 Task: Look for space in Och'amch'ire, Georgia from 4th August, 2023 to 8th August, 2023 for 1 adult in price range Rs.10000 to Rs.15000. Place can be private room with 1  bedroom having 1 bed and 1 bathroom. Property type can be flatguest house, hotel. Amenities needed are: wifi. Booking option can be shelf check-in. Required host language is English.
Action: Mouse moved to (540, 73)
Screenshot: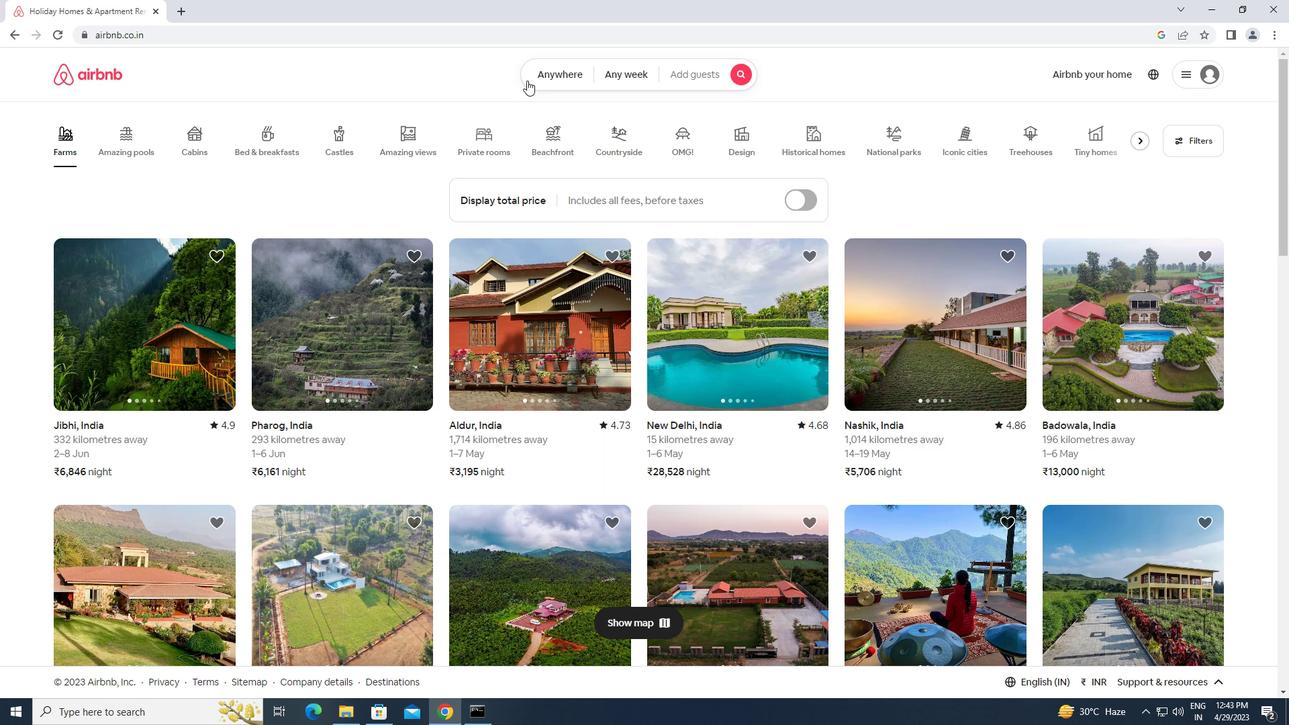 
Action: Mouse pressed left at (540, 73)
Screenshot: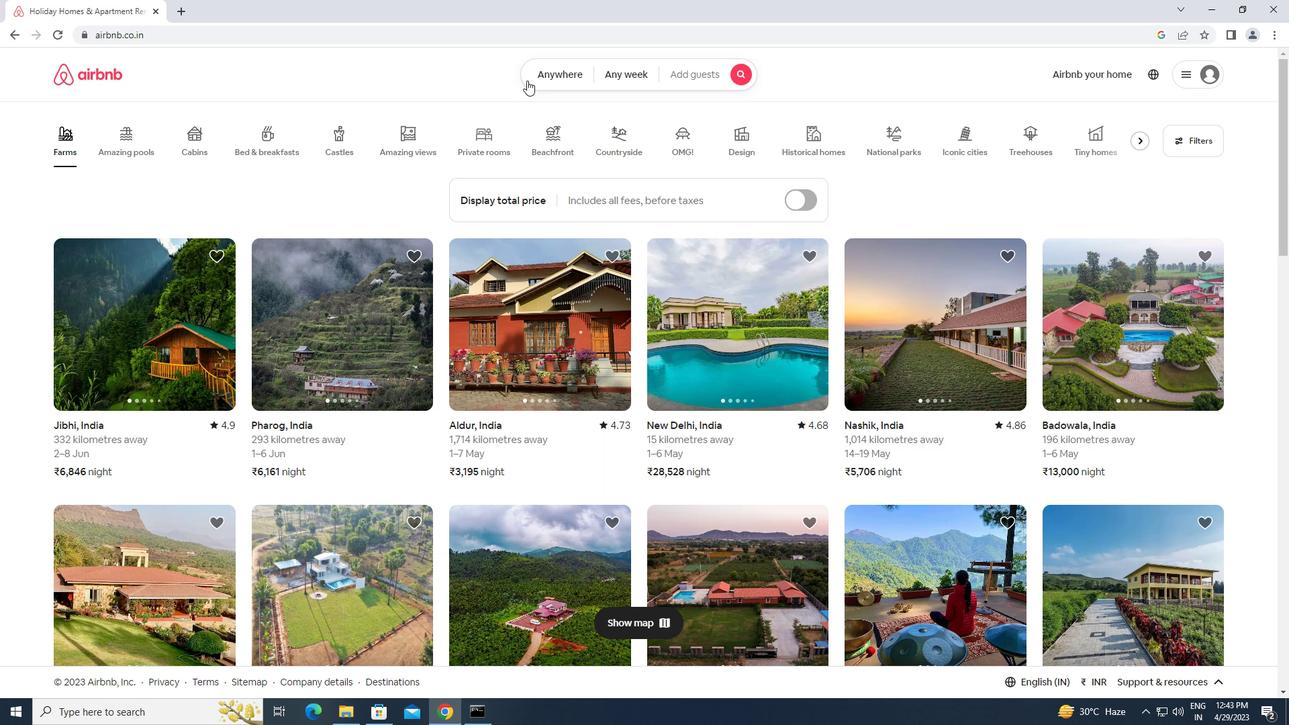 
Action: Mouse moved to (423, 117)
Screenshot: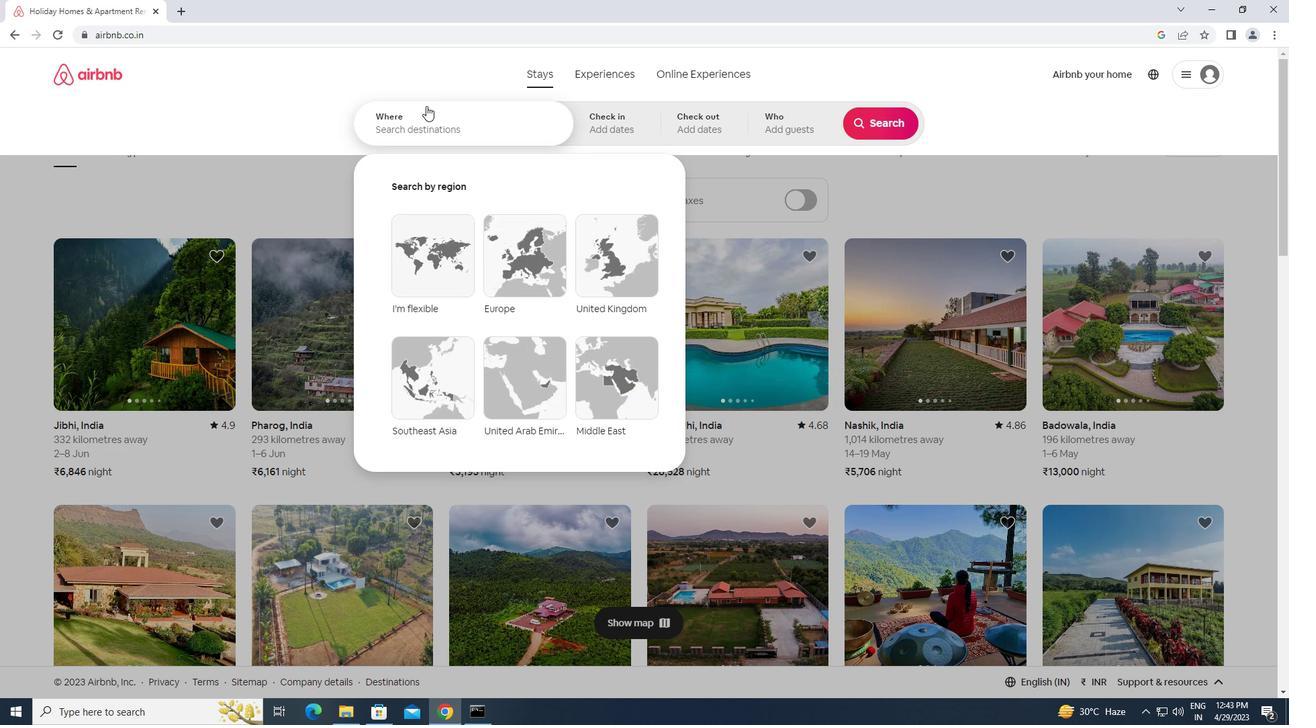 
Action: Mouse pressed left at (423, 117)
Screenshot: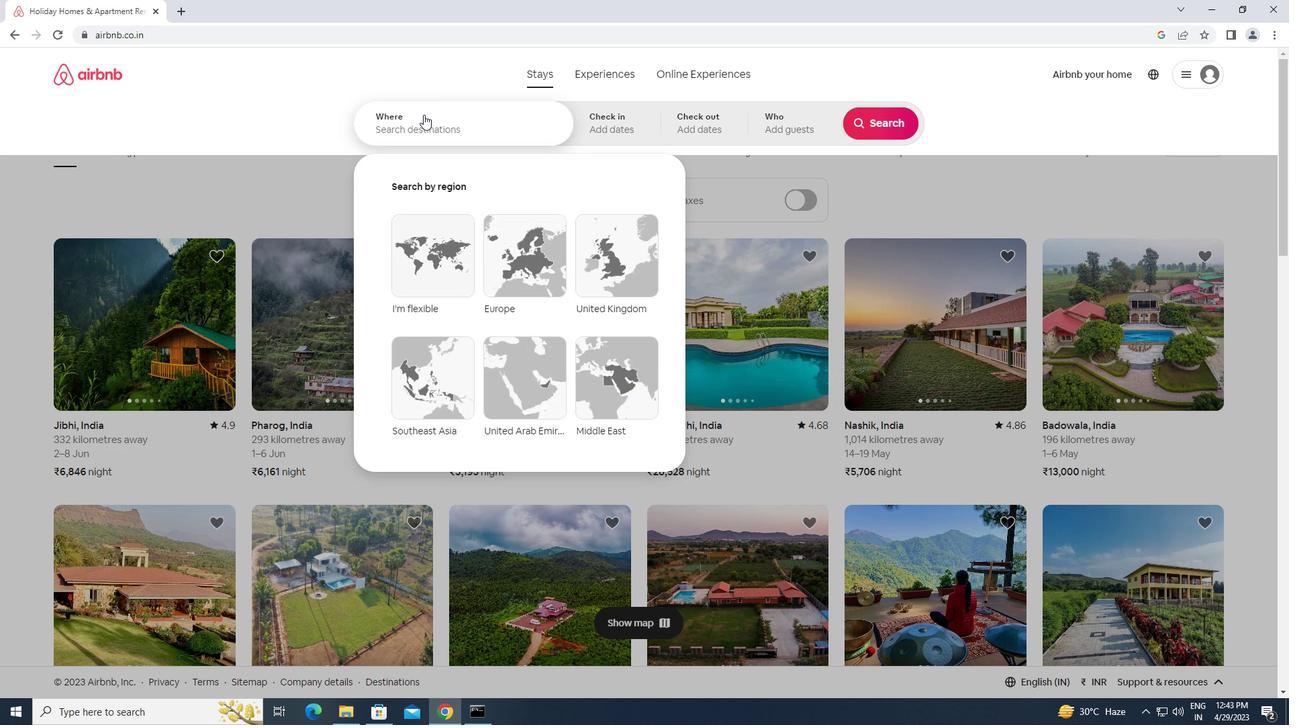 
Action: Key pressed o<Key.caps_lock>ch'<Key.caps_lock><Key.caps_lock>amch'ire,<Key.space><Key.caps_lock>g<Key.caps_lock>eorgia<Key.enter>
Screenshot: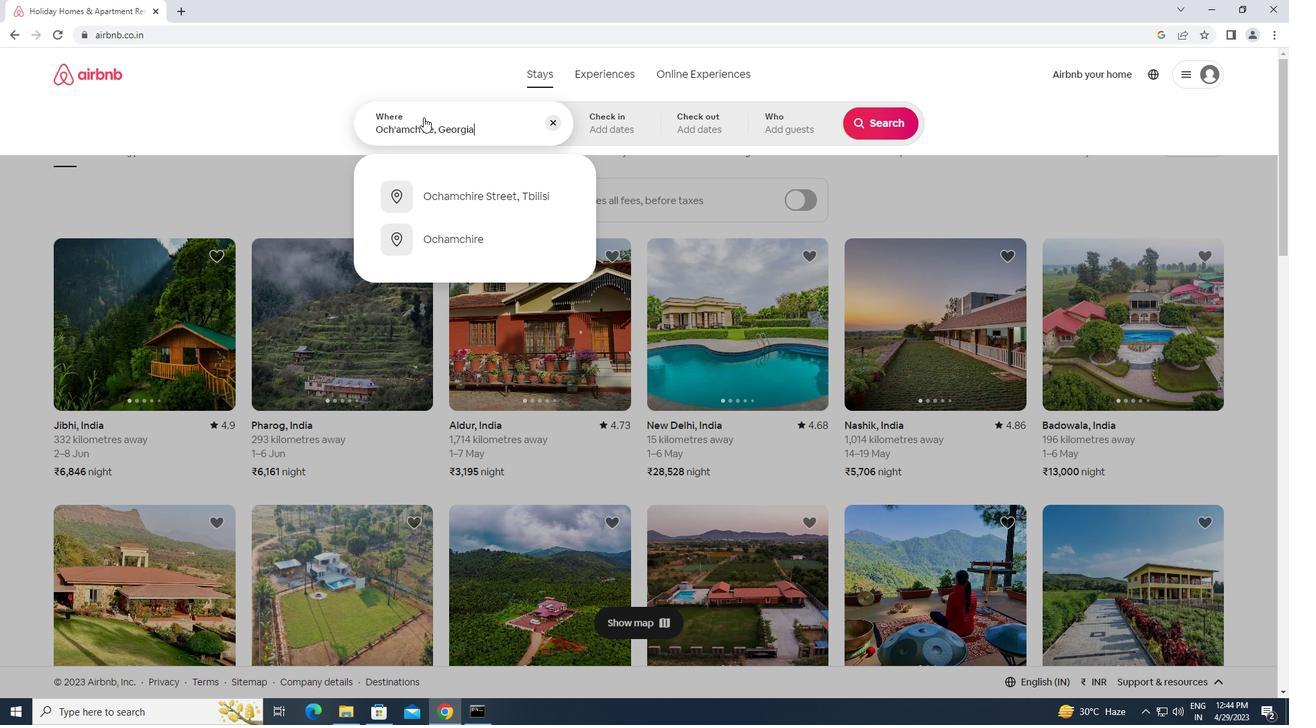 
Action: Mouse moved to (879, 234)
Screenshot: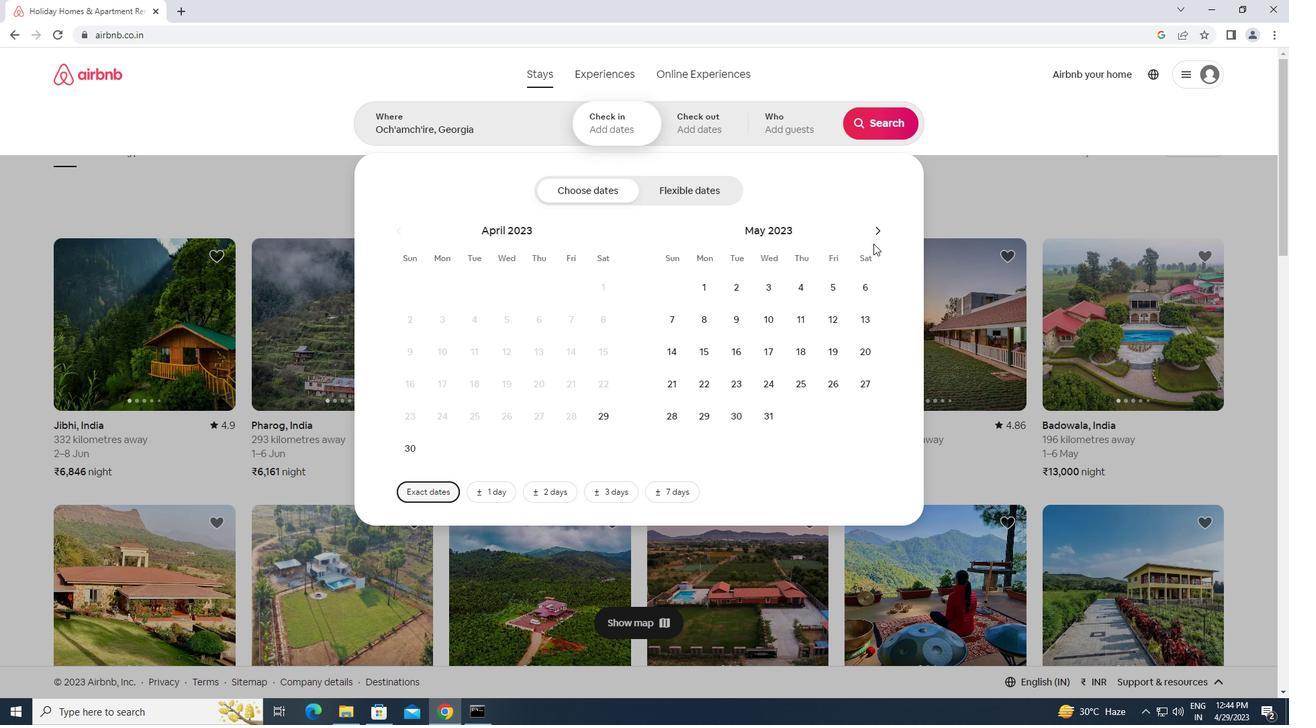 
Action: Mouse pressed left at (879, 234)
Screenshot: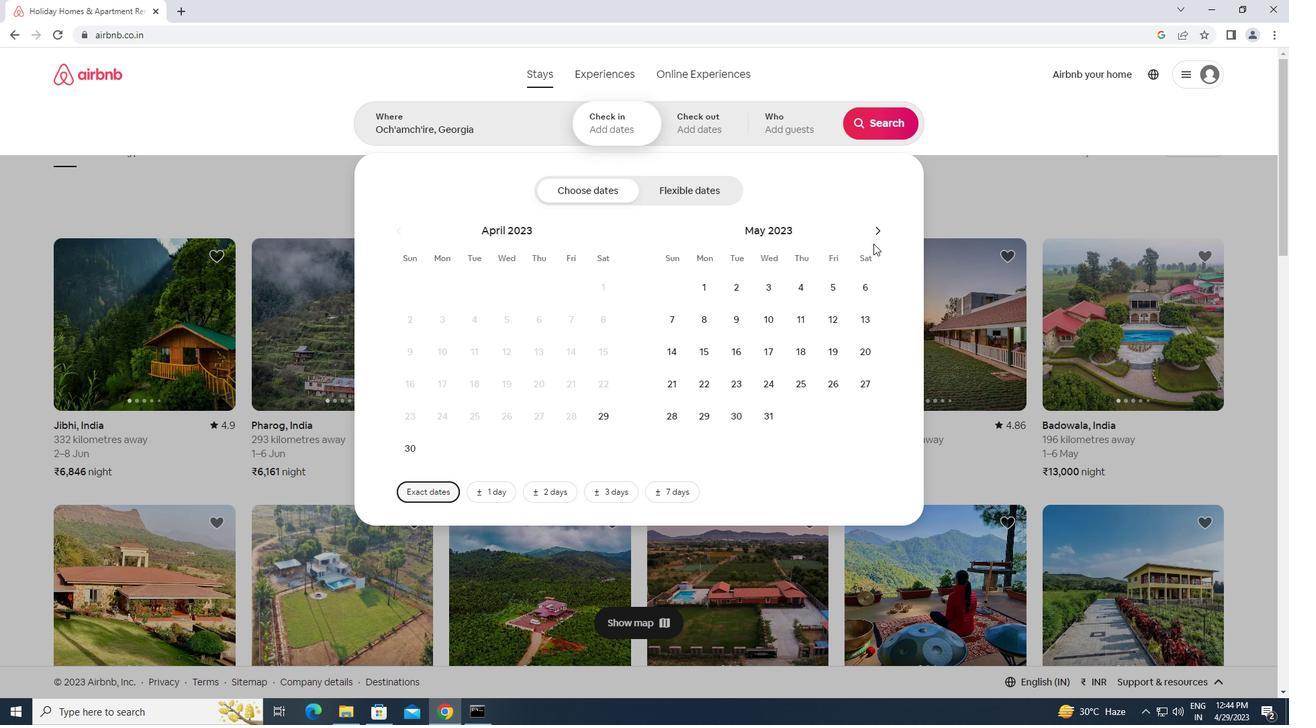 
Action: Mouse pressed left at (879, 234)
Screenshot: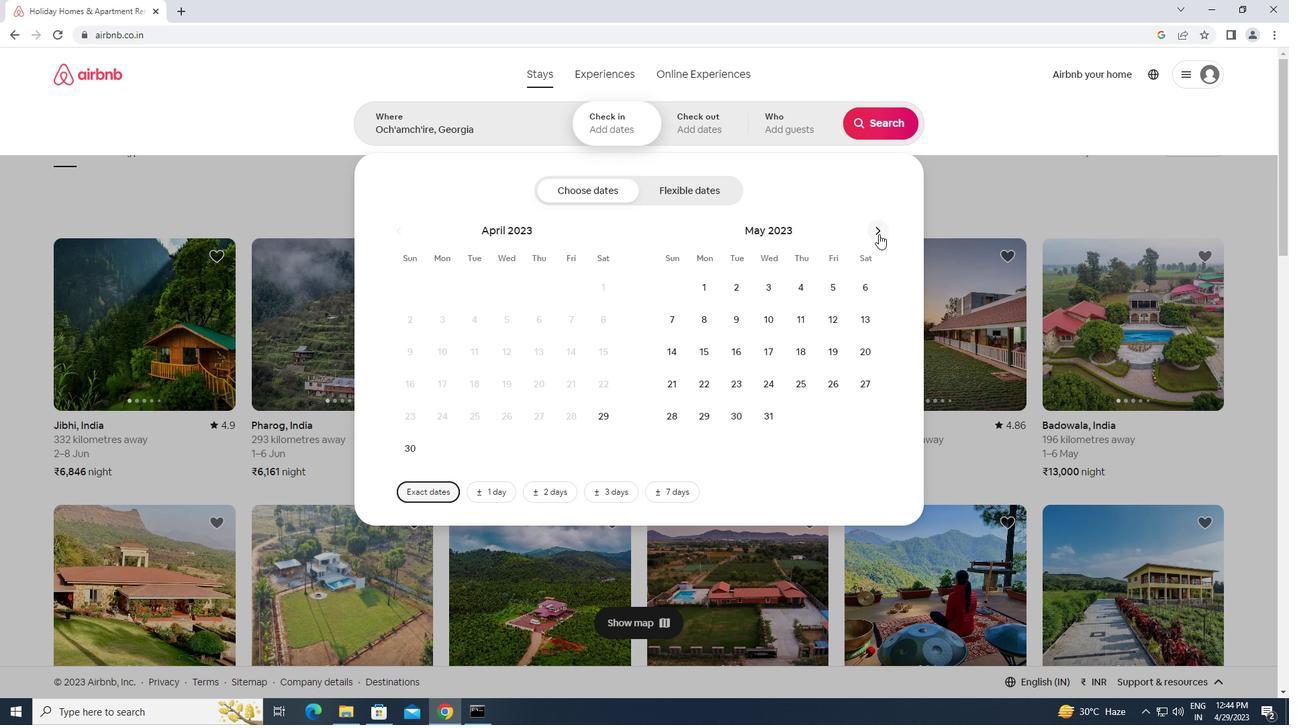 
Action: Mouse pressed left at (879, 234)
Screenshot: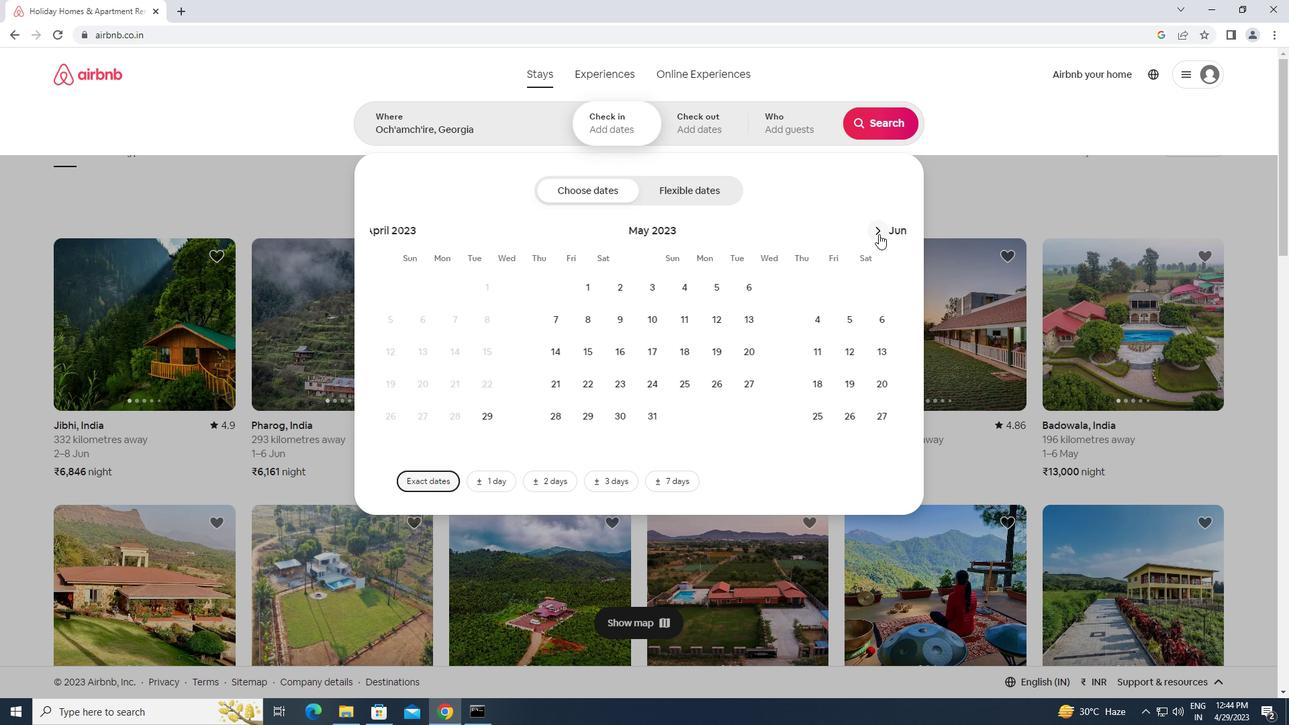 
Action: Mouse pressed left at (879, 234)
Screenshot: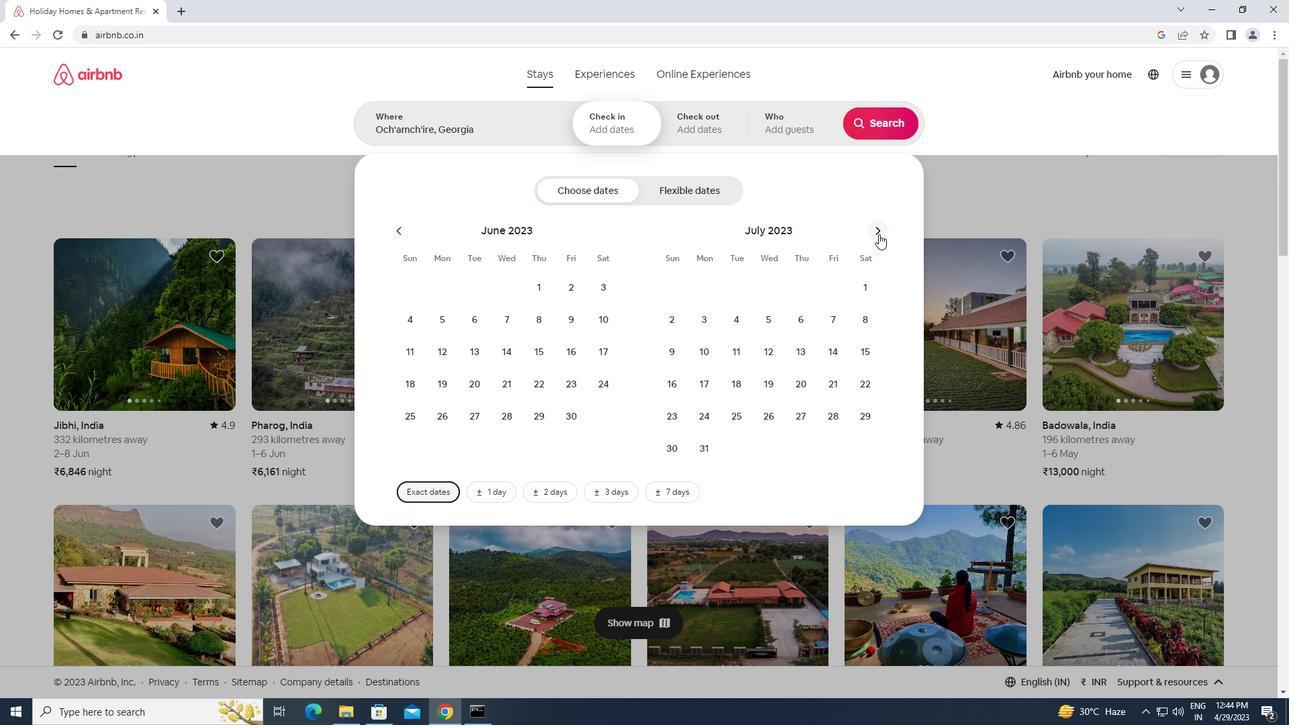 
Action: Mouse moved to (837, 288)
Screenshot: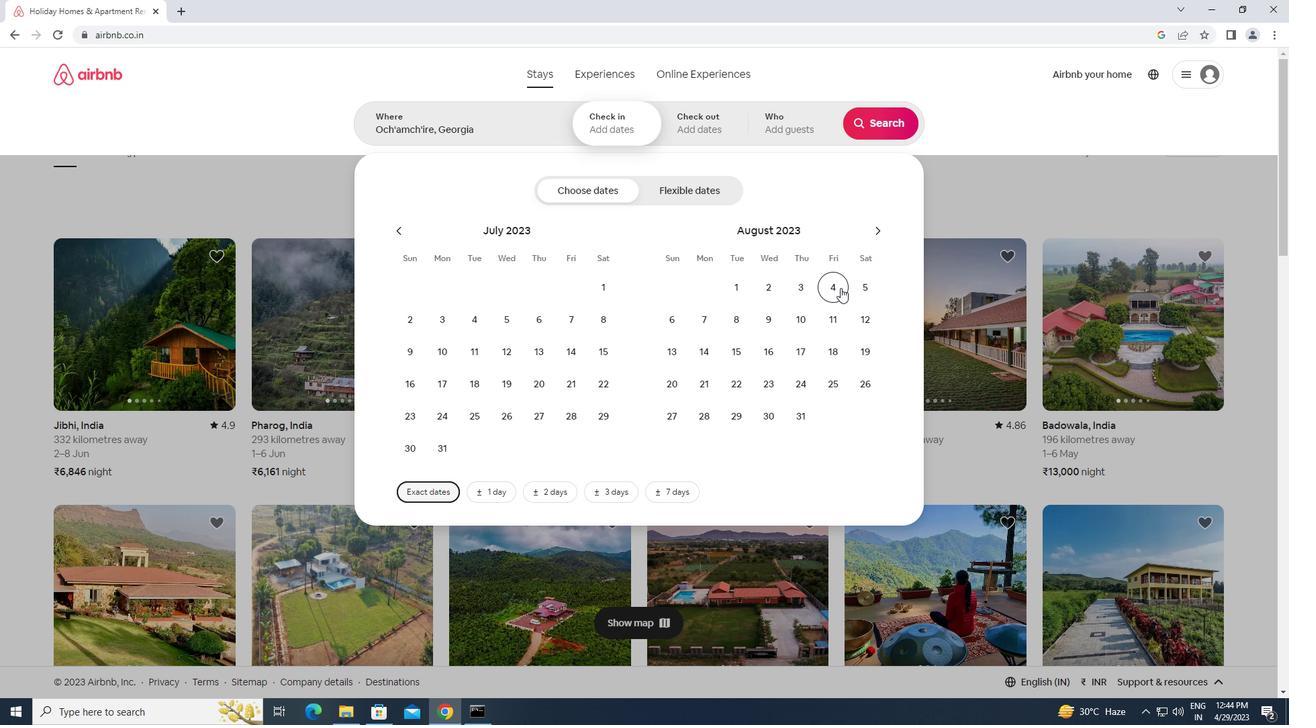 
Action: Mouse pressed left at (837, 288)
Screenshot: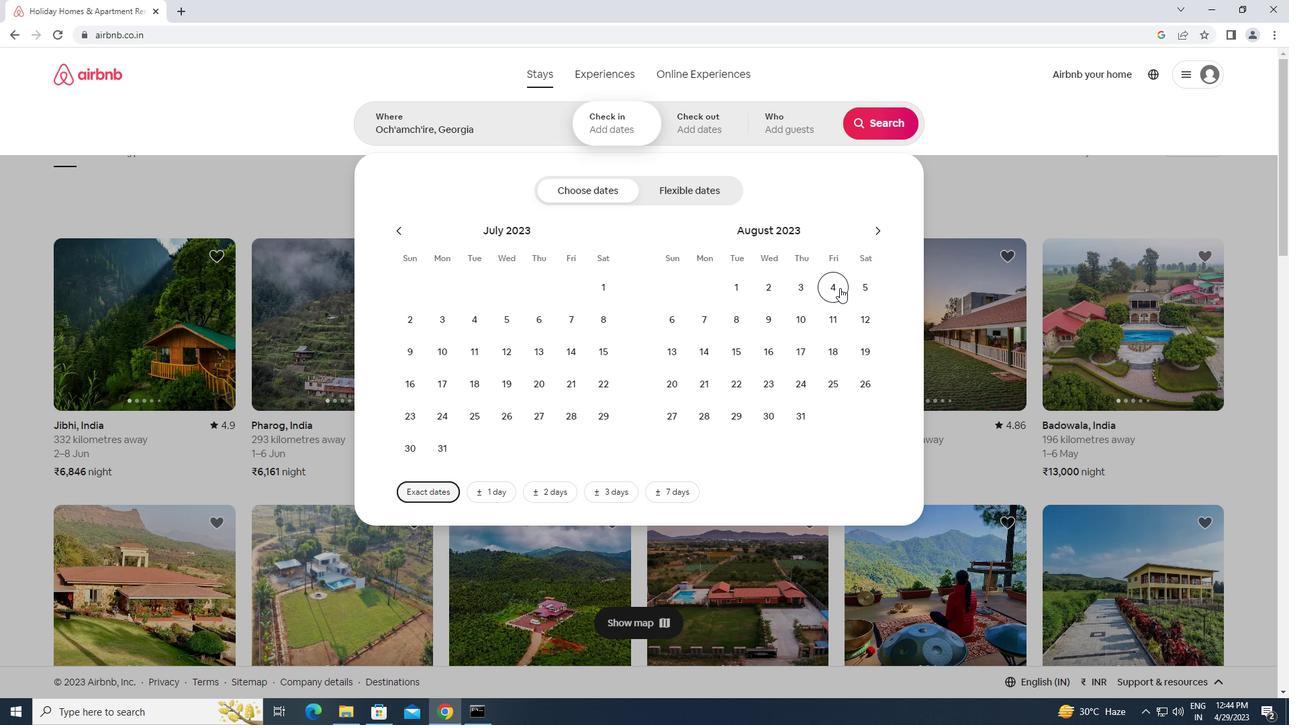
Action: Mouse moved to (728, 322)
Screenshot: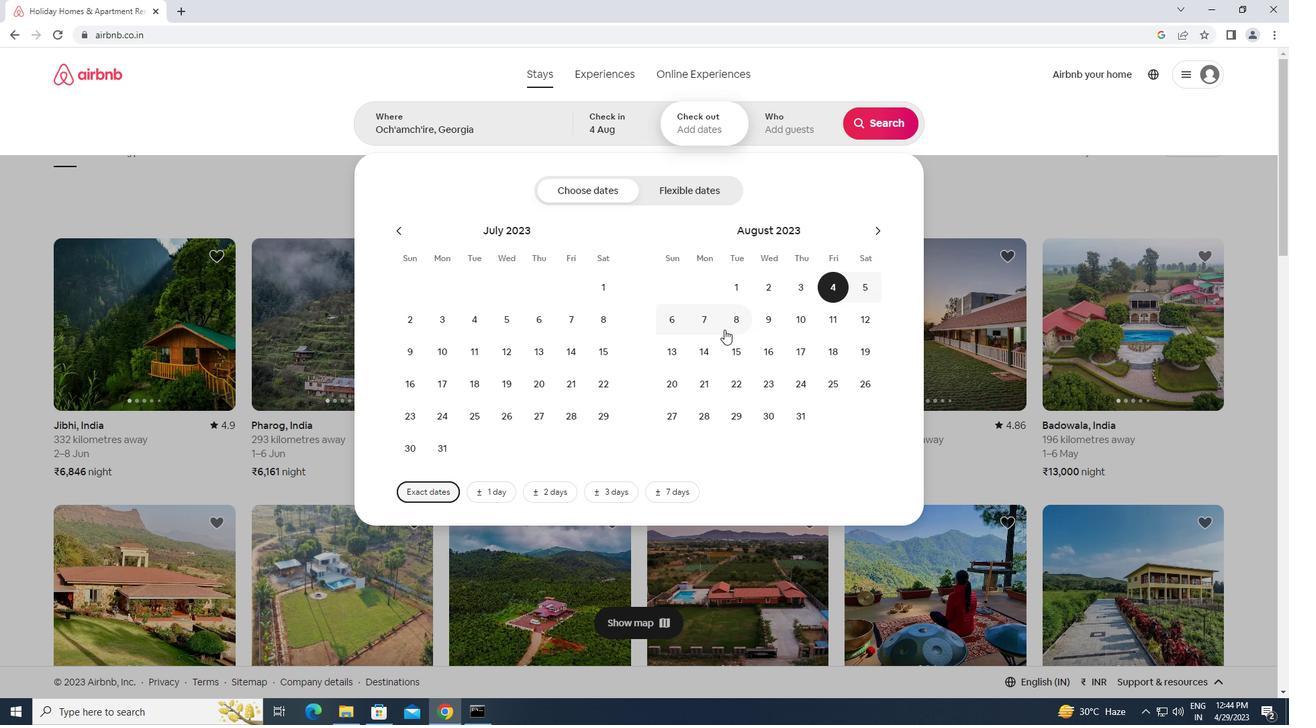 
Action: Mouse pressed left at (728, 322)
Screenshot: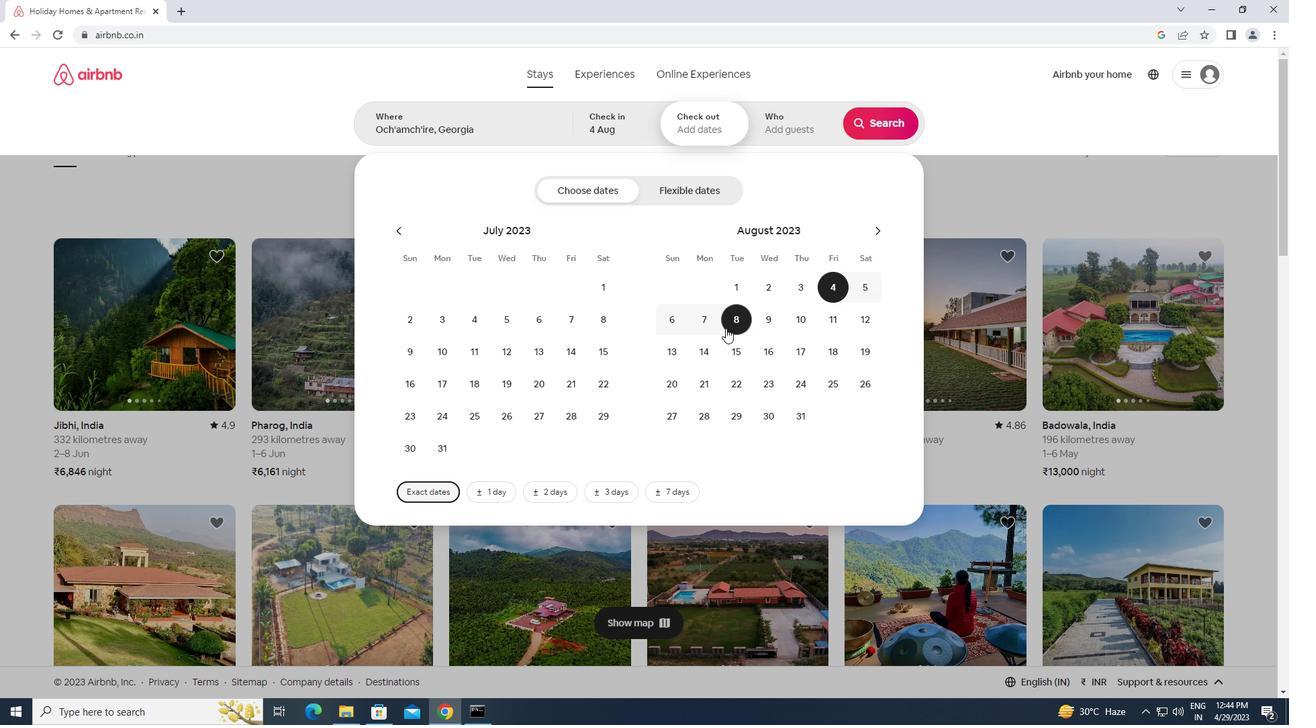 
Action: Mouse moved to (784, 126)
Screenshot: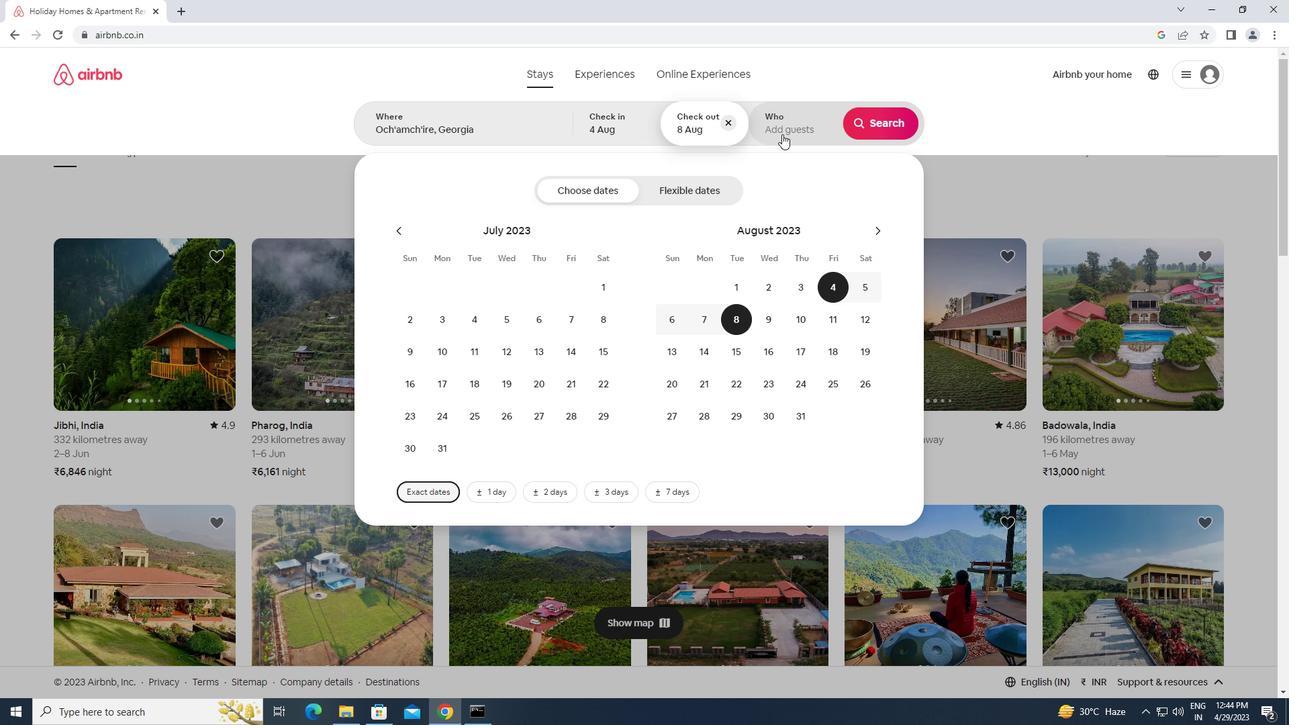 
Action: Mouse pressed left at (784, 126)
Screenshot: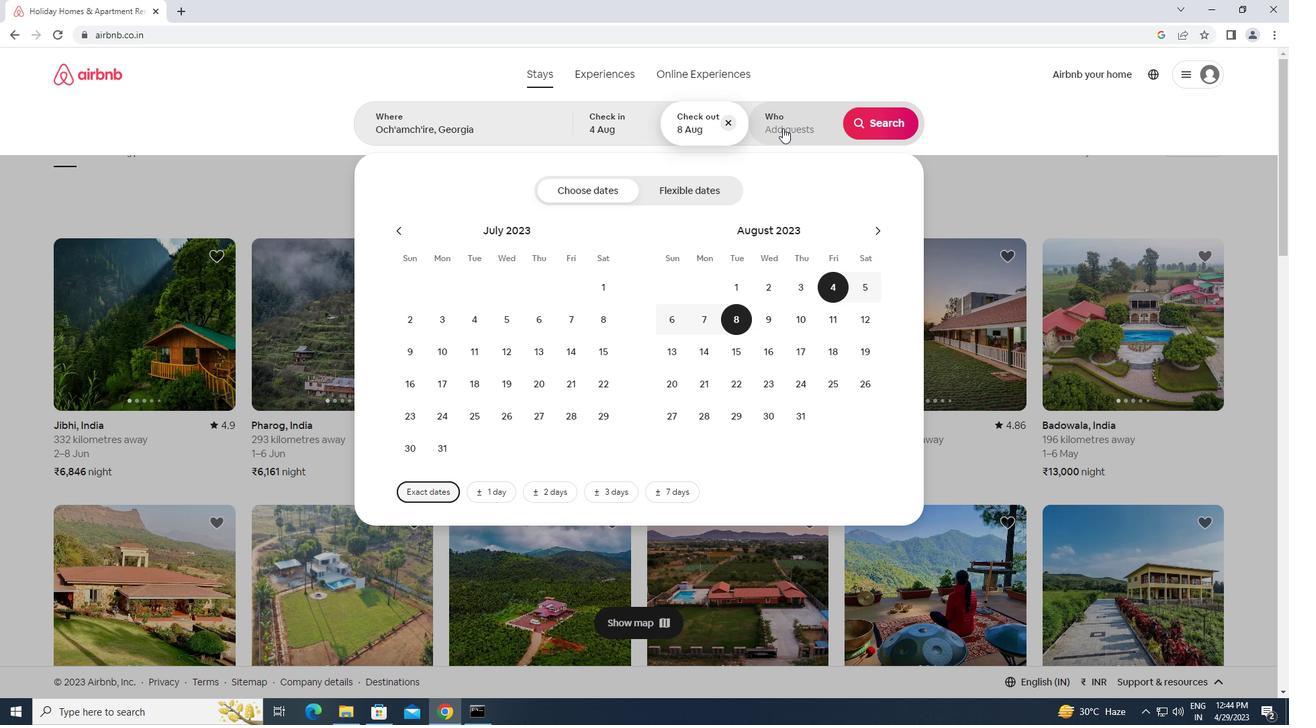 
Action: Mouse moved to (880, 191)
Screenshot: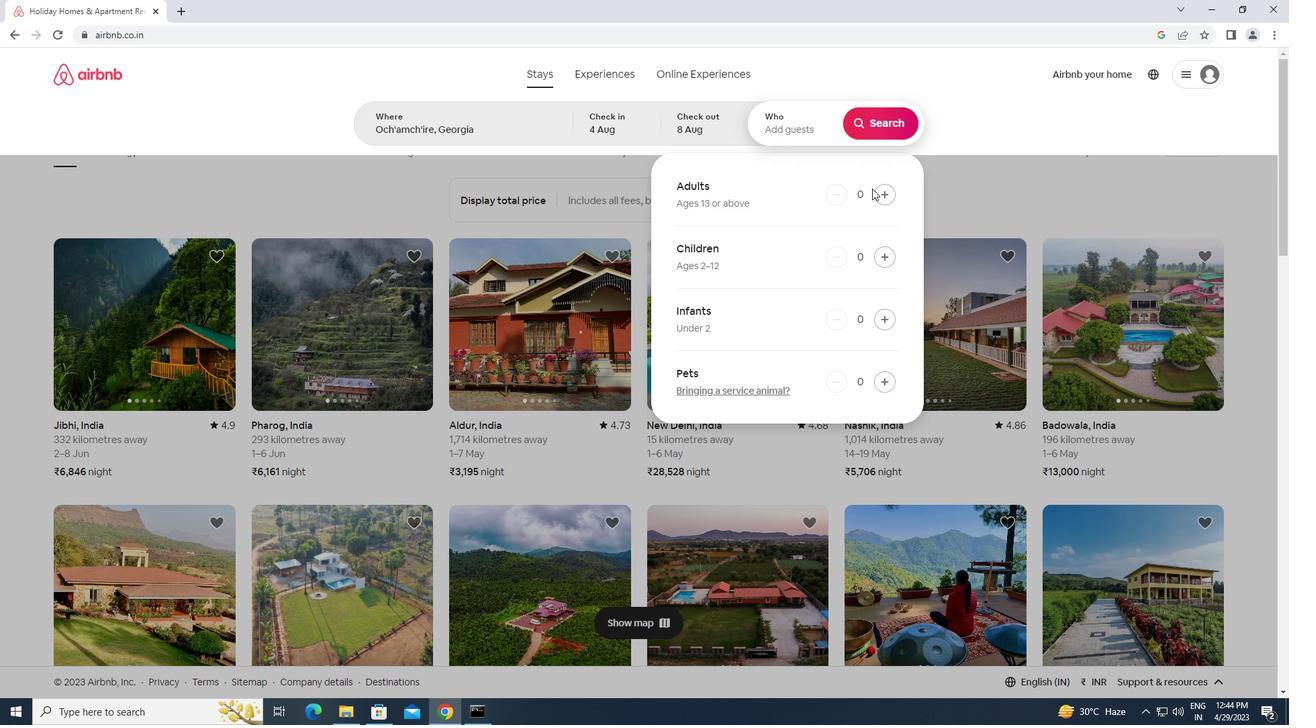 
Action: Mouse pressed left at (880, 191)
Screenshot: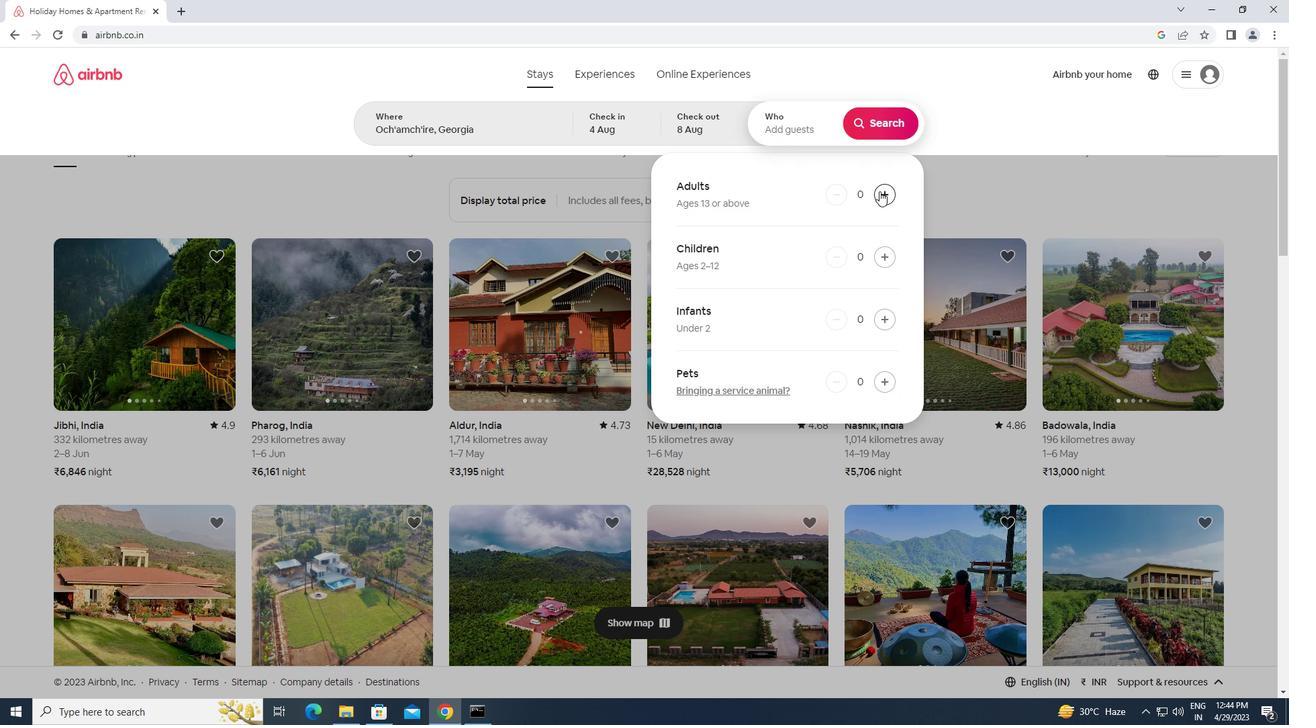 
Action: Mouse moved to (878, 128)
Screenshot: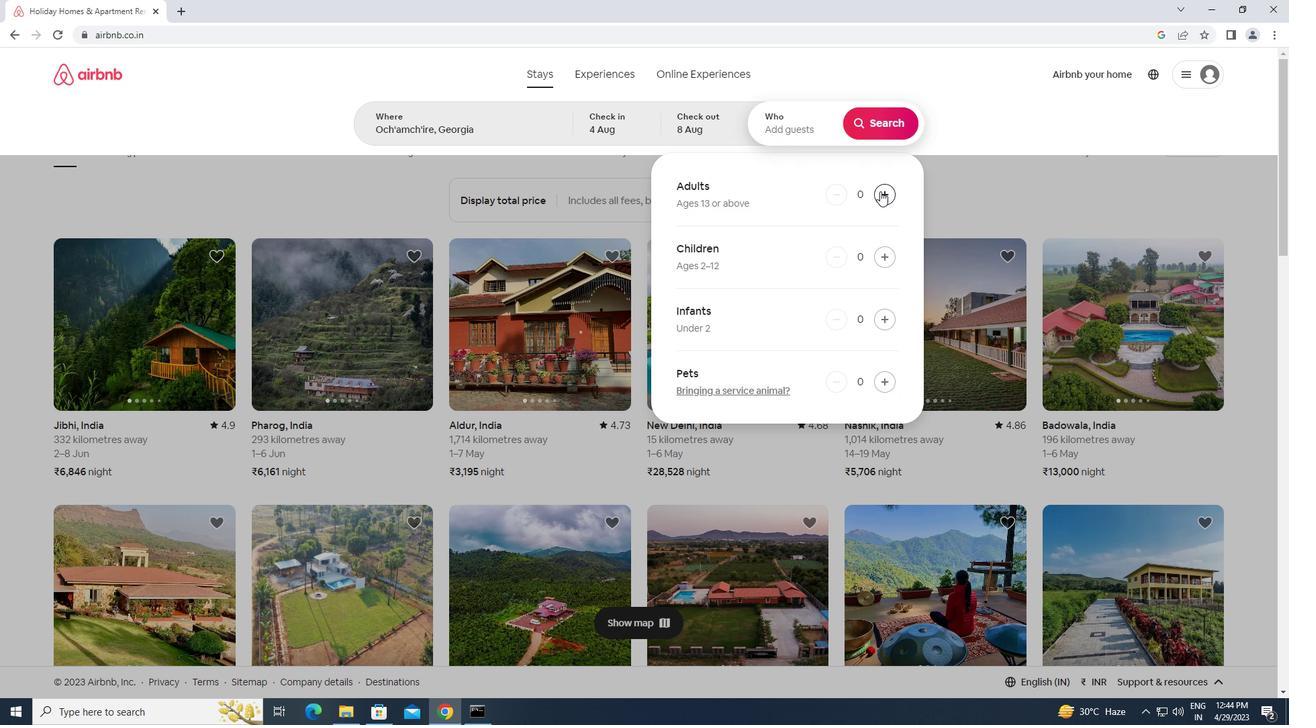 
Action: Mouse pressed left at (878, 128)
Screenshot: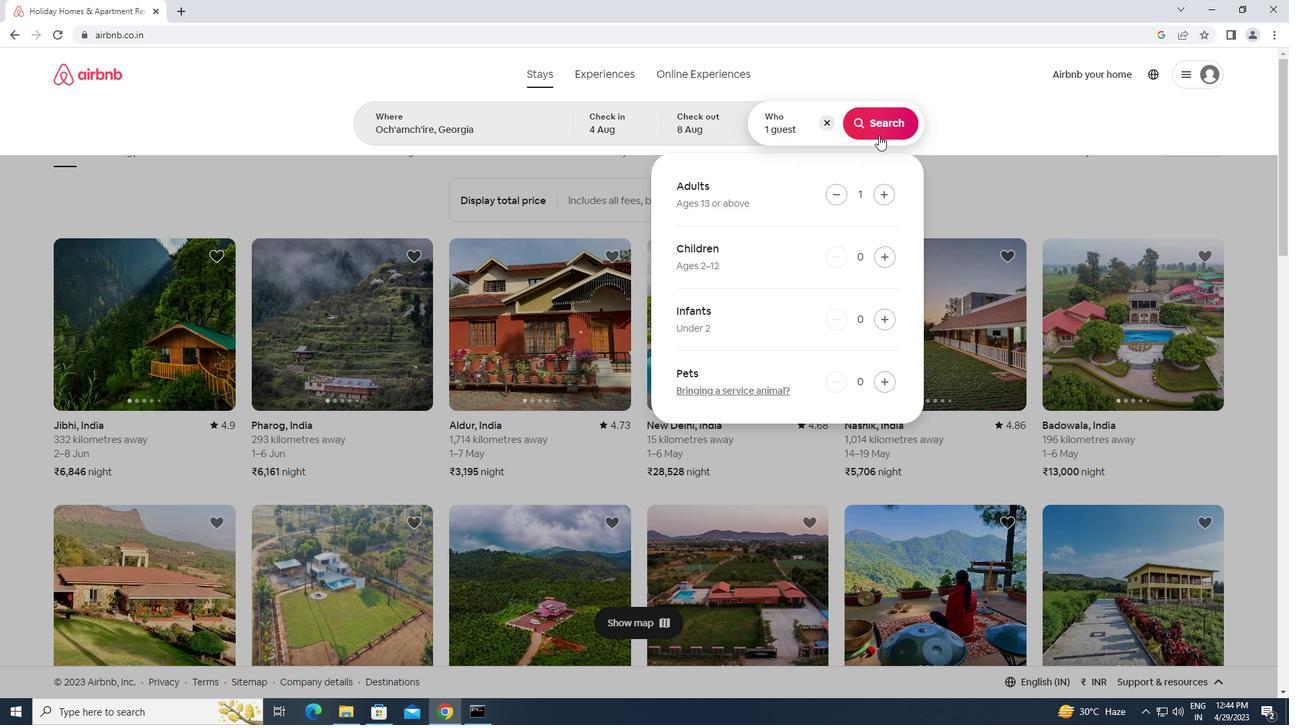 
Action: Mouse moved to (1217, 130)
Screenshot: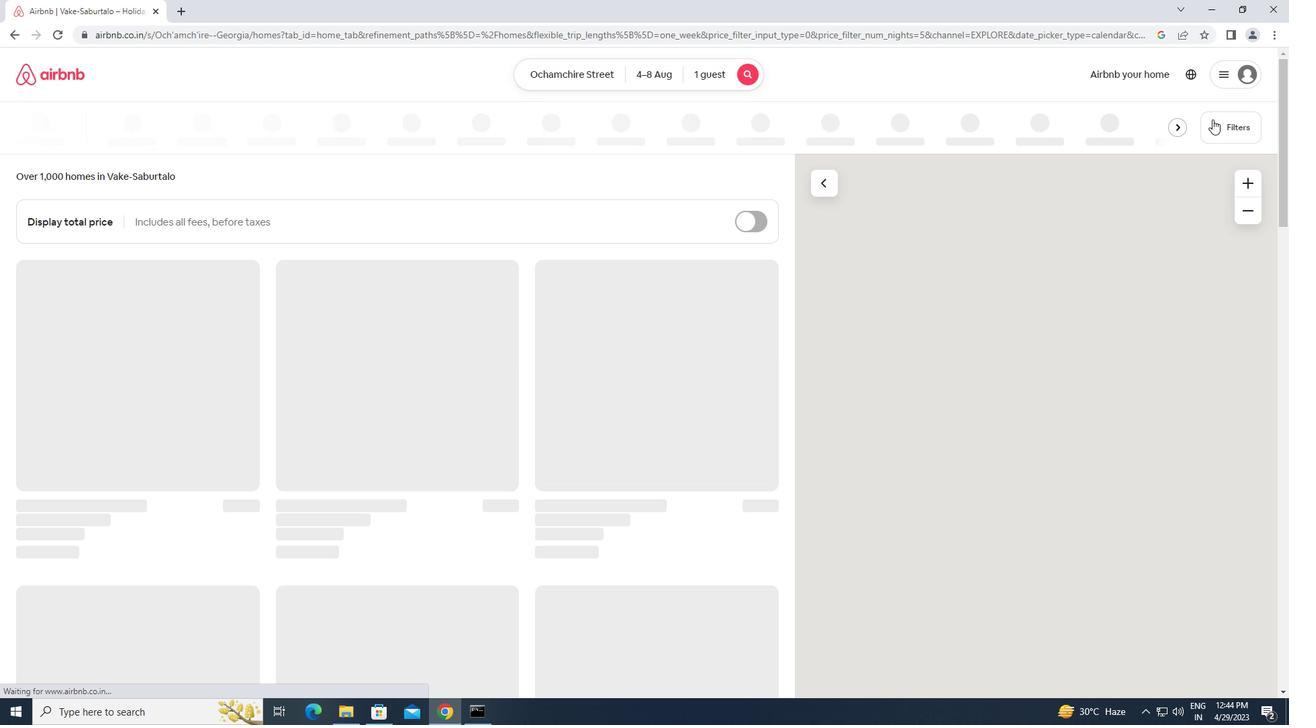 
Action: Mouse pressed left at (1217, 130)
Screenshot: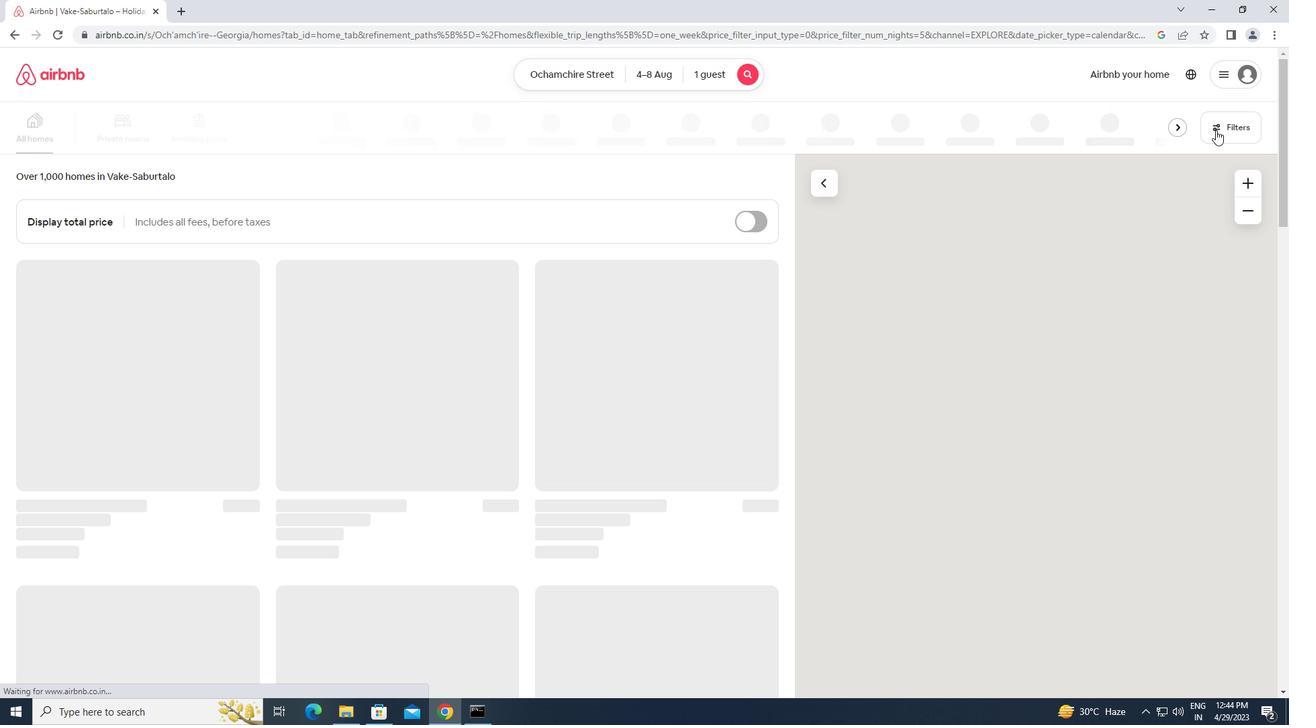 
Action: Mouse moved to (473, 296)
Screenshot: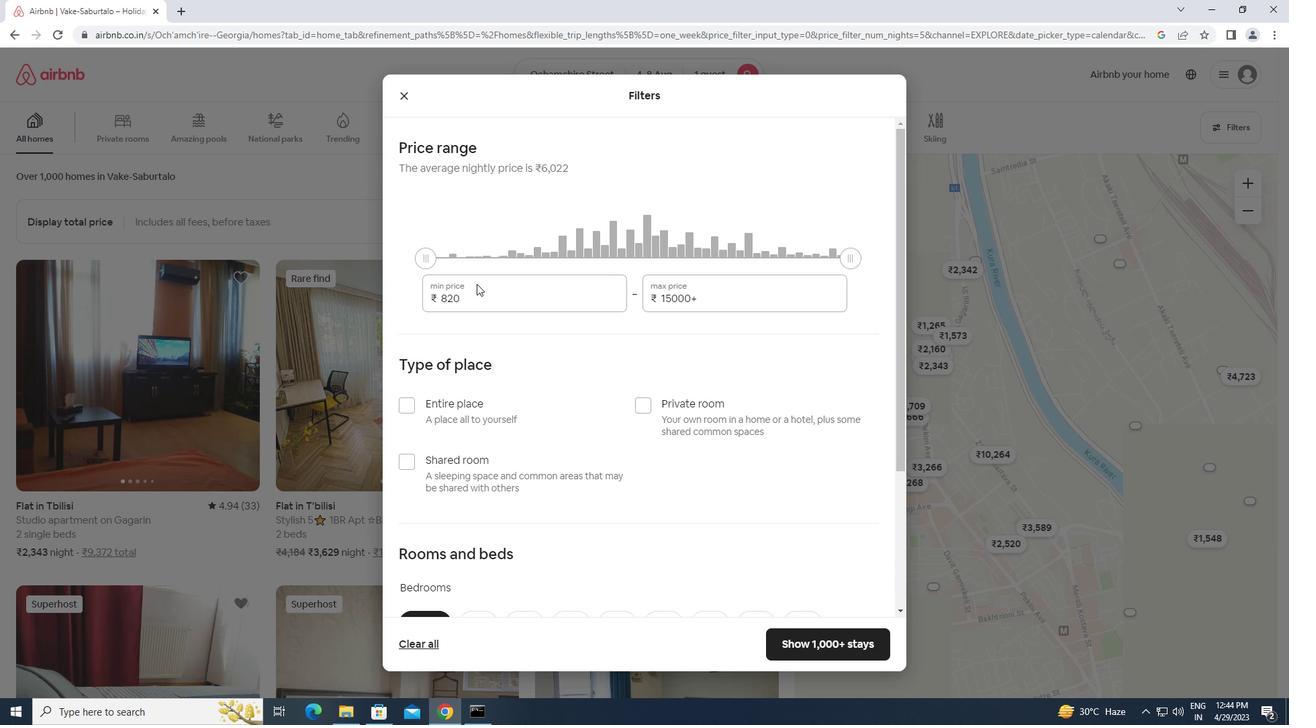 
Action: Mouse pressed left at (473, 296)
Screenshot: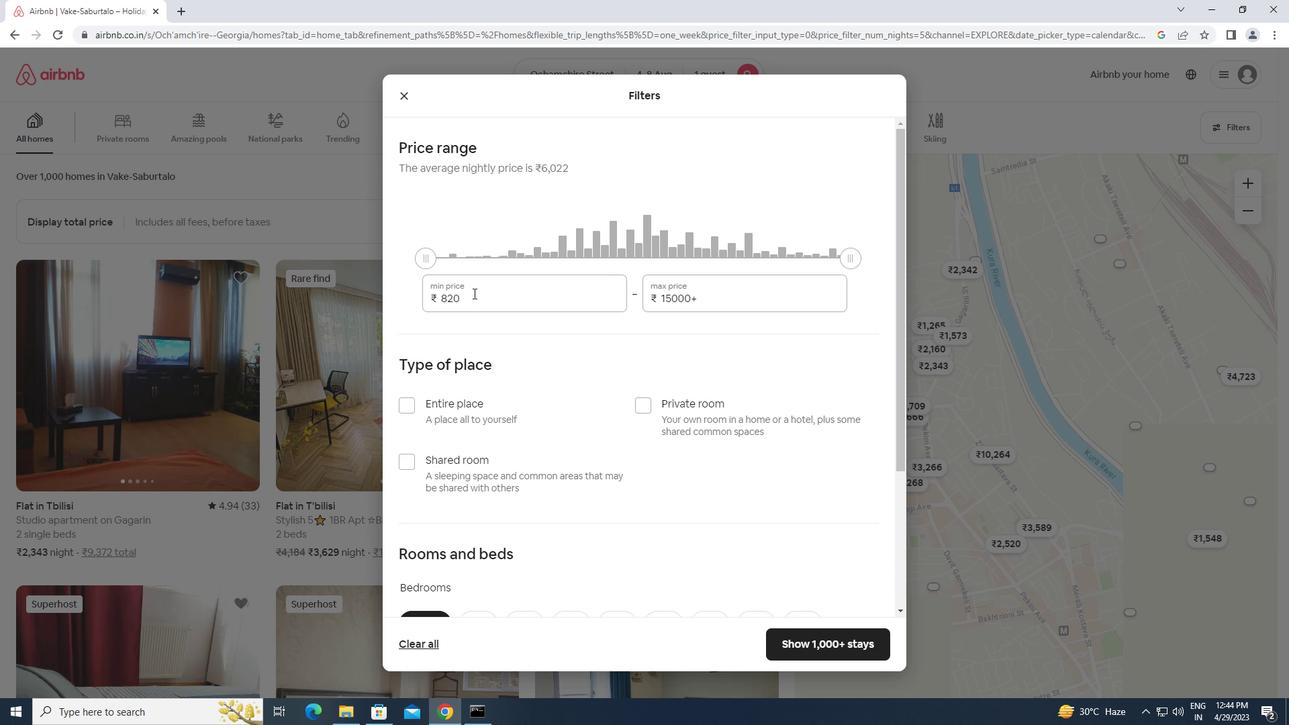 
Action: Mouse moved to (422, 296)
Screenshot: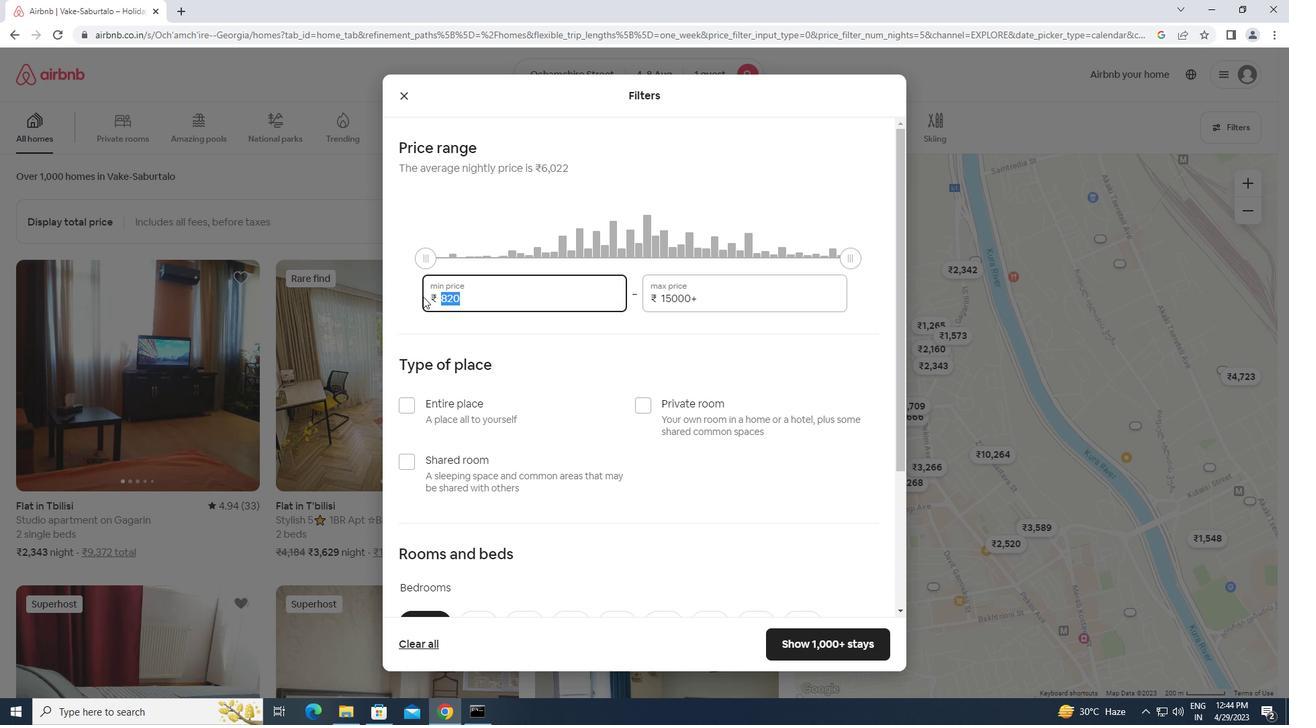 
Action: Key pressed 10000<Key.tab><Key.backspace>15000
Screenshot: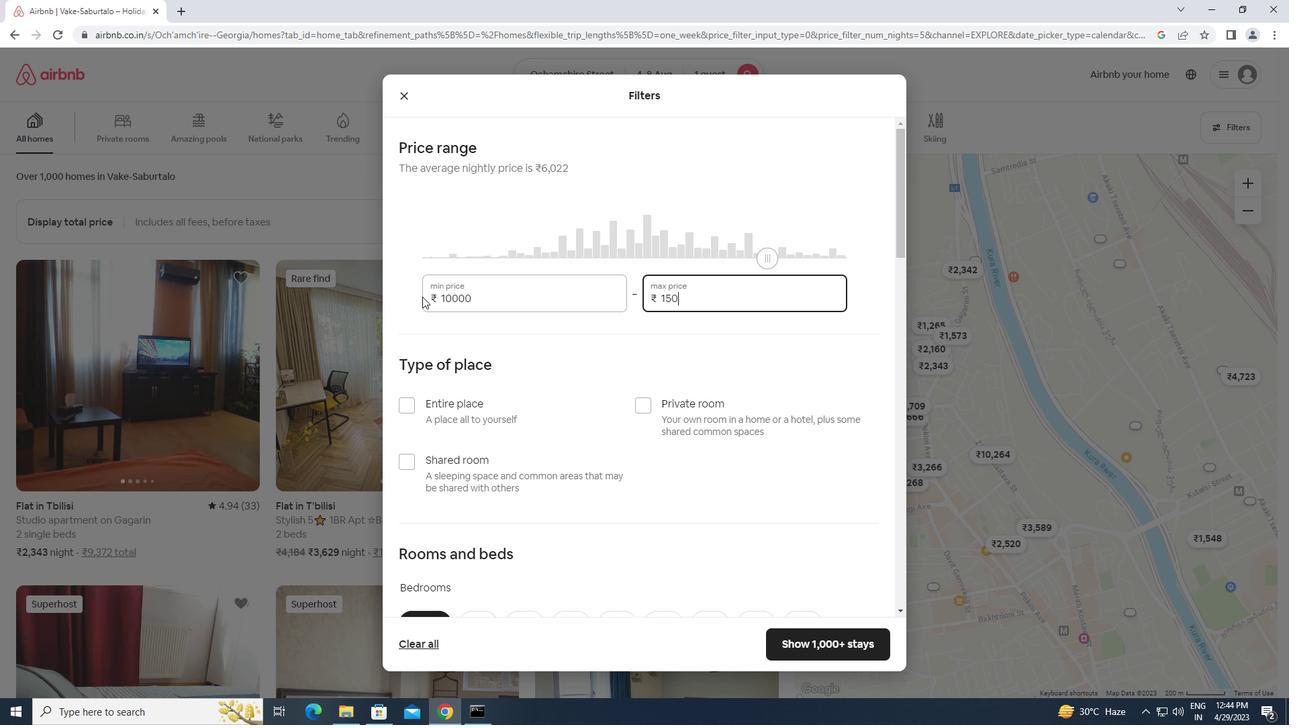 
Action: Mouse moved to (572, 356)
Screenshot: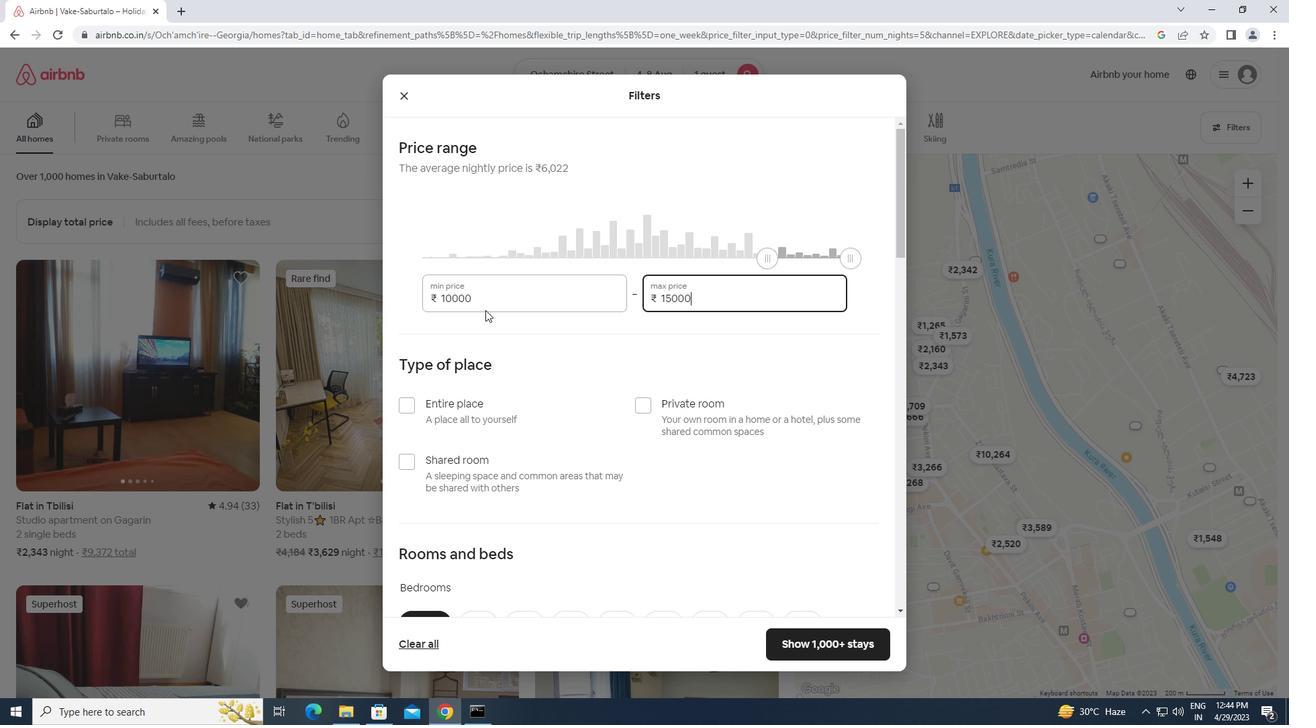 
Action: Mouse pressed left at (572, 356)
Screenshot: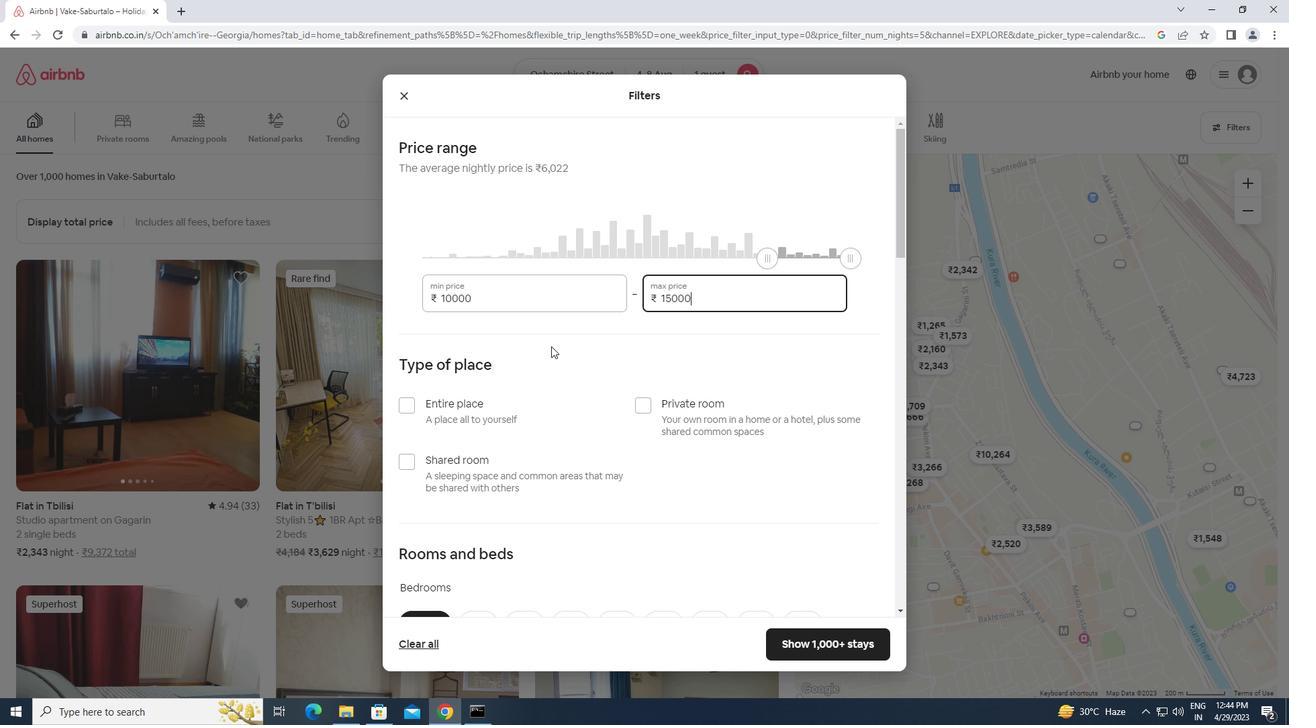
Action: Mouse moved to (642, 401)
Screenshot: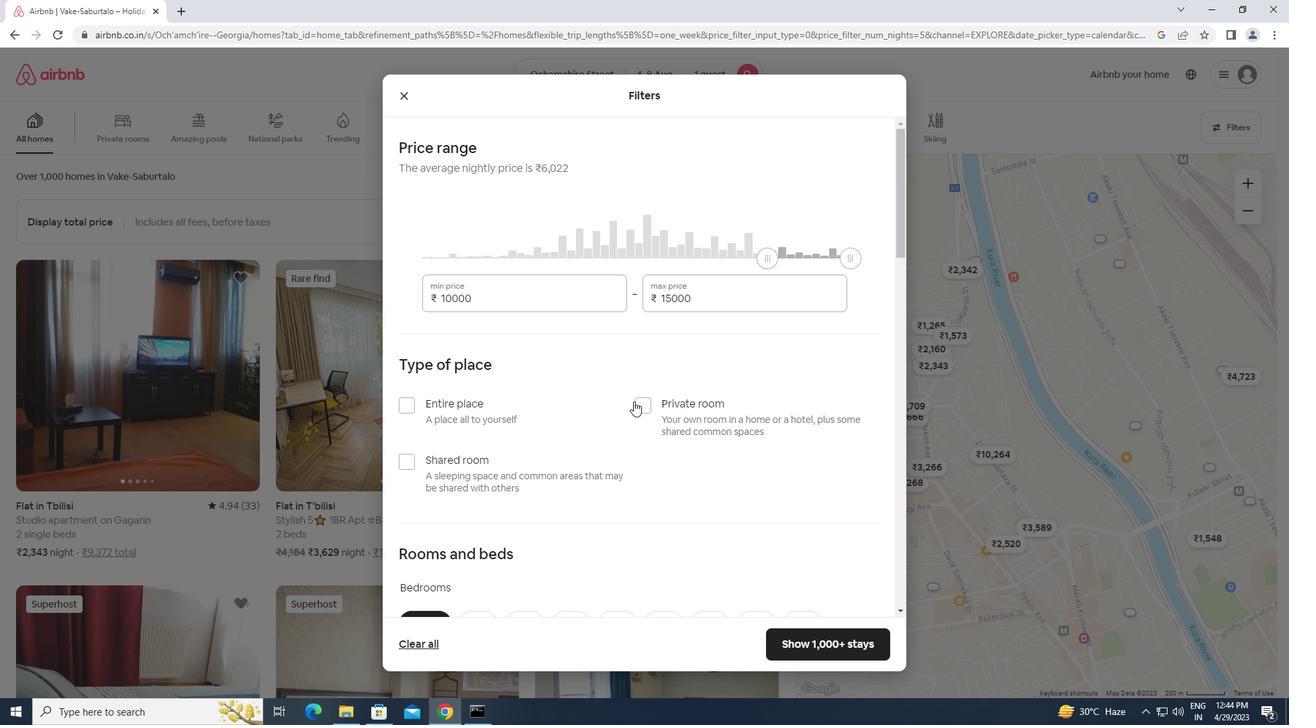 
Action: Mouse pressed left at (642, 401)
Screenshot: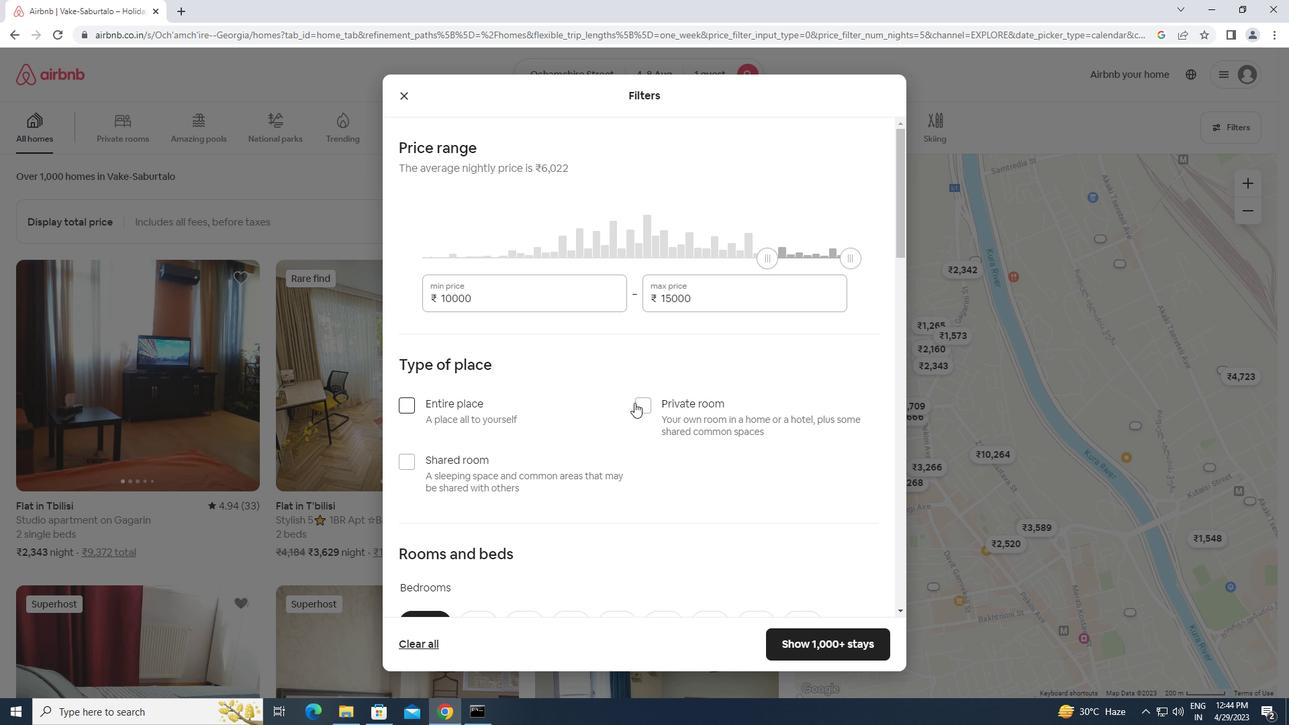 
Action: Mouse moved to (641, 402)
Screenshot: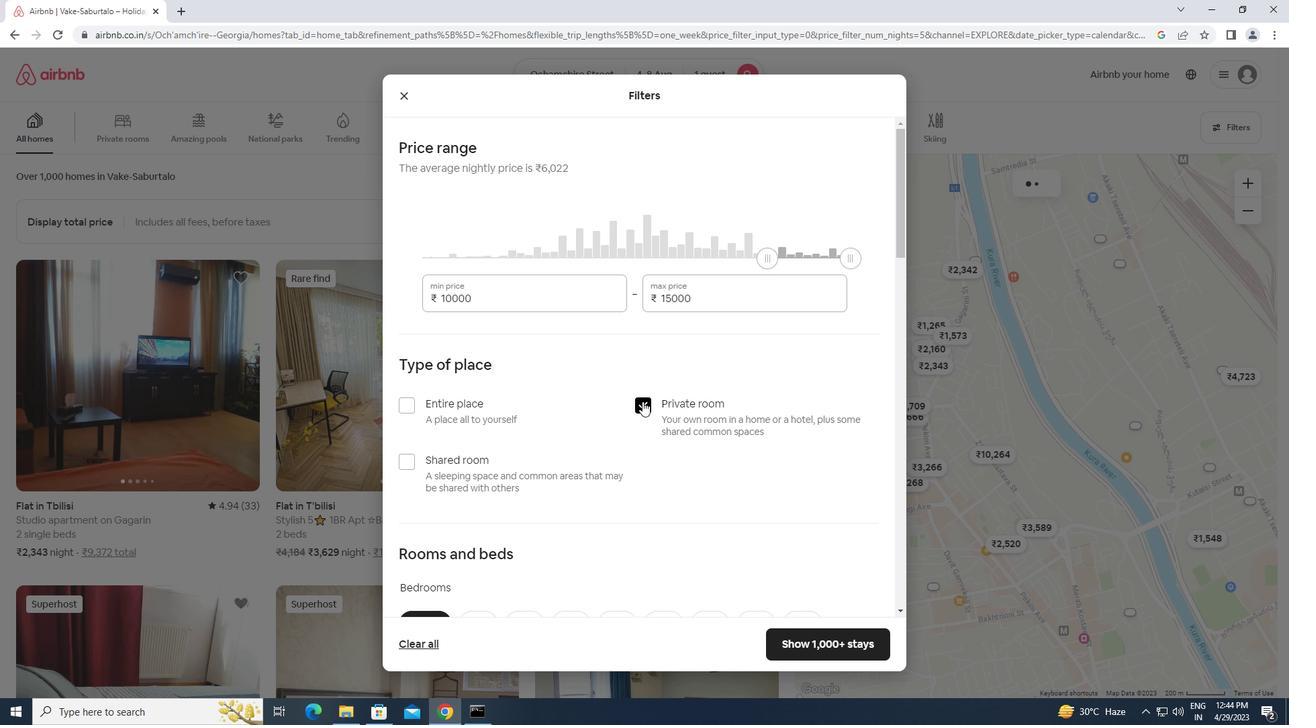 
Action: Mouse scrolled (641, 401) with delta (0, 0)
Screenshot: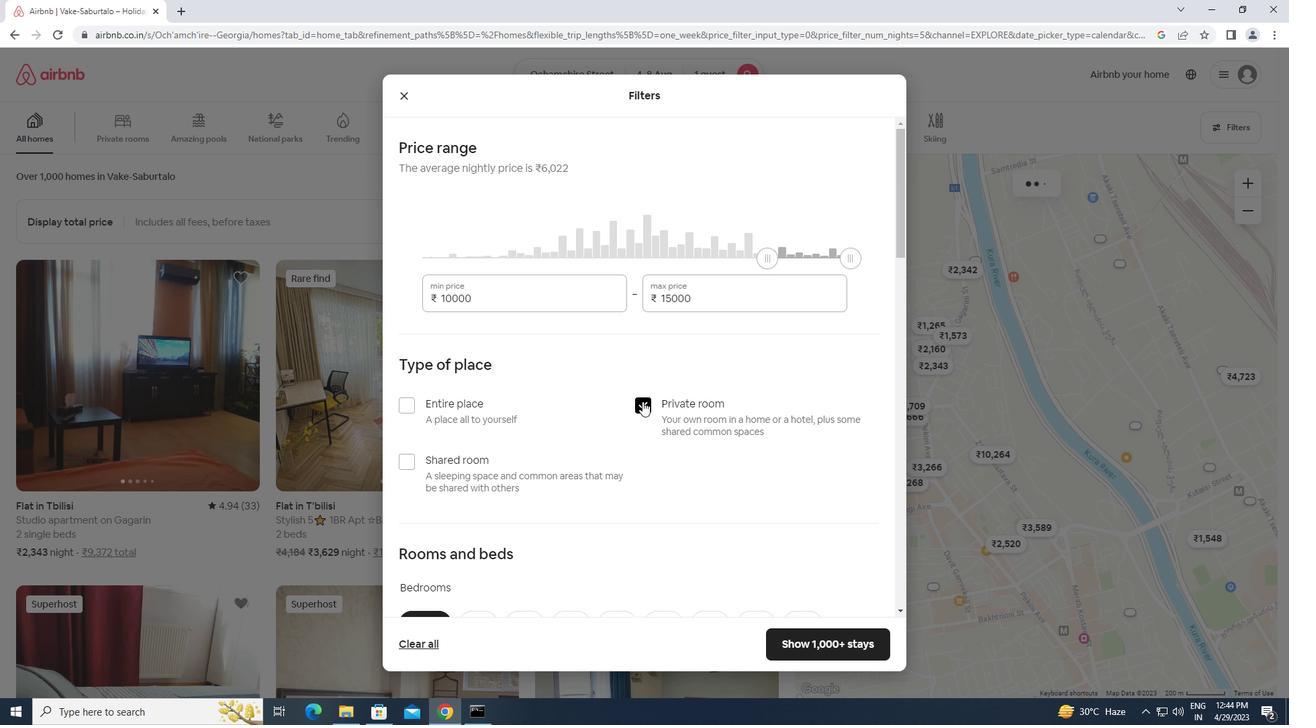 
Action: Mouse moved to (640, 402)
Screenshot: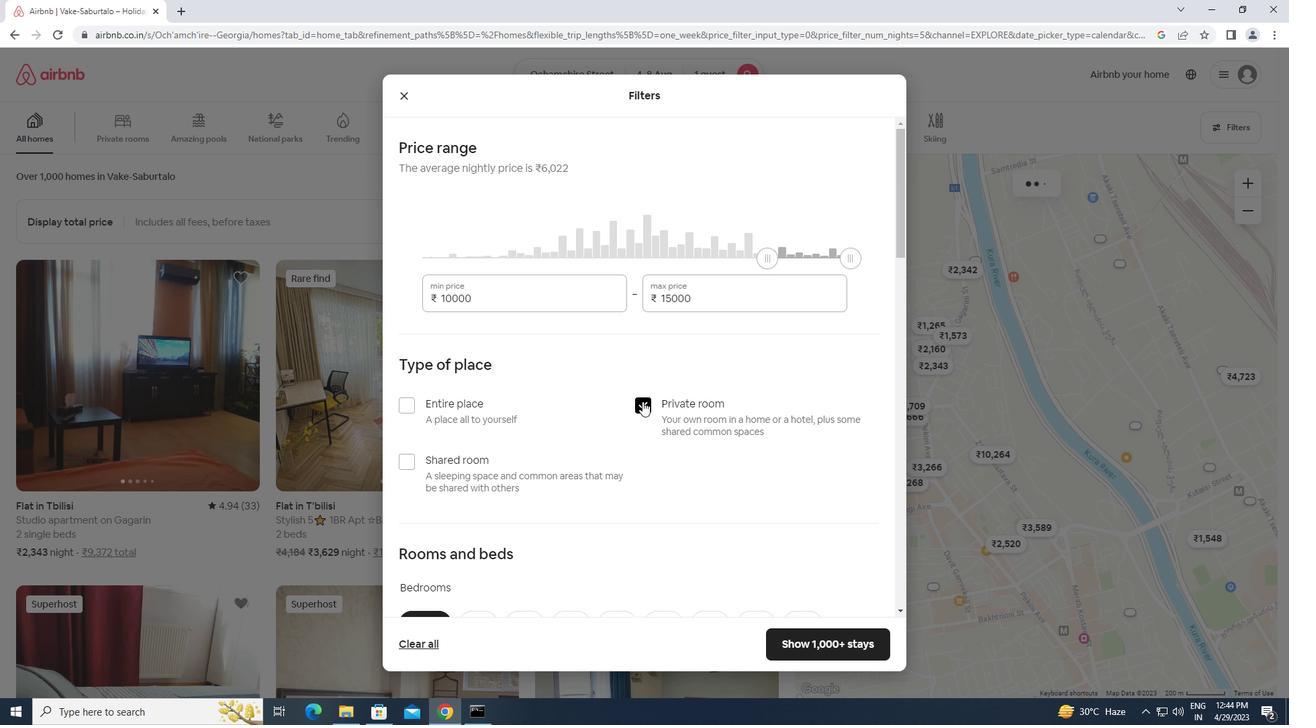 
Action: Mouse scrolled (640, 402) with delta (0, 0)
Screenshot: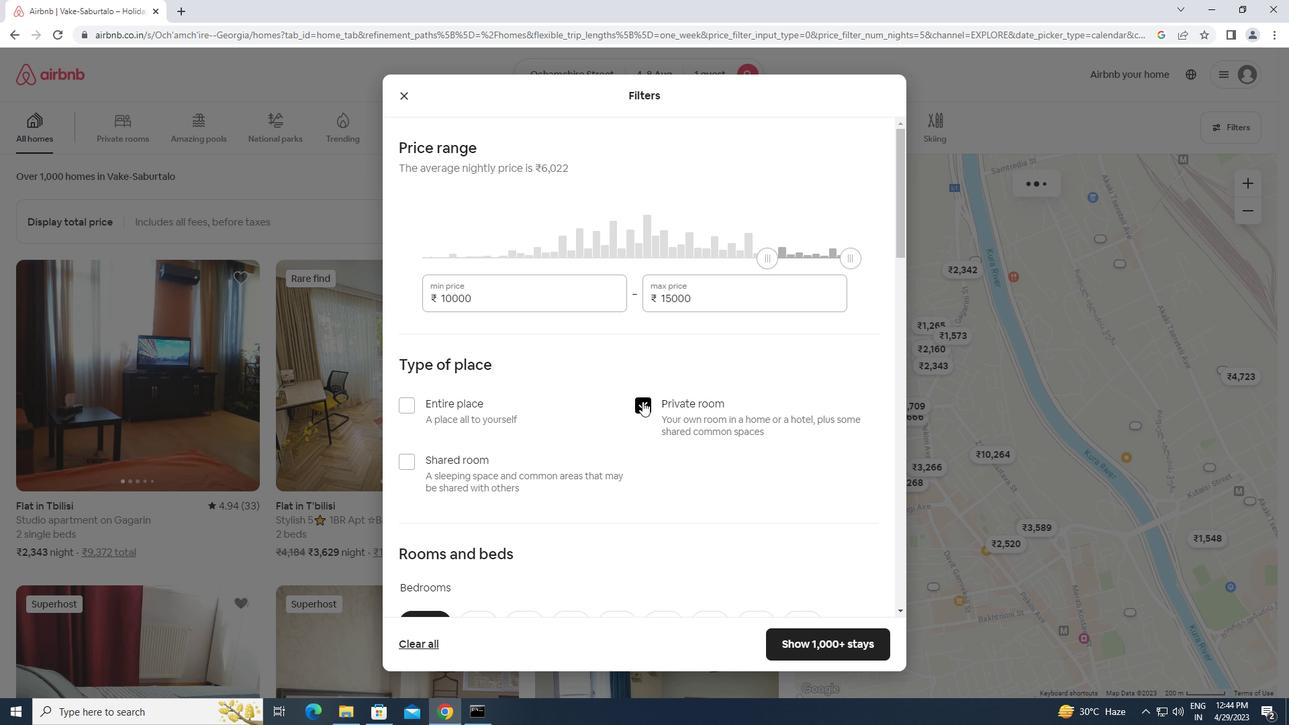 
Action: Mouse moved to (640, 402)
Screenshot: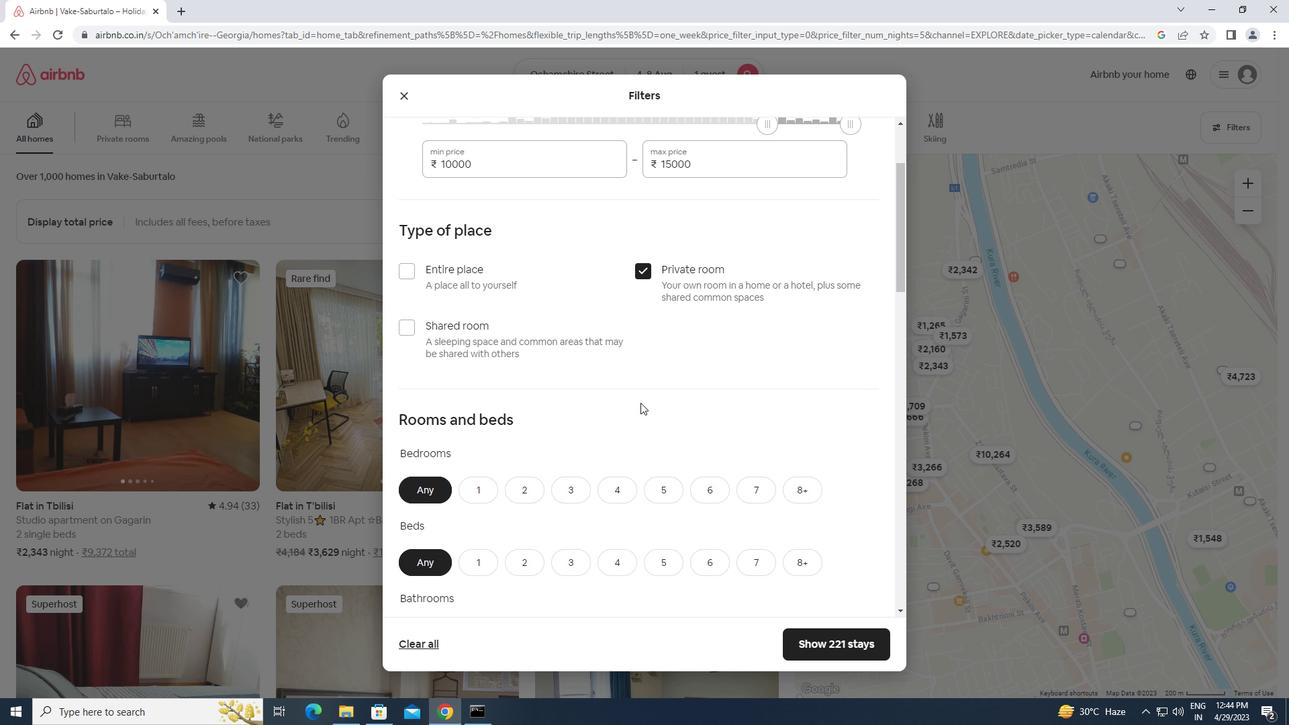 
Action: Mouse scrolled (640, 402) with delta (0, 0)
Screenshot: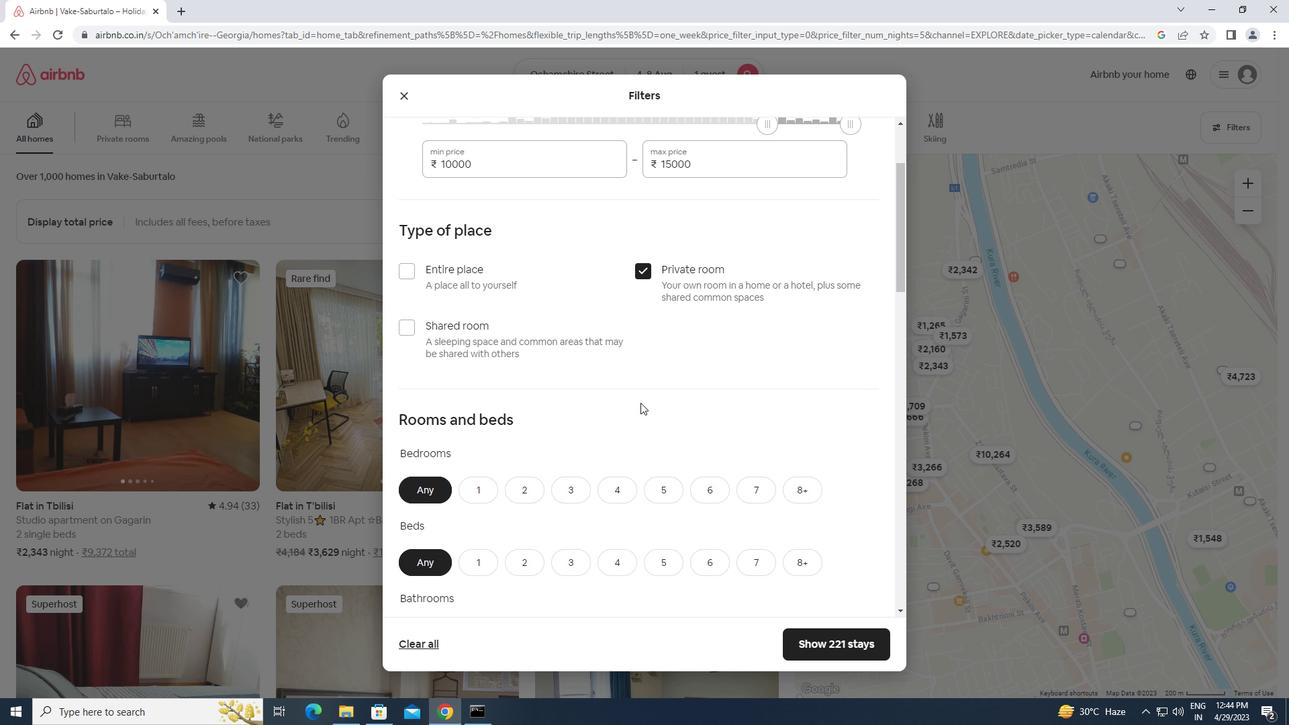 
Action: Mouse scrolled (640, 402) with delta (0, 0)
Screenshot: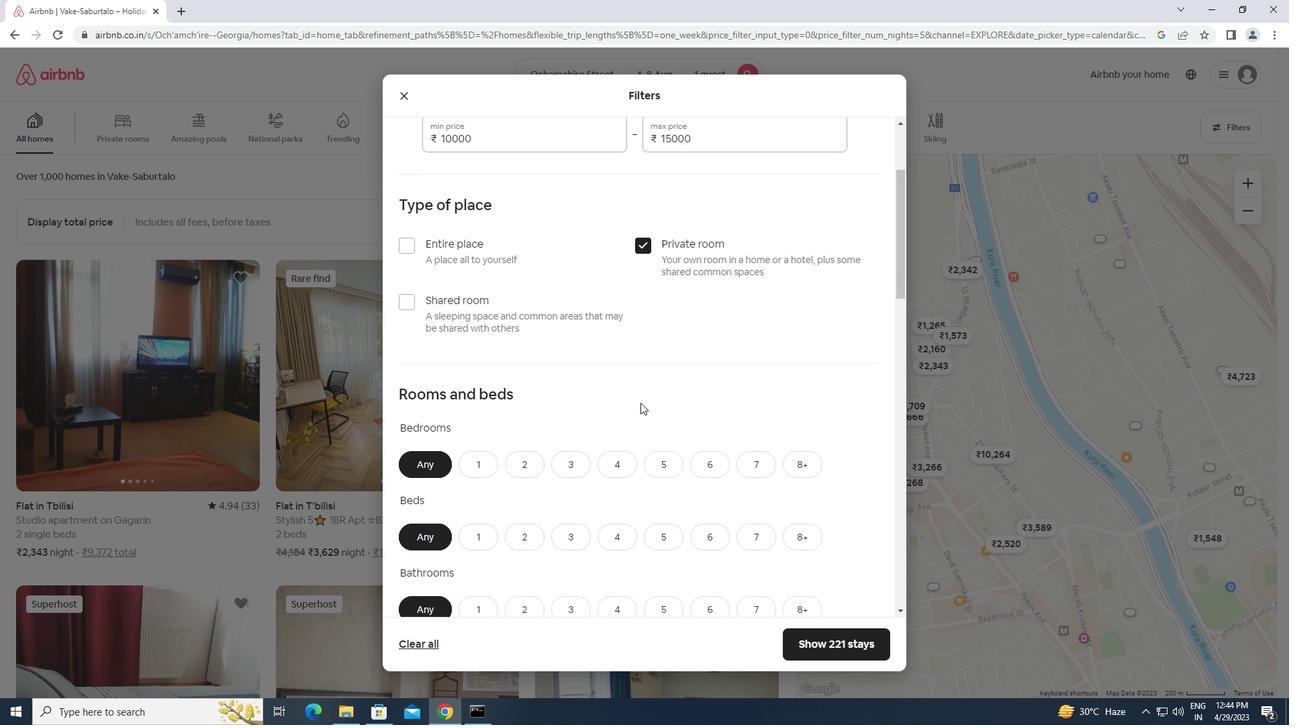 
Action: Mouse moved to (475, 359)
Screenshot: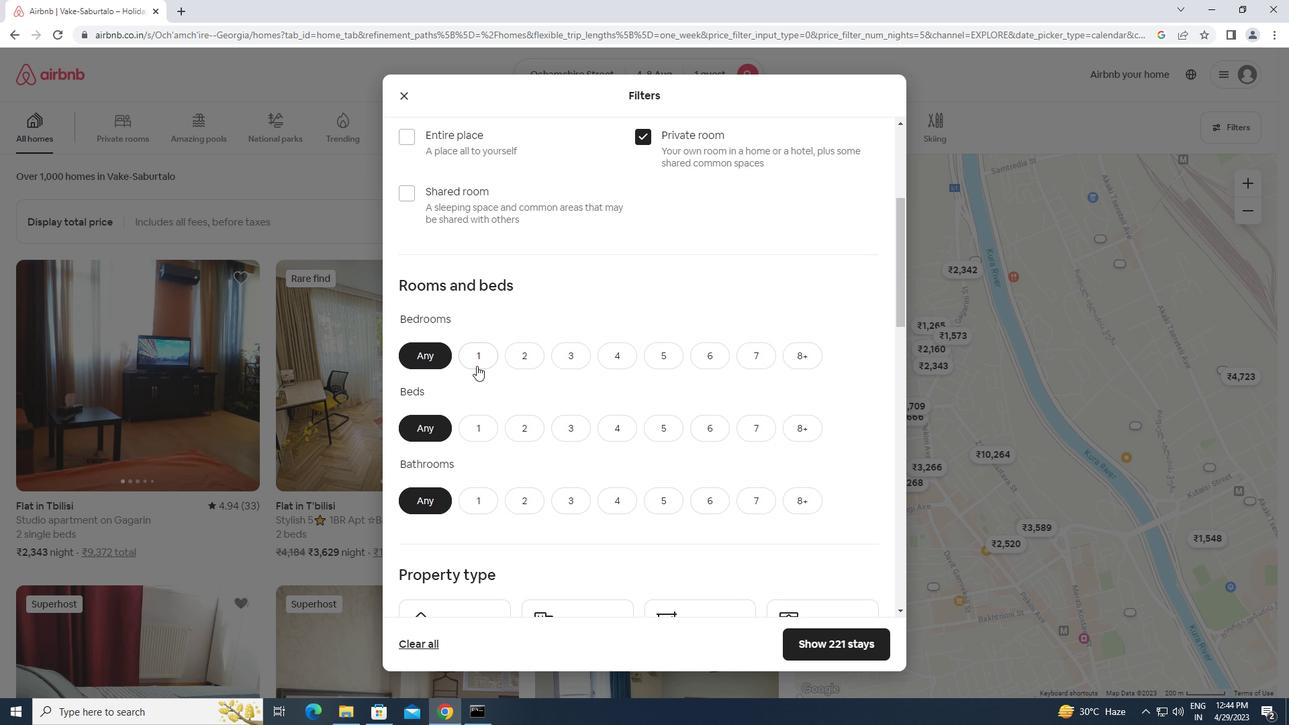 
Action: Mouse pressed left at (475, 359)
Screenshot: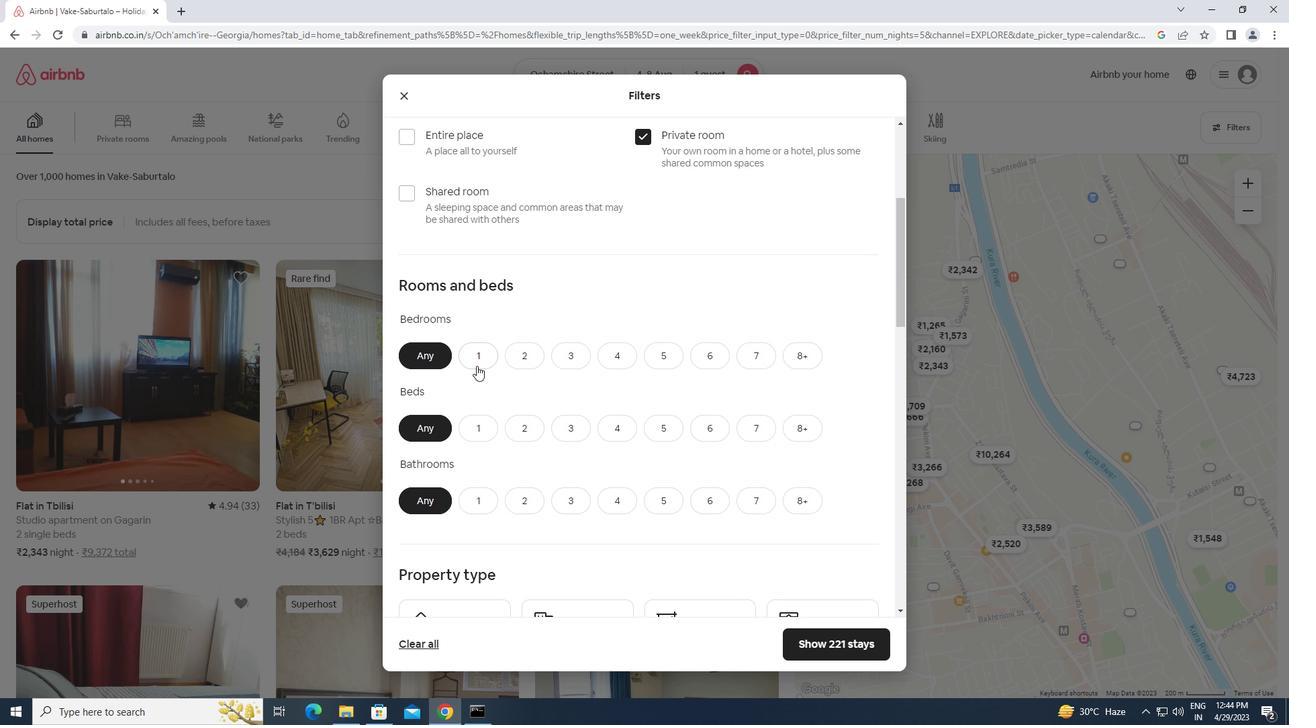
Action: Mouse moved to (480, 421)
Screenshot: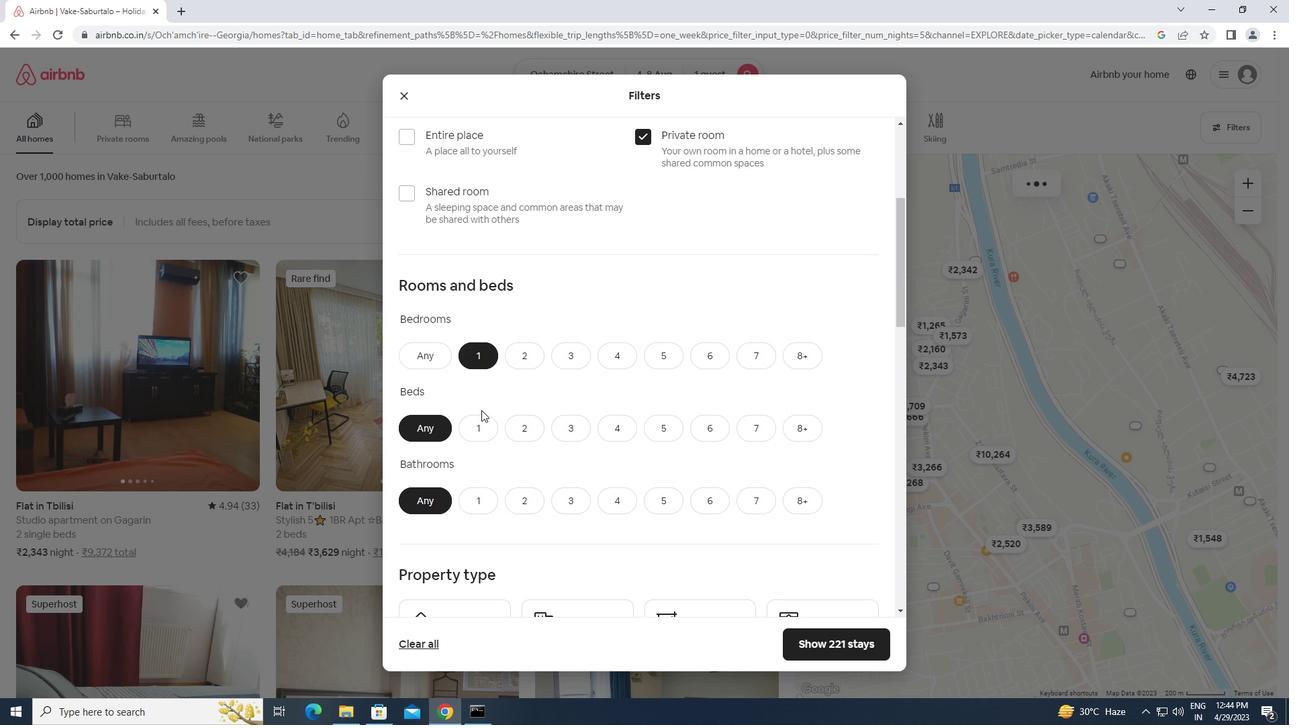 
Action: Mouse pressed left at (480, 421)
Screenshot: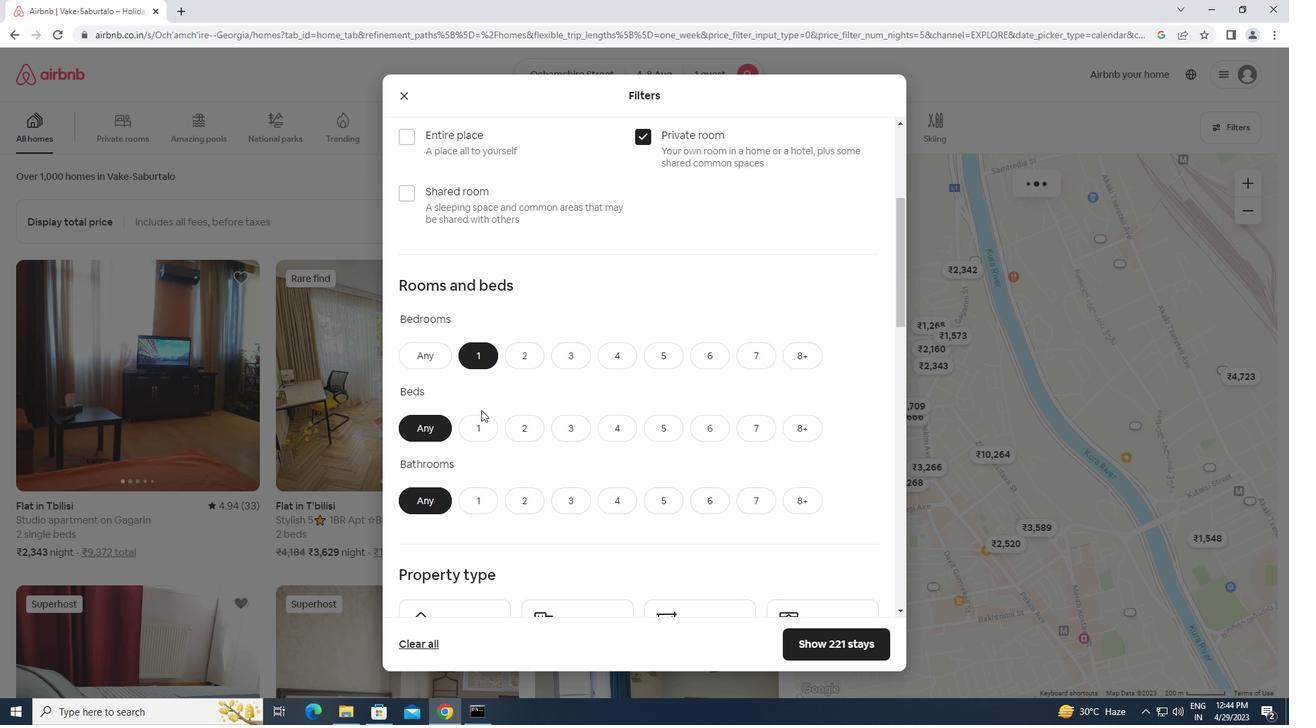 
Action: Mouse moved to (483, 486)
Screenshot: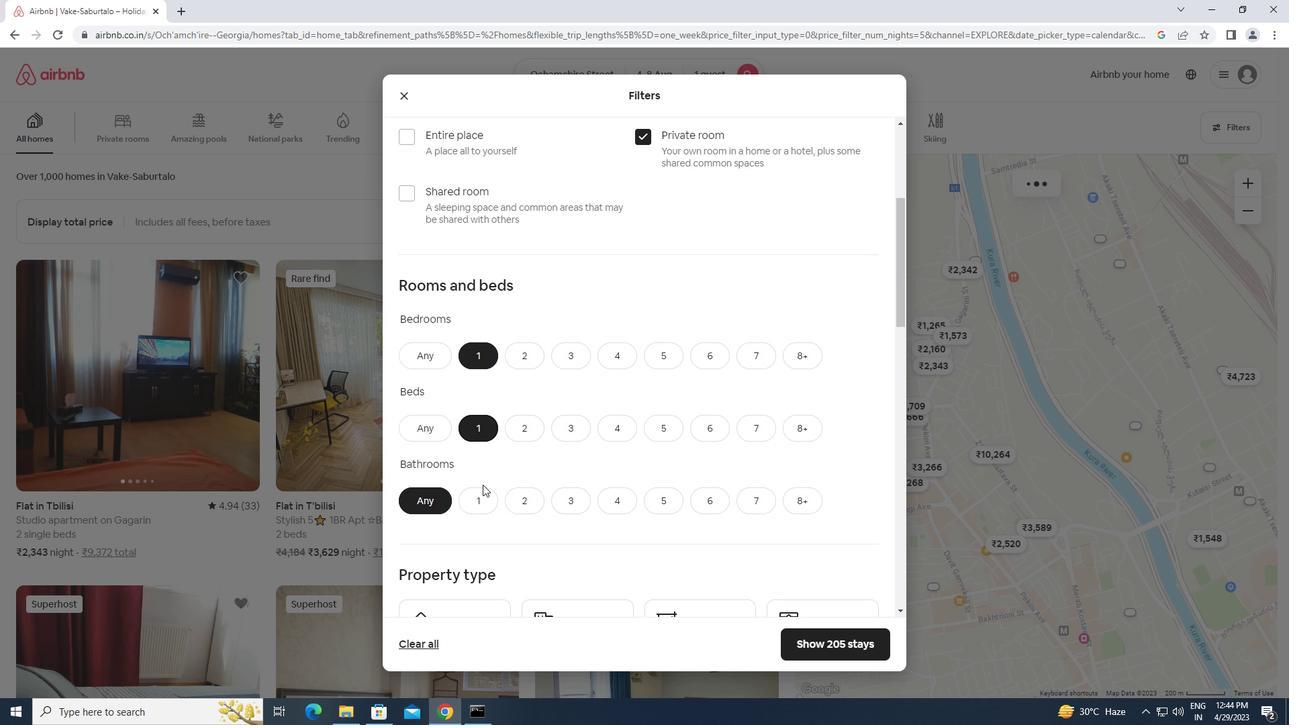 
Action: Mouse pressed left at (483, 486)
Screenshot: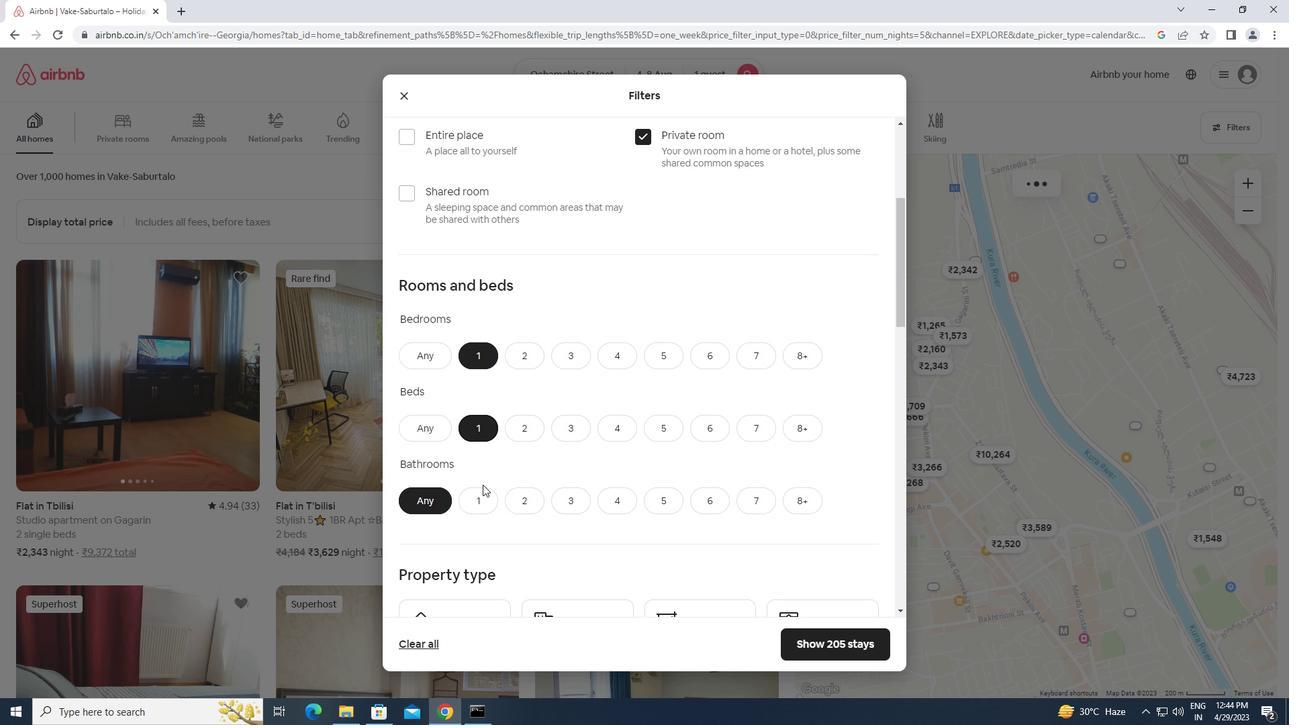 
Action: Mouse moved to (570, 517)
Screenshot: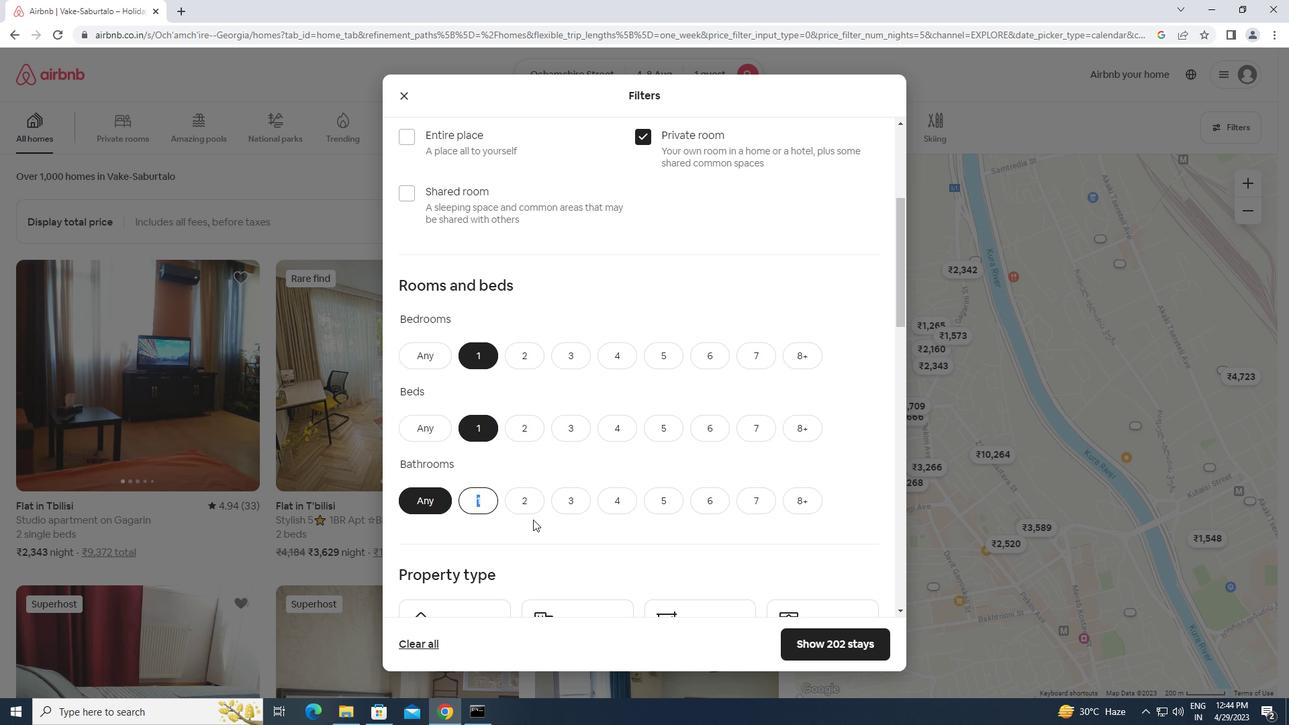 
Action: Mouse scrolled (570, 516) with delta (0, 0)
Screenshot: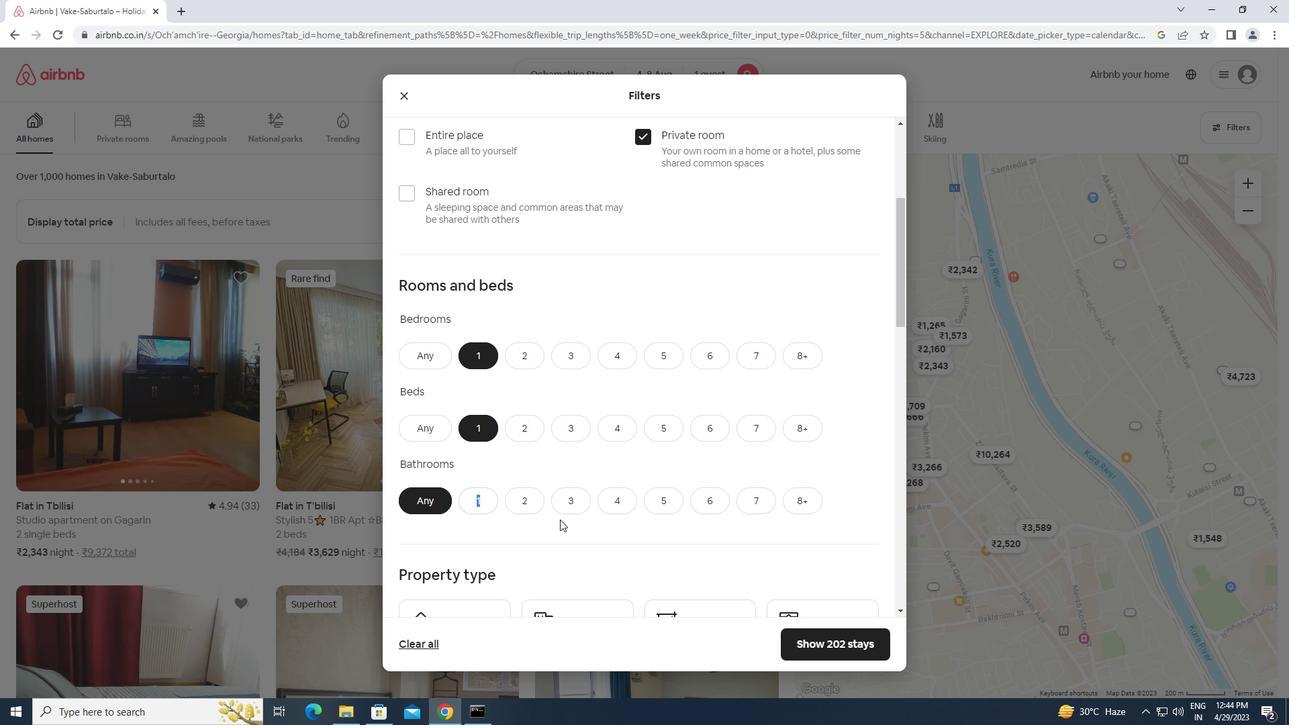 
Action: Mouse scrolled (570, 516) with delta (0, 0)
Screenshot: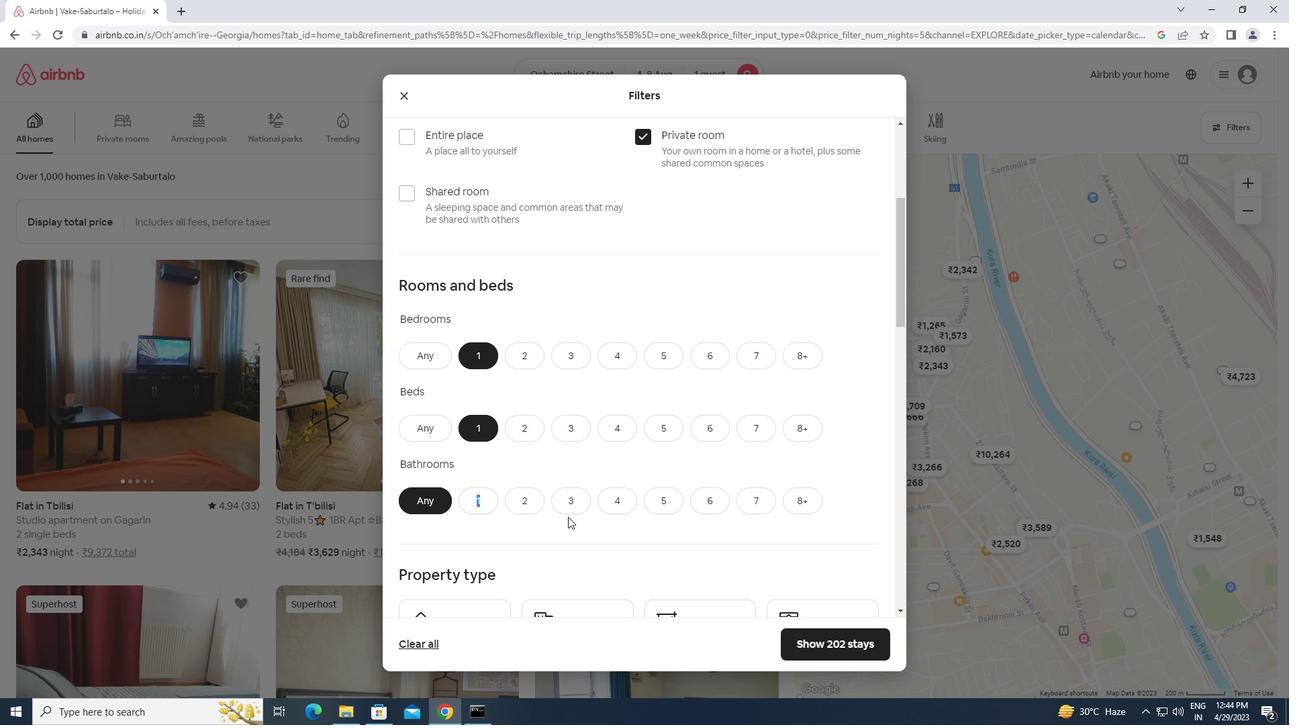
Action: Mouse moved to (476, 359)
Screenshot: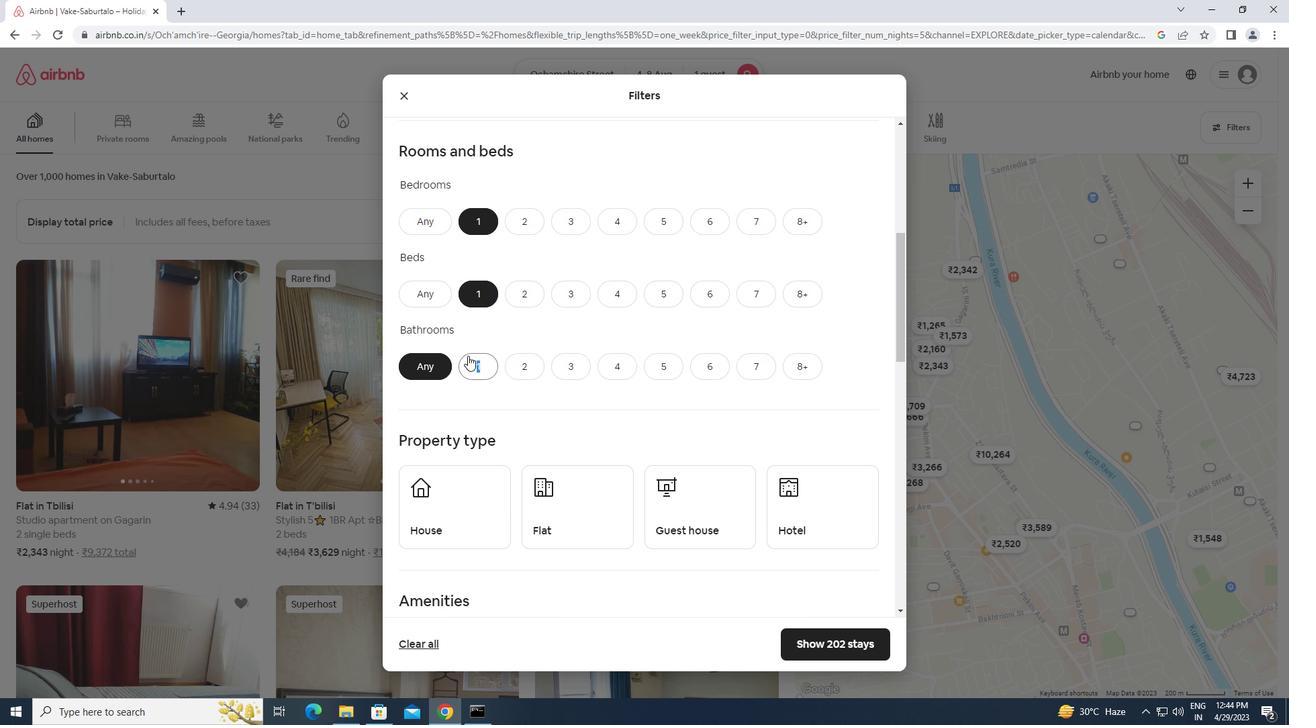 
Action: Mouse pressed left at (476, 359)
Screenshot: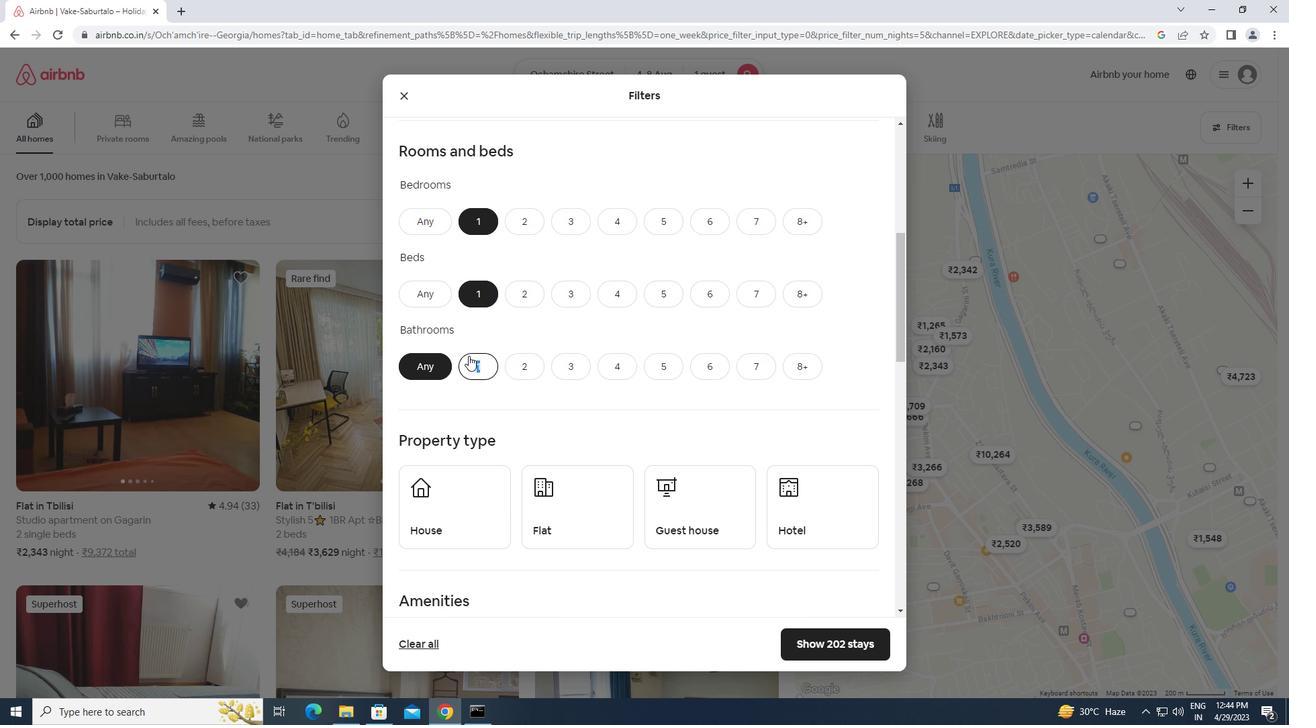 
Action: Mouse moved to (524, 433)
Screenshot: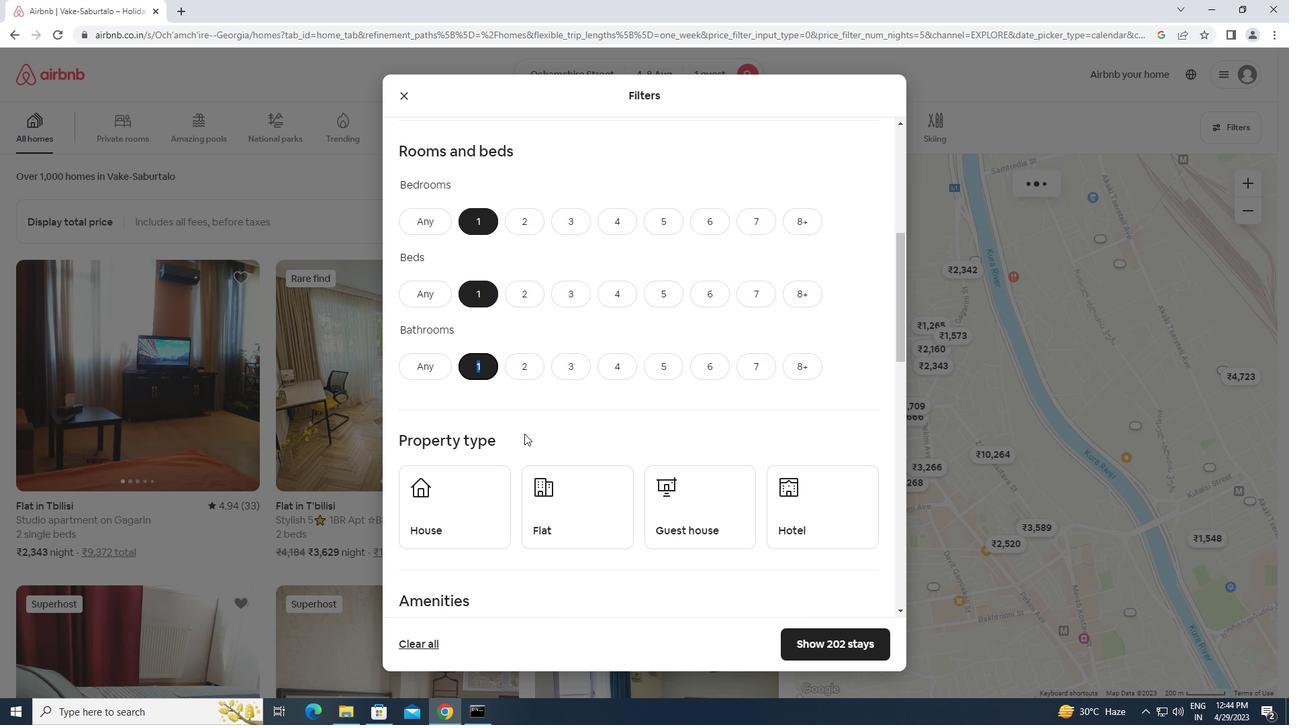 
Action: Mouse scrolled (524, 433) with delta (0, 0)
Screenshot: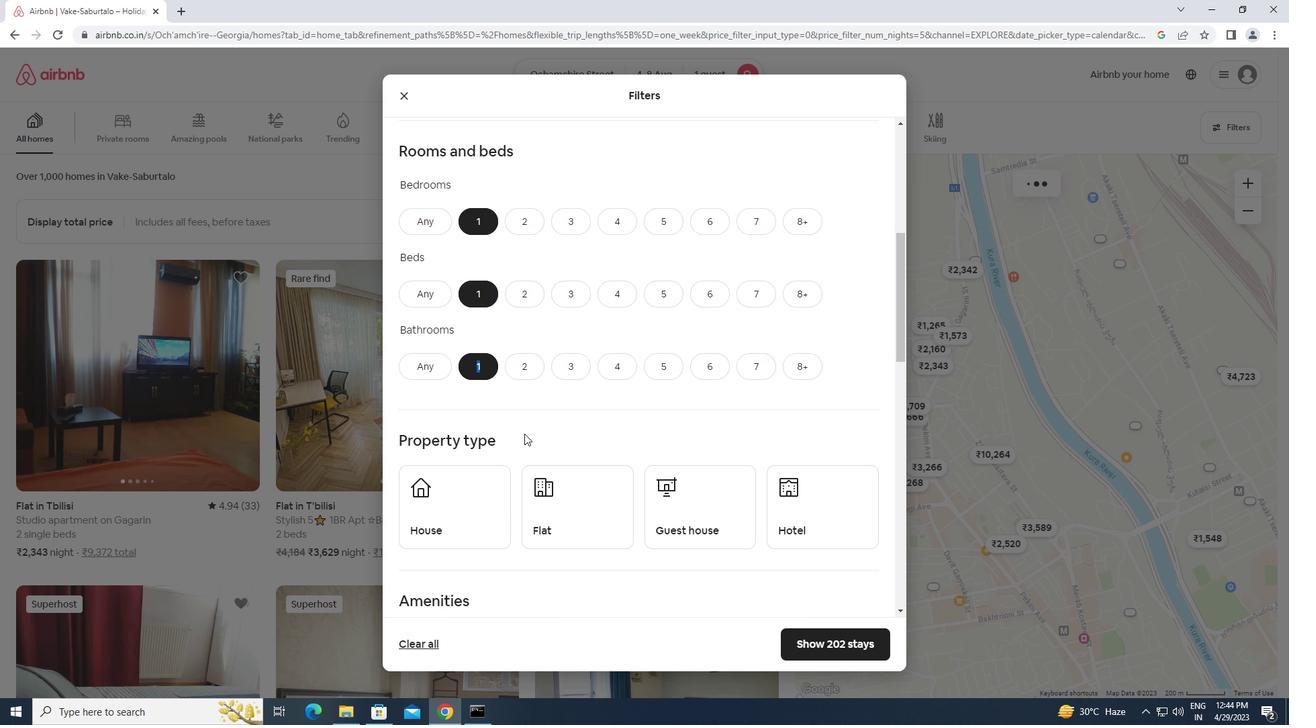 
Action: Mouse scrolled (524, 433) with delta (0, 0)
Screenshot: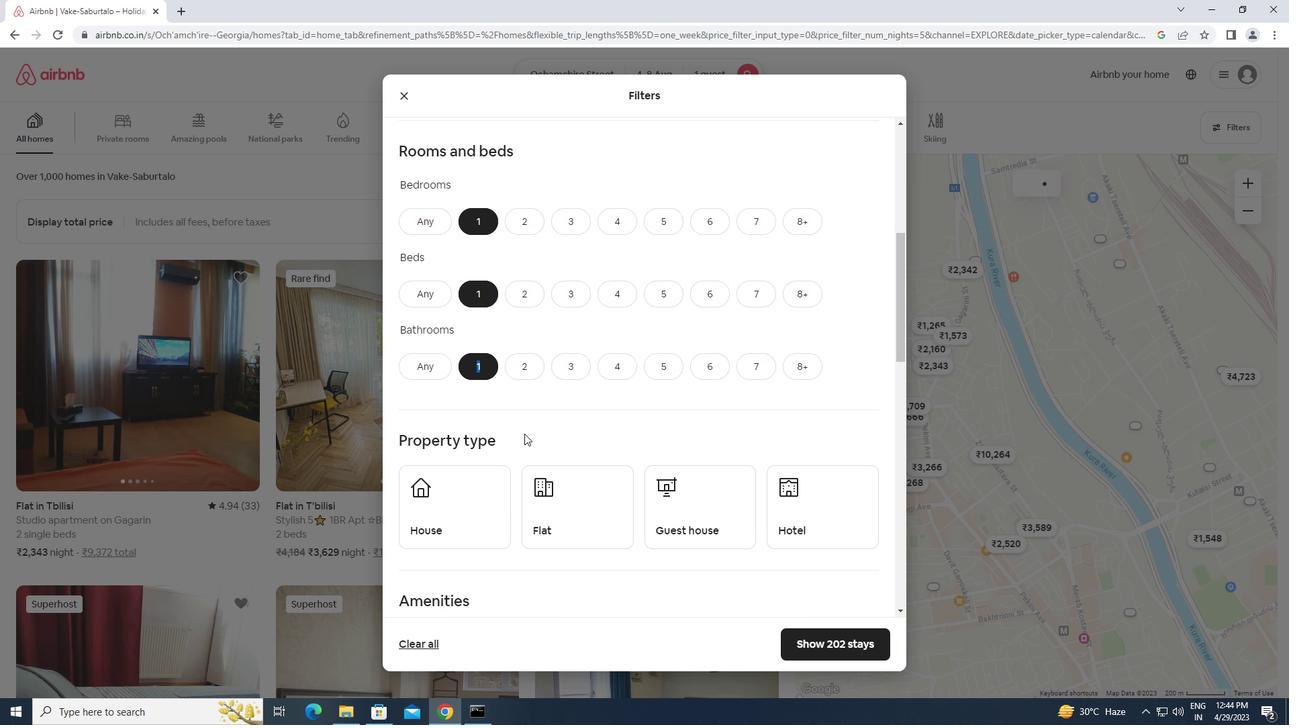 
Action: Mouse moved to (568, 397)
Screenshot: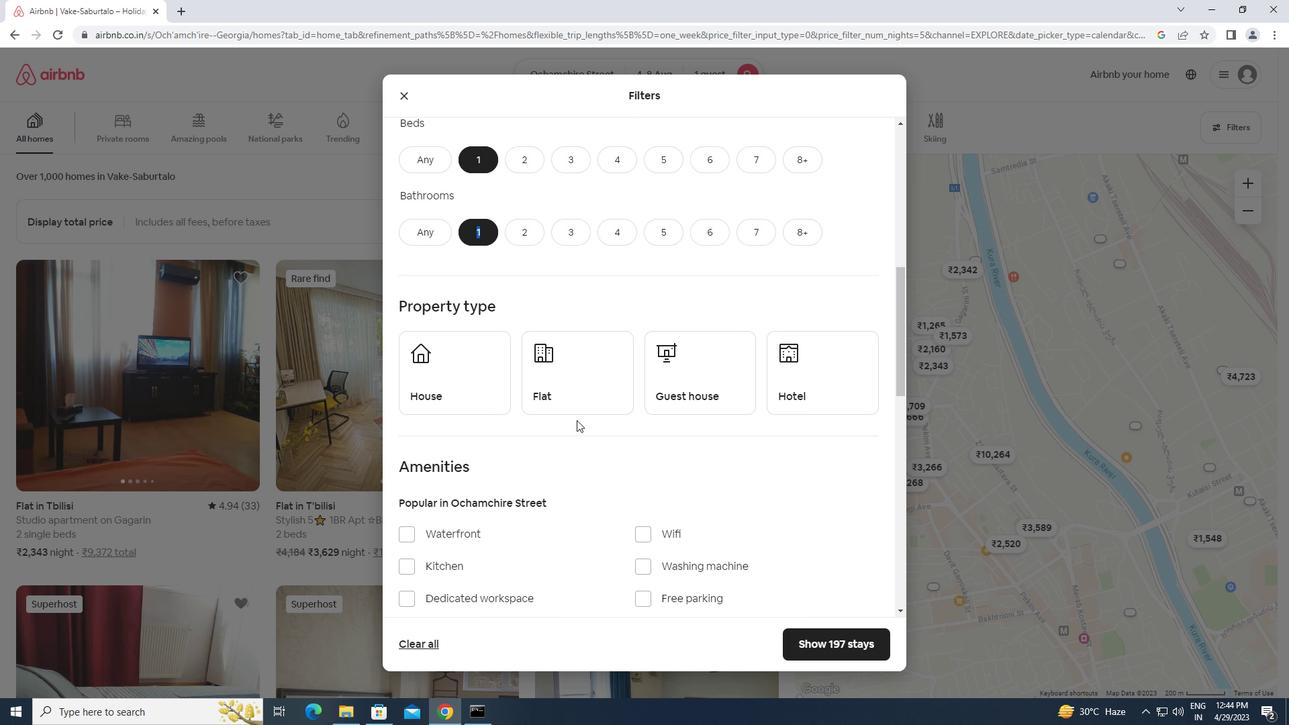 
Action: Mouse pressed left at (568, 397)
Screenshot: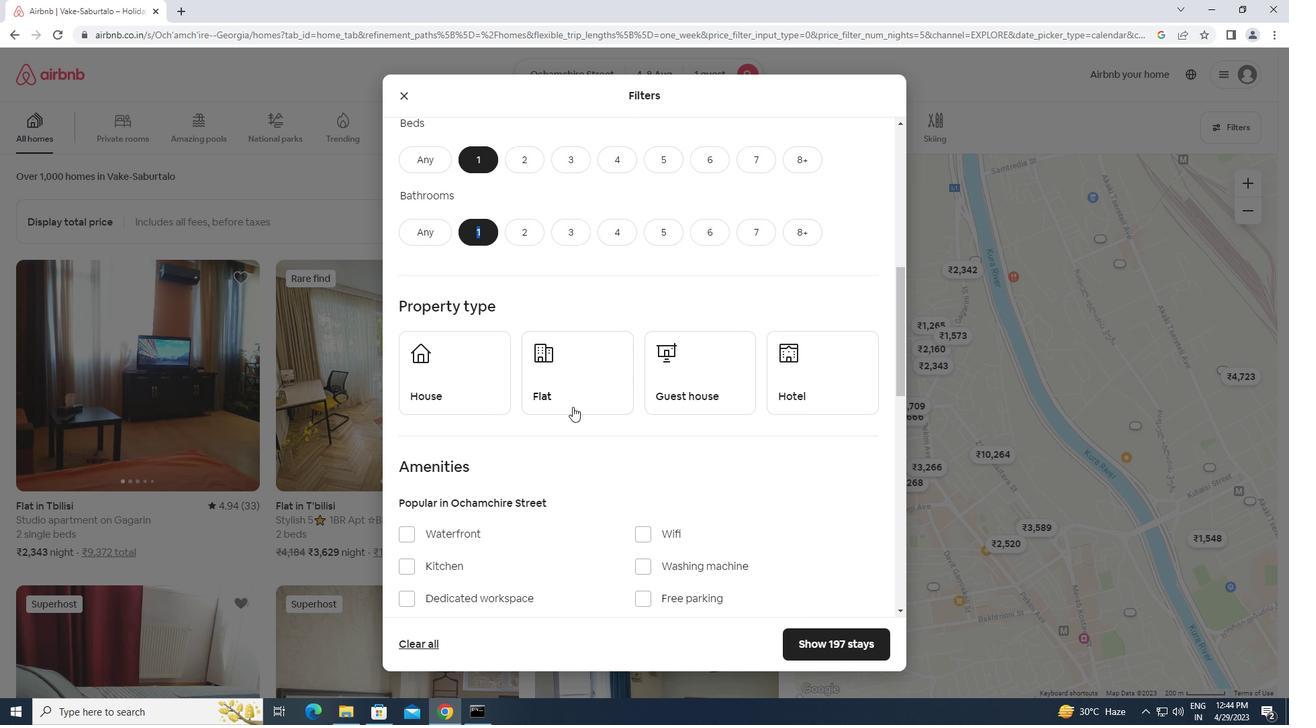 
Action: Mouse moved to (693, 391)
Screenshot: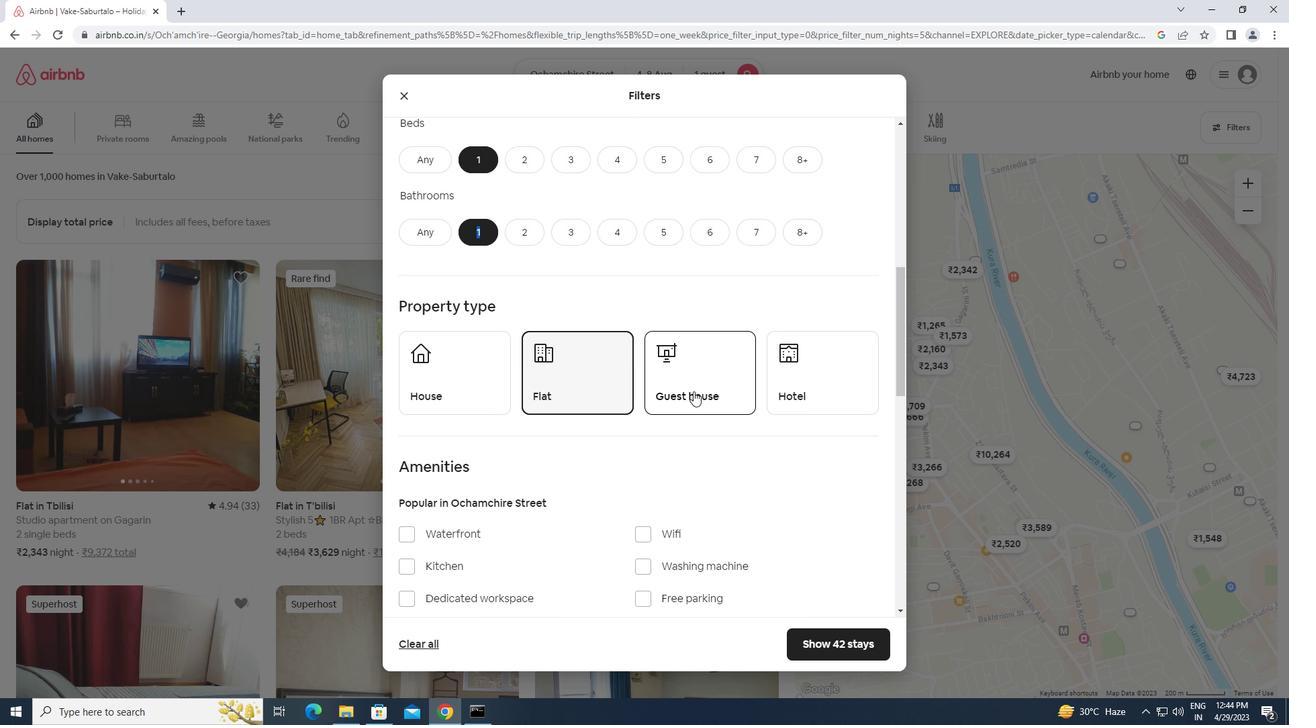 
Action: Mouse pressed left at (693, 391)
Screenshot: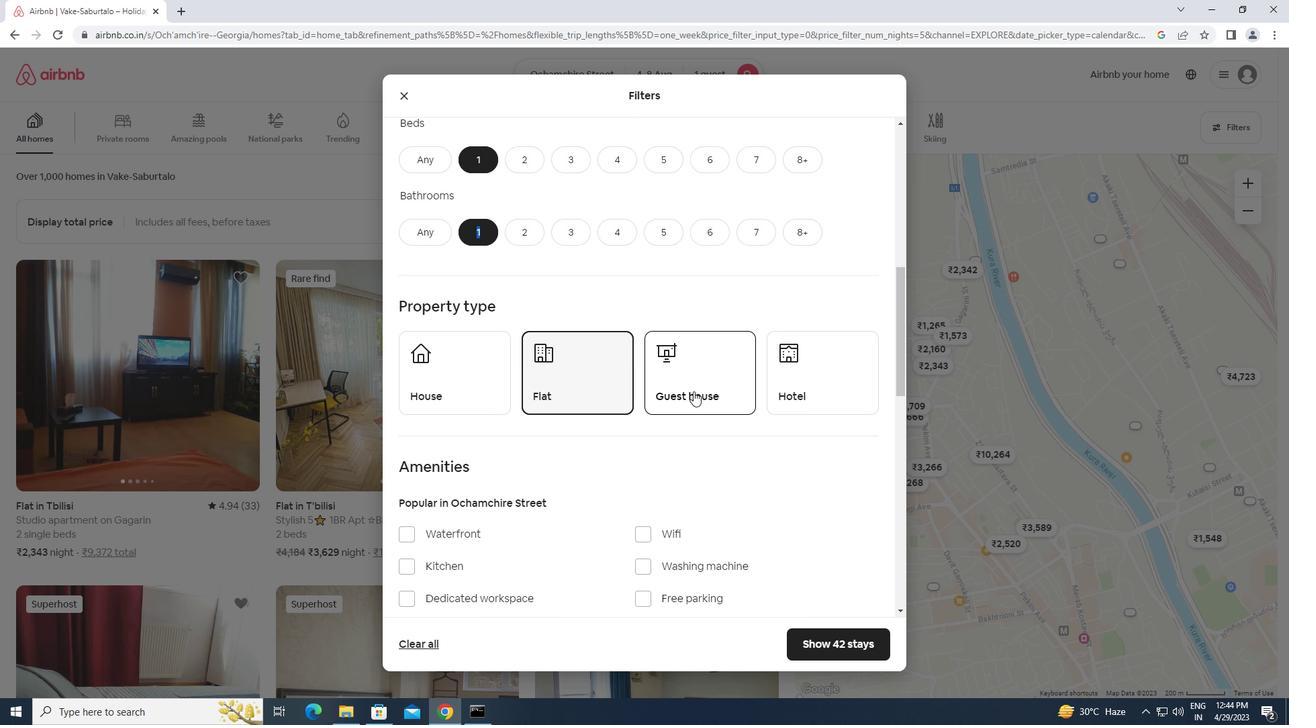 
Action: Mouse moved to (799, 386)
Screenshot: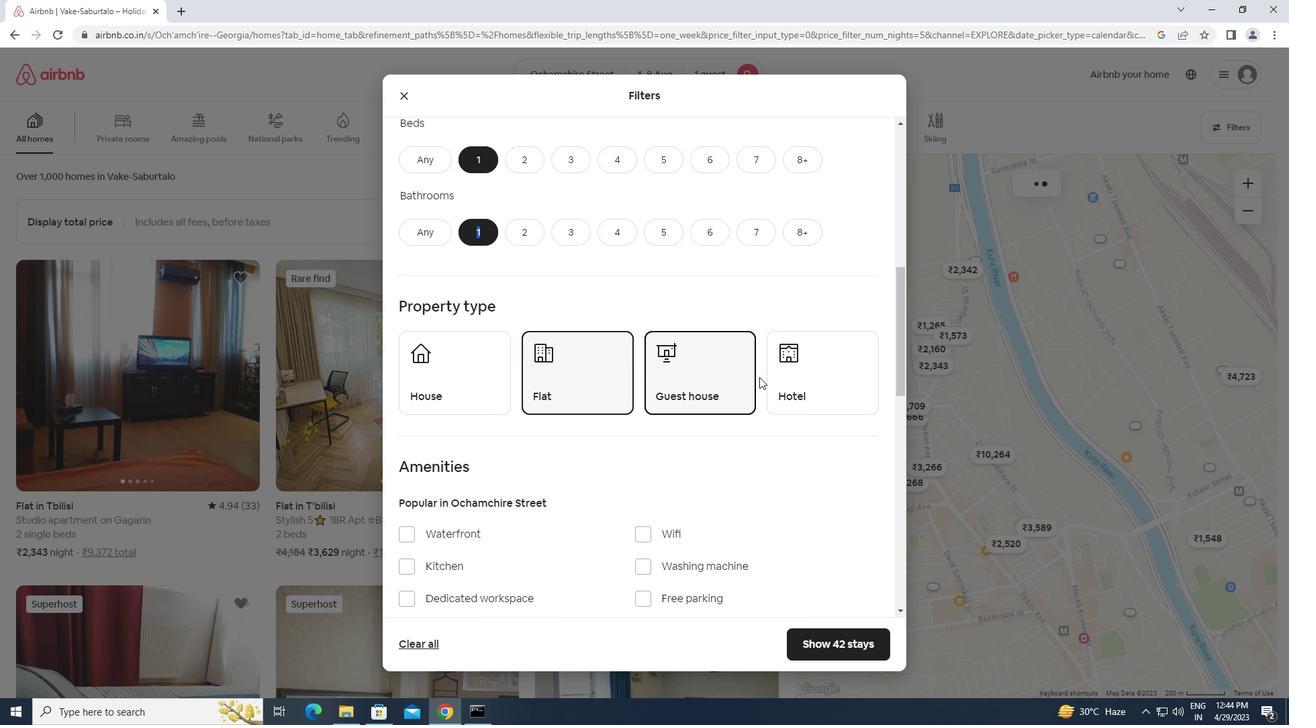 
Action: Mouse pressed left at (799, 386)
Screenshot: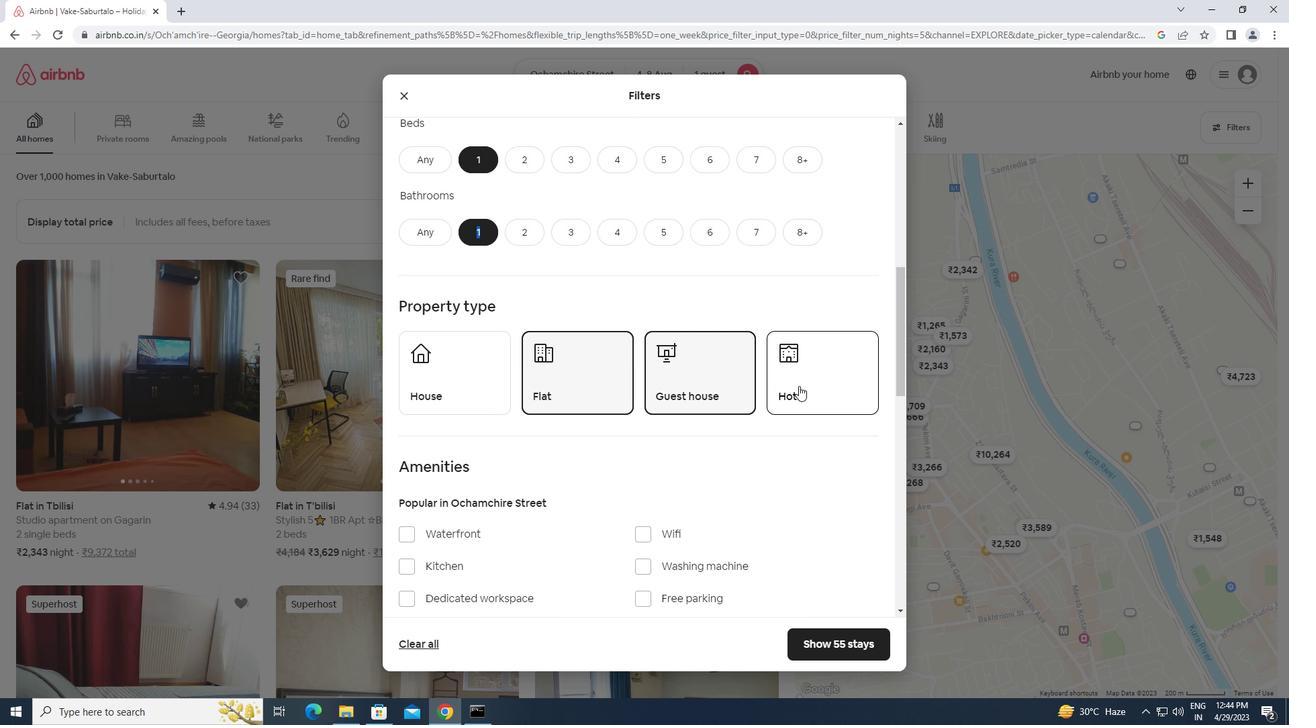 
Action: Mouse moved to (678, 424)
Screenshot: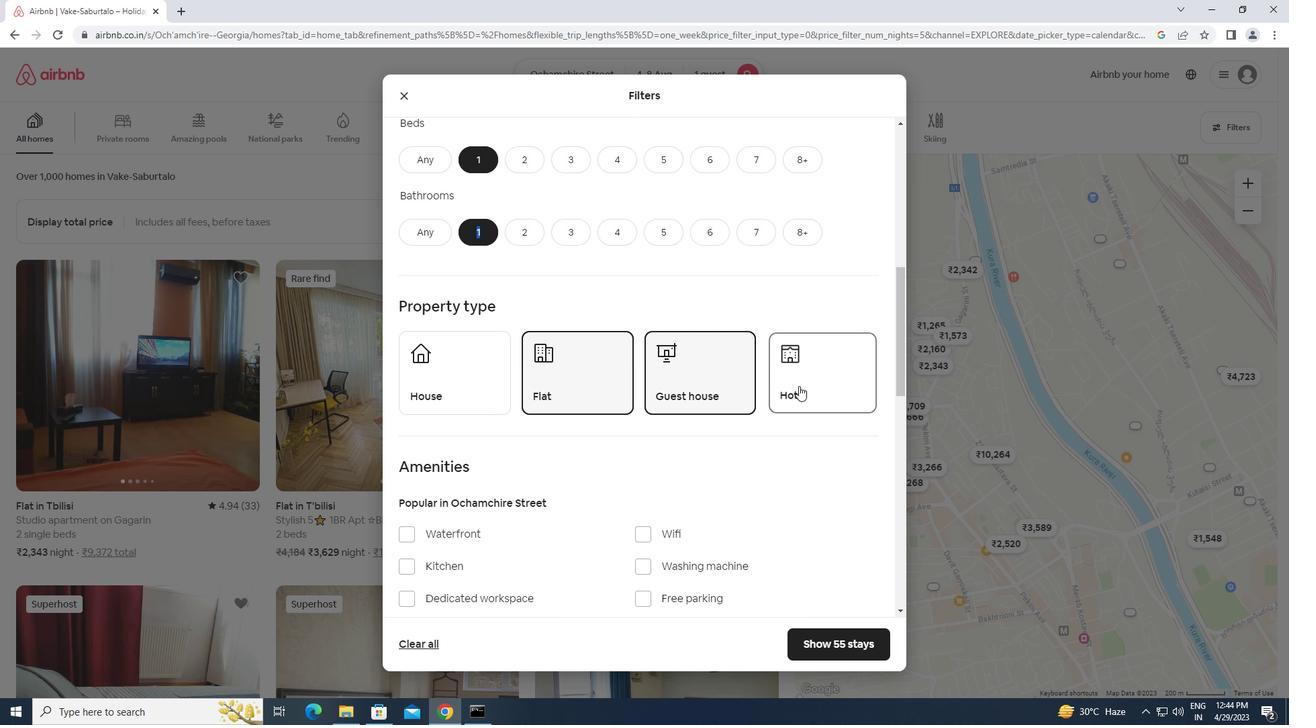 
Action: Mouse scrolled (678, 423) with delta (0, 0)
Screenshot: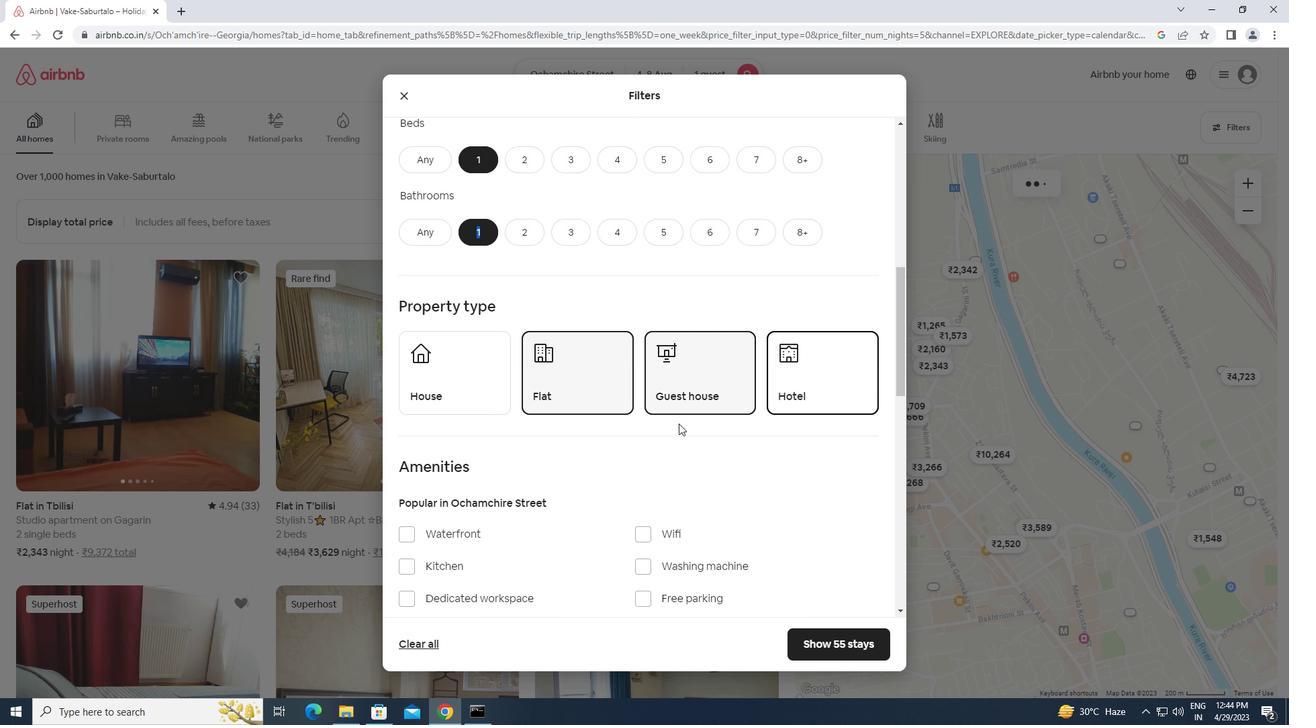 
Action: Mouse scrolled (678, 423) with delta (0, 0)
Screenshot: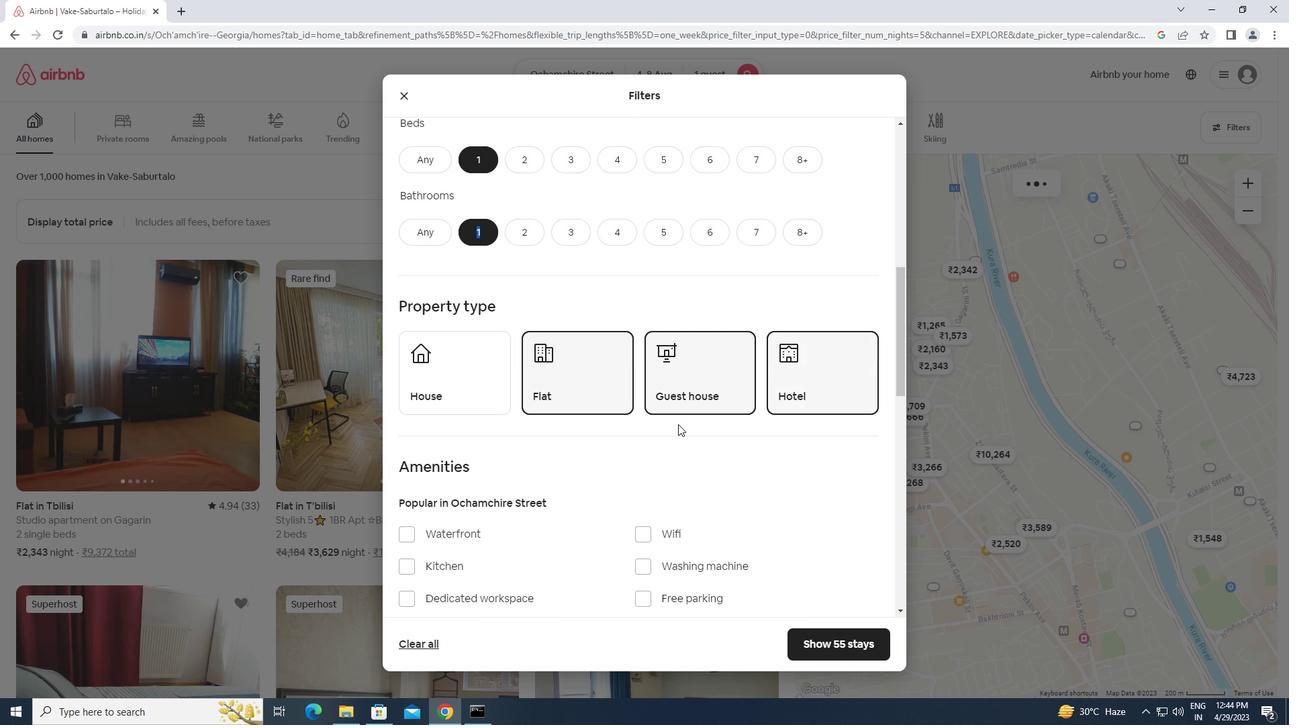 
Action: Mouse scrolled (678, 423) with delta (0, 0)
Screenshot: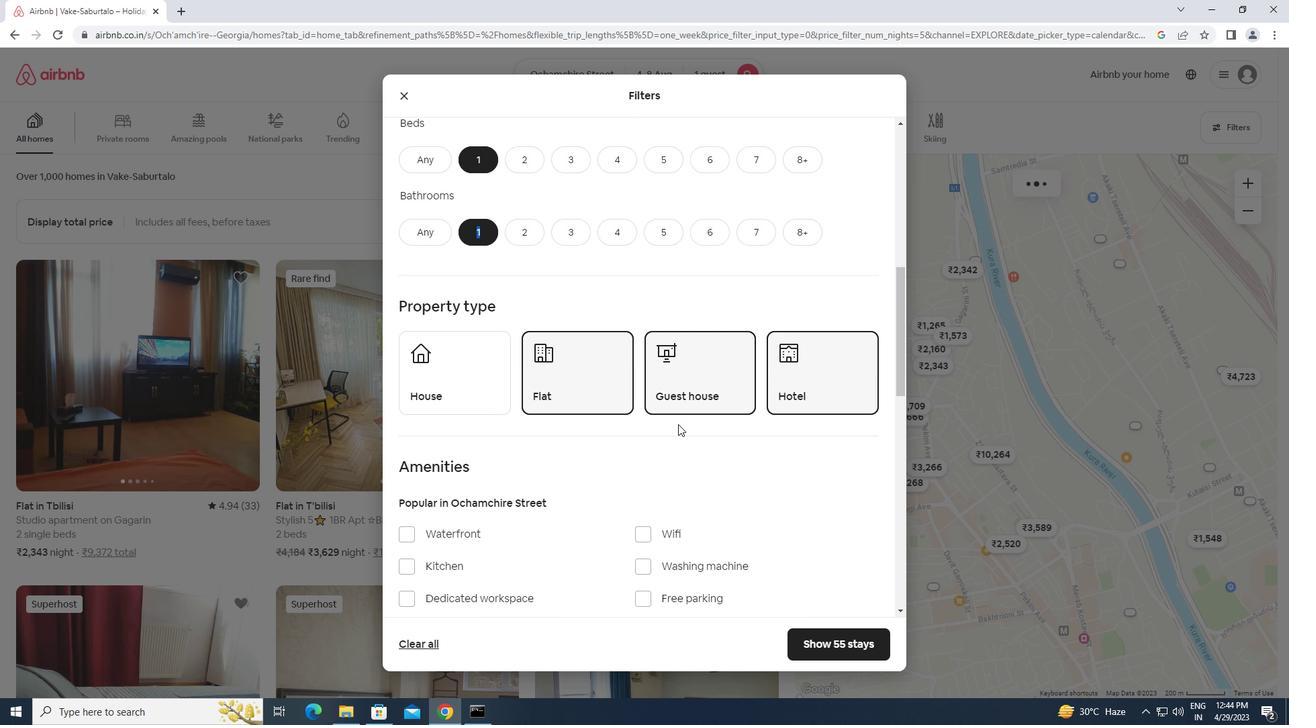 
Action: Mouse moved to (636, 331)
Screenshot: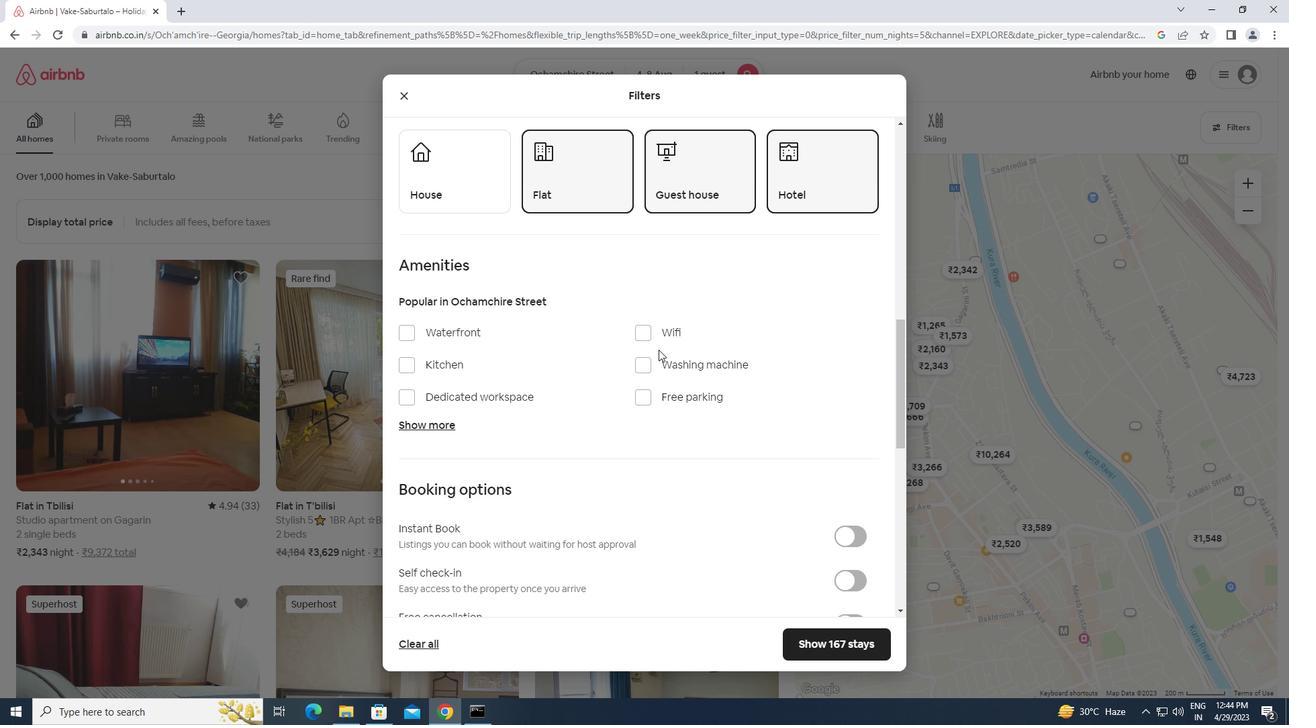 
Action: Mouse pressed left at (636, 331)
Screenshot: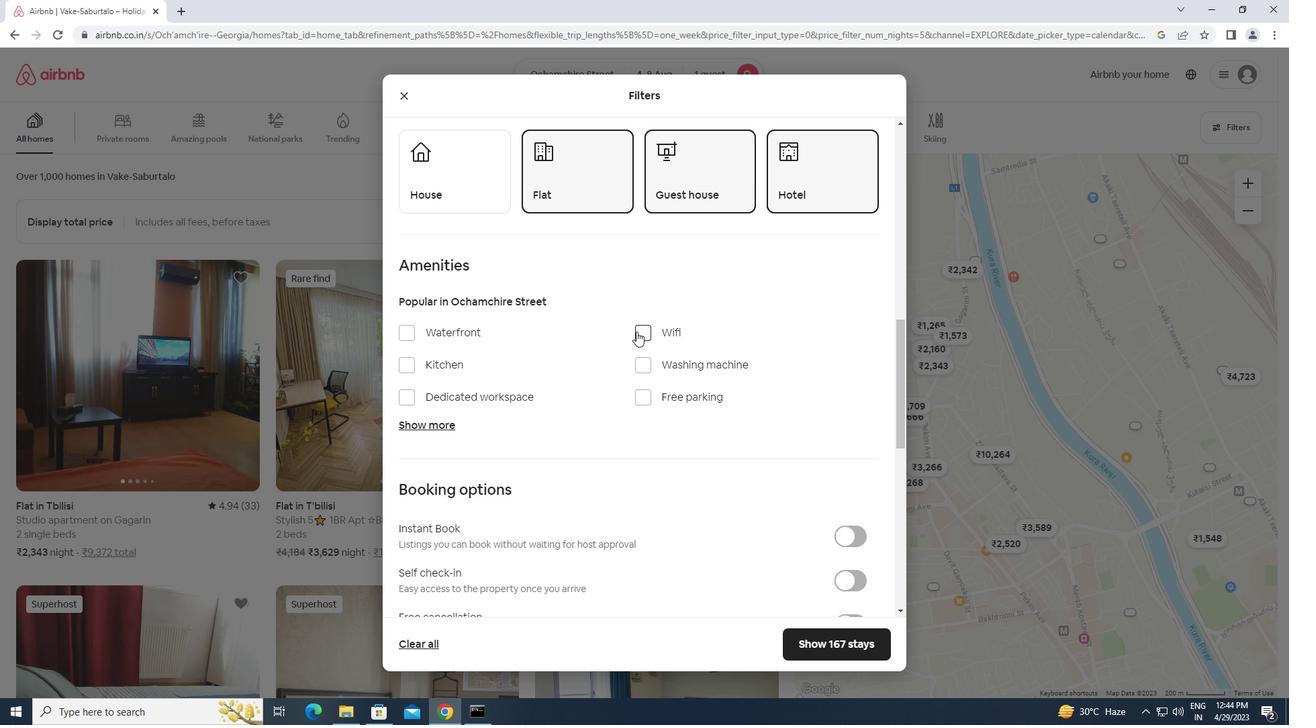 
Action: Mouse moved to (618, 411)
Screenshot: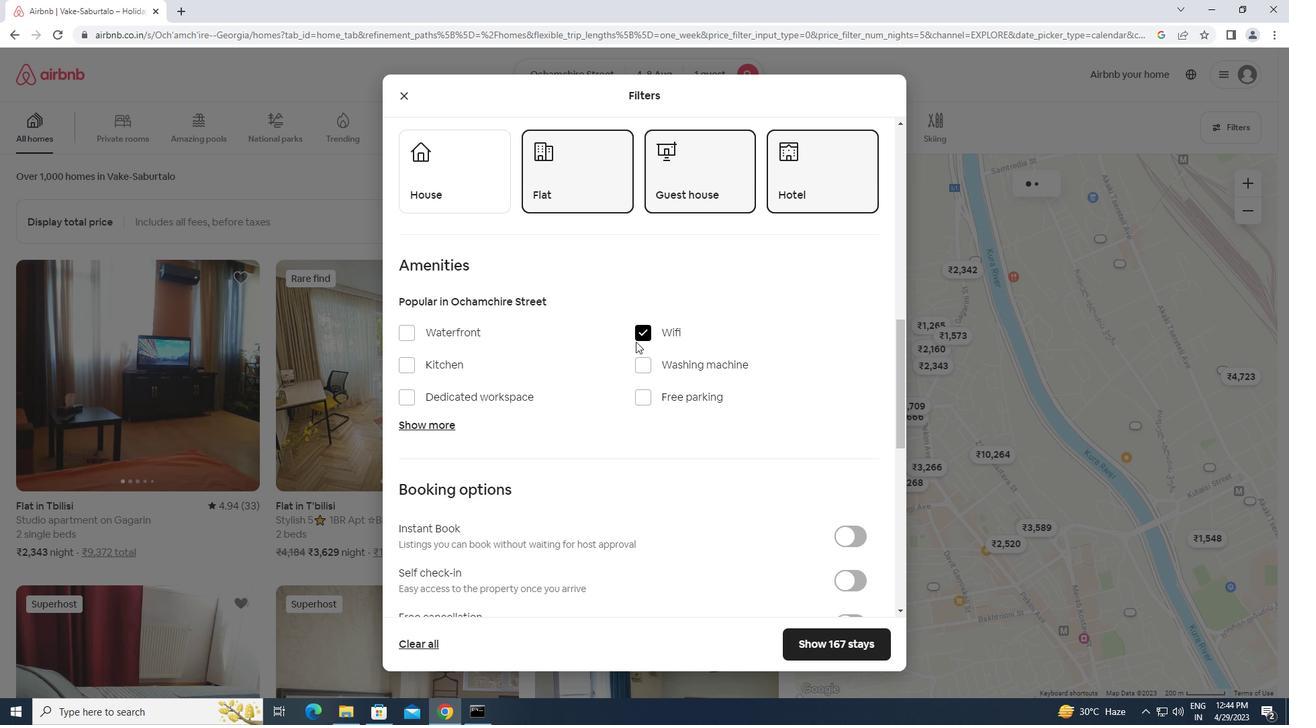 
Action: Mouse scrolled (618, 410) with delta (0, 0)
Screenshot: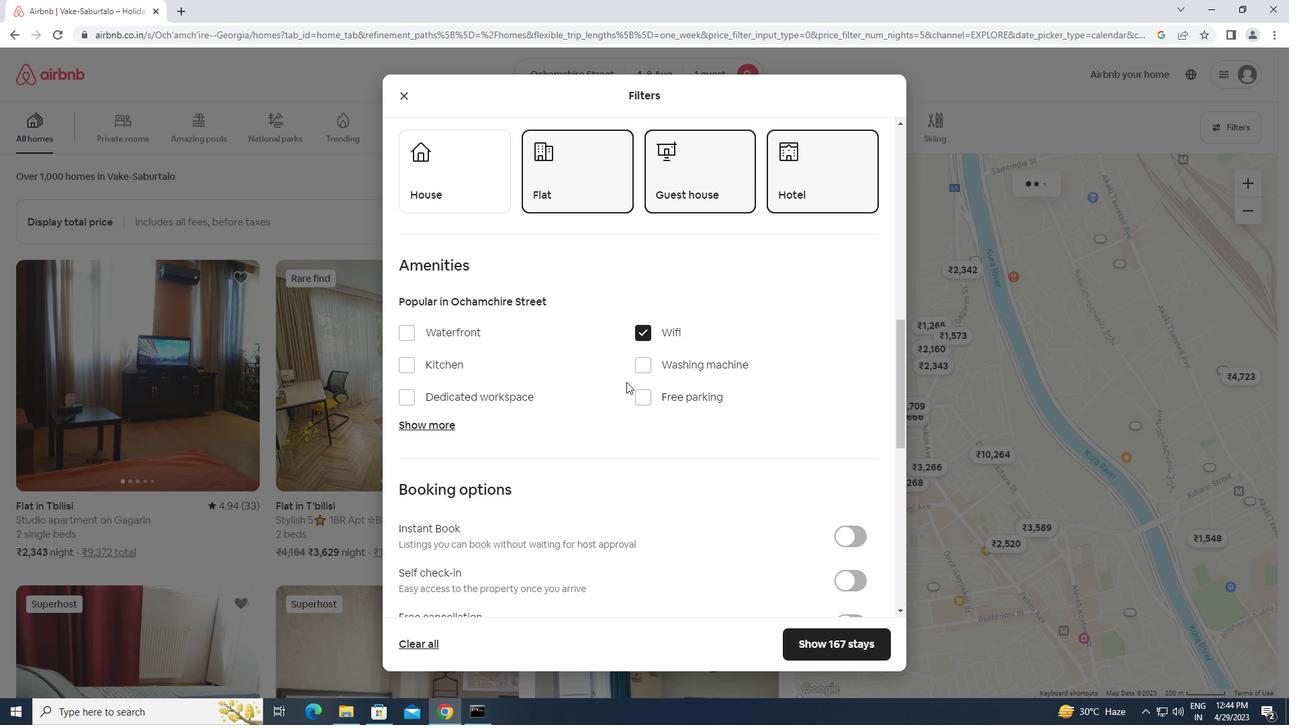 
Action: Mouse scrolled (618, 410) with delta (0, 0)
Screenshot: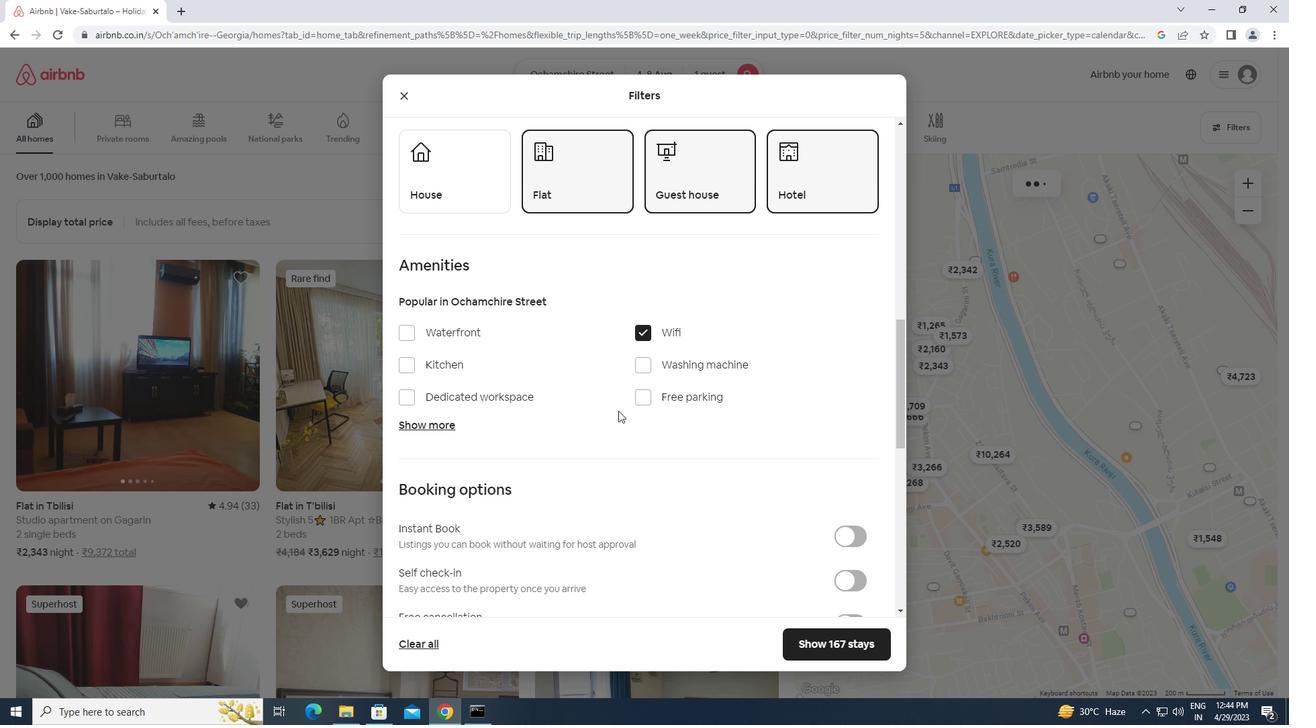 
Action: Mouse scrolled (618, 410) with delta (0, 0)
Screenshot: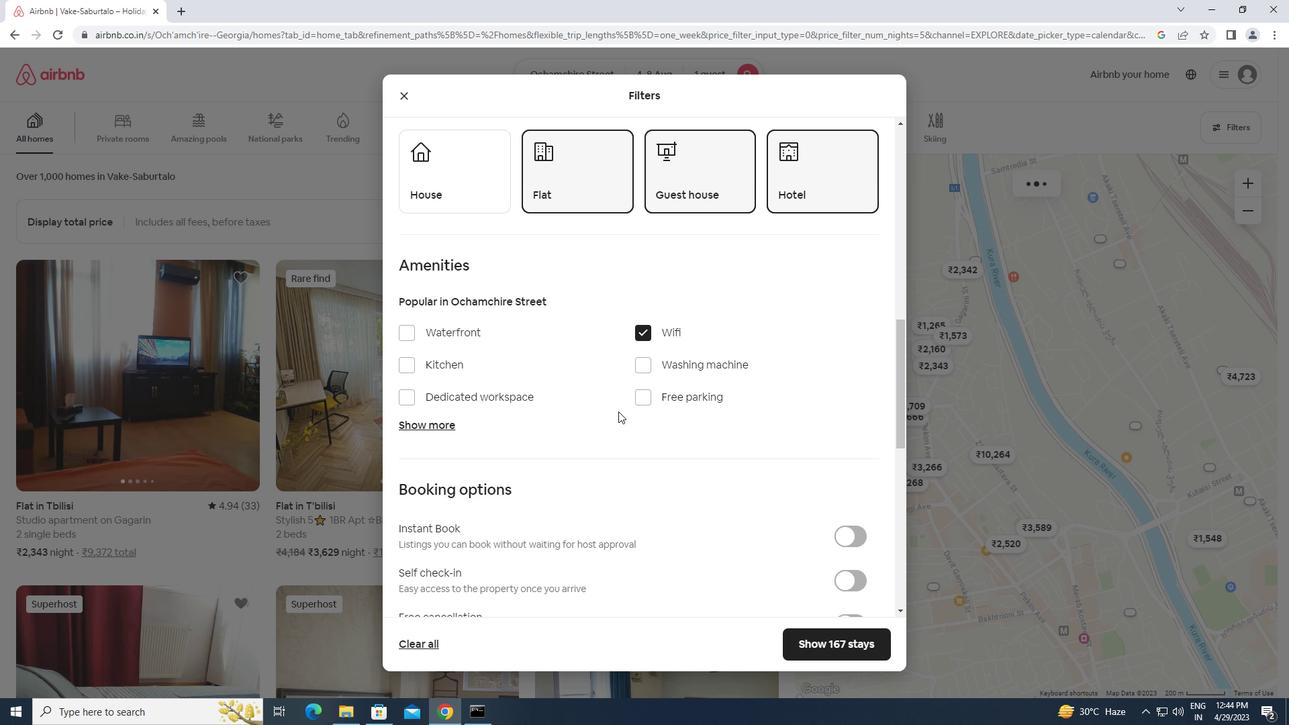 
Action: Mouse moved to (844, 374)
Screenshot: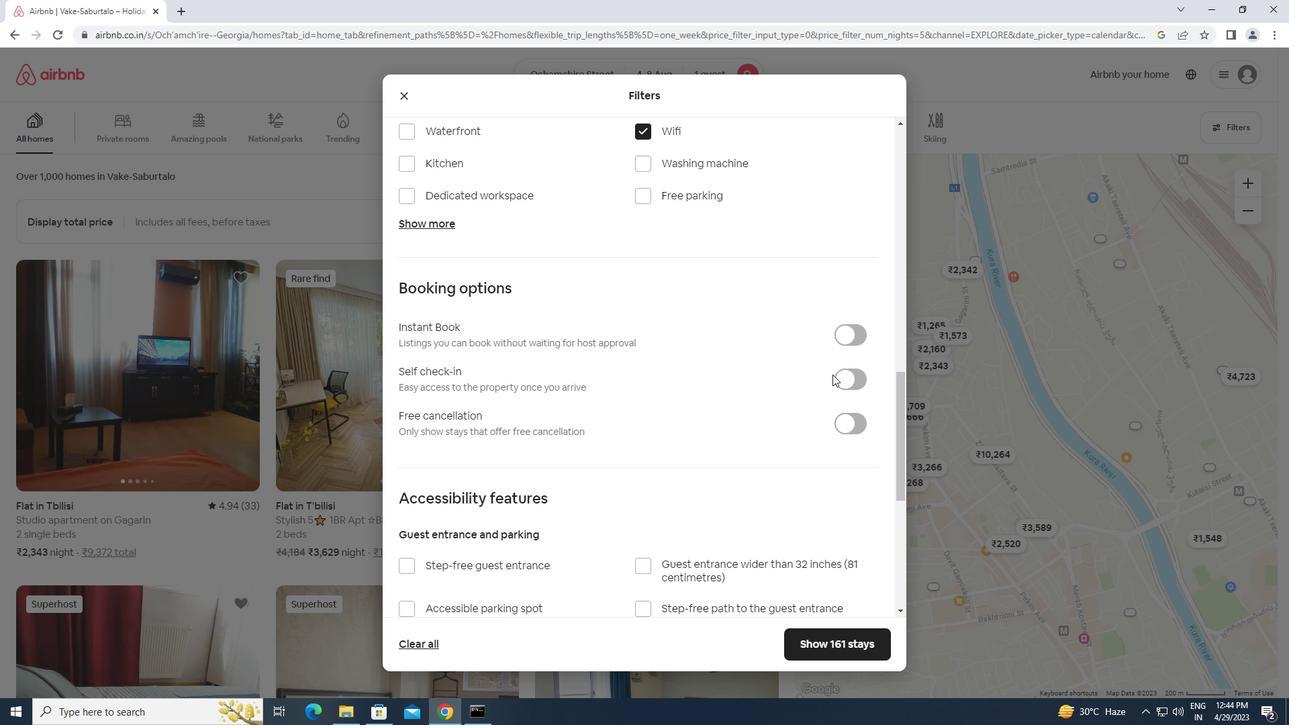 
Action: Mouse pressed left at (844, 374)
Screenshot: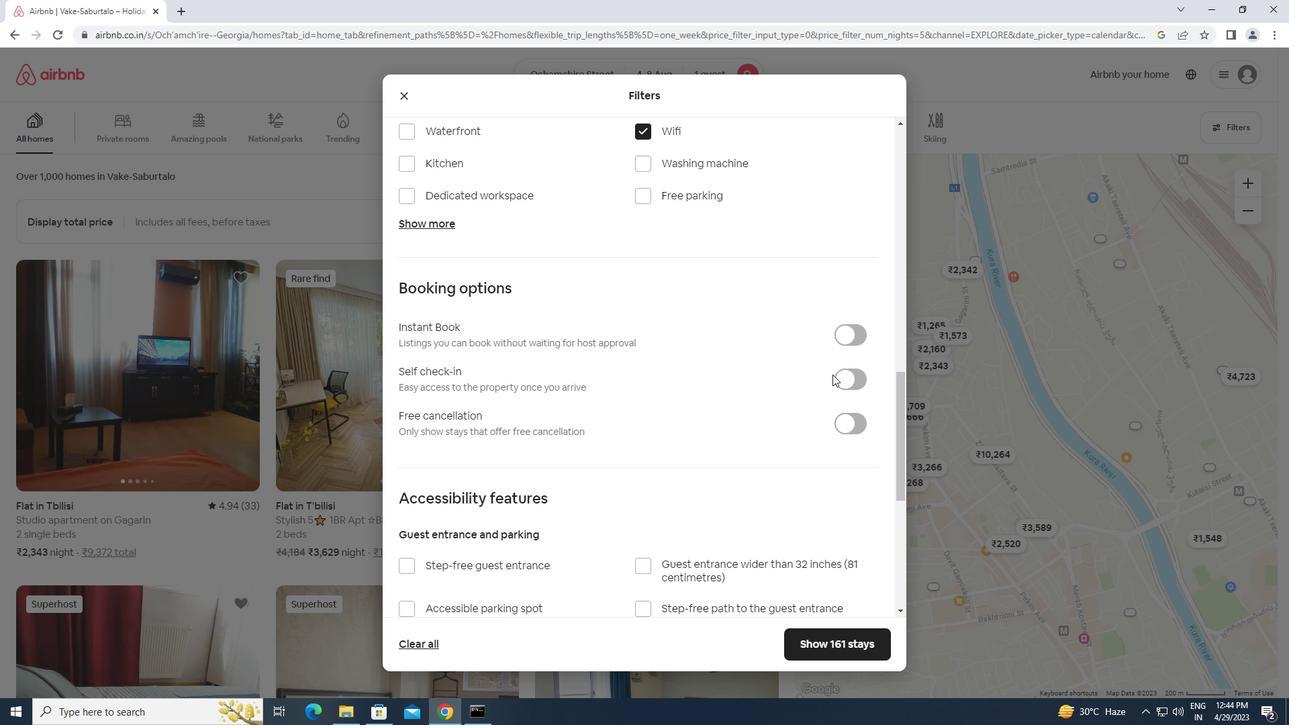 
Action: Mouse moved to (648, 429)
Screenshot: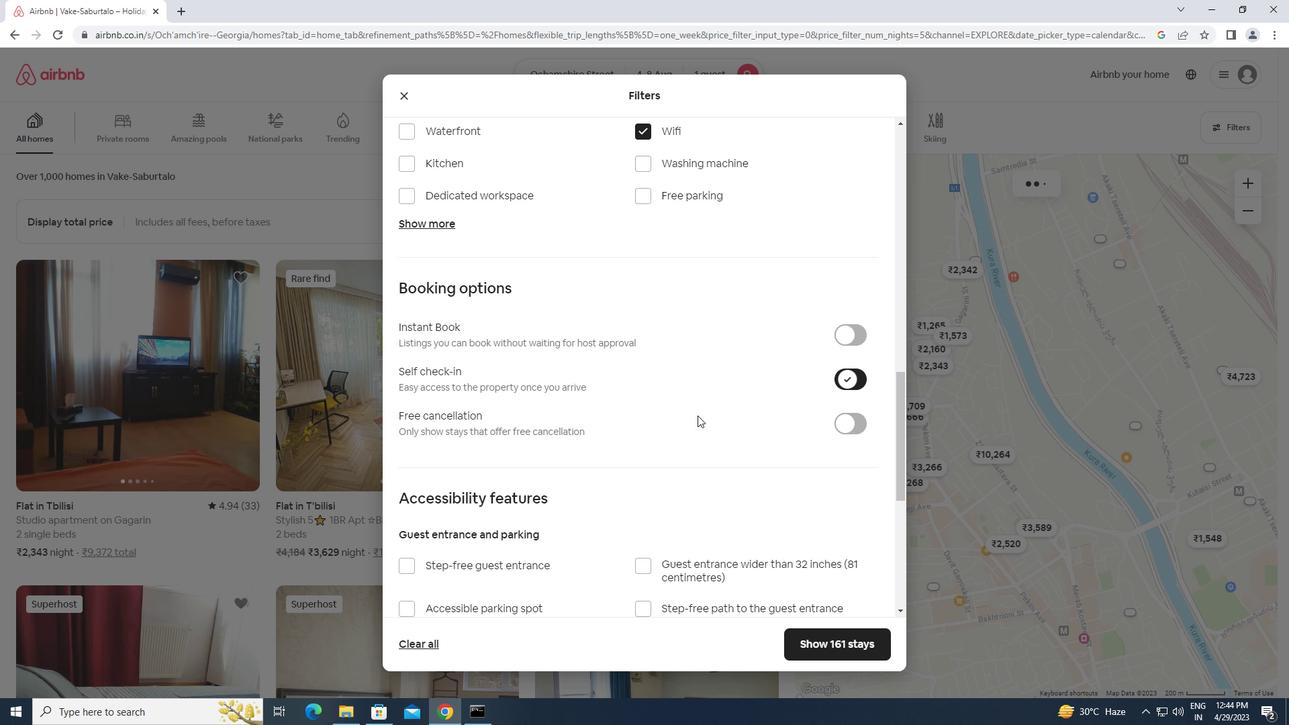 
Action: Mouse scrolled (648, 428) with delta (0, 0)
Screenshot: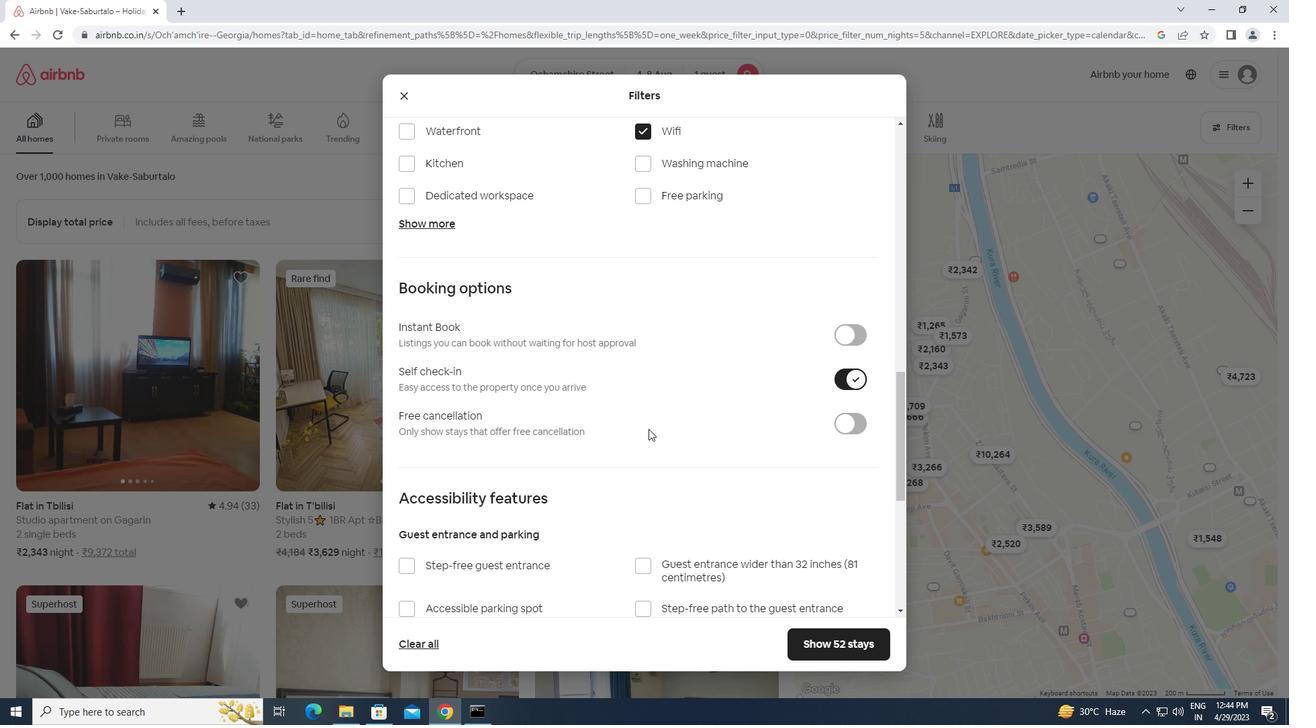 
Action: Mouse scrolled (648, 428) with delta (0, 0)
Screenshot: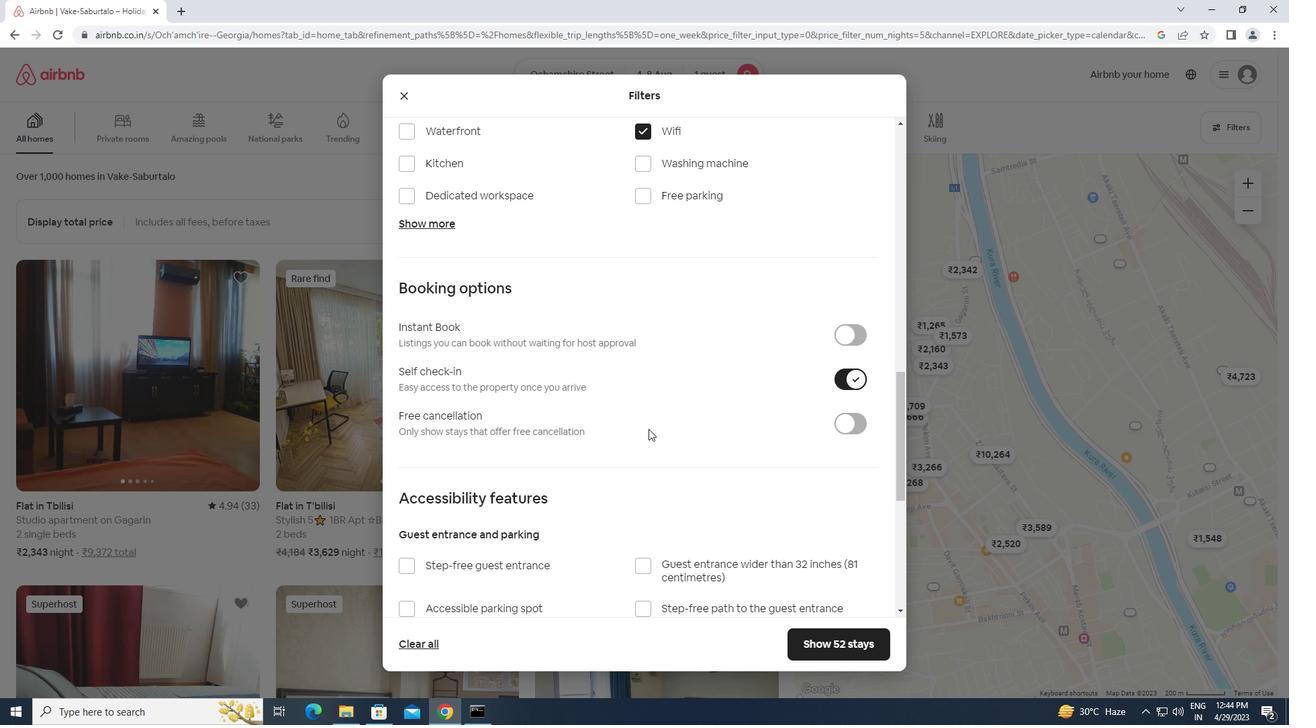 
Action: Mouse scrolled (648, 428) with delta (0, 0)
Screenshot: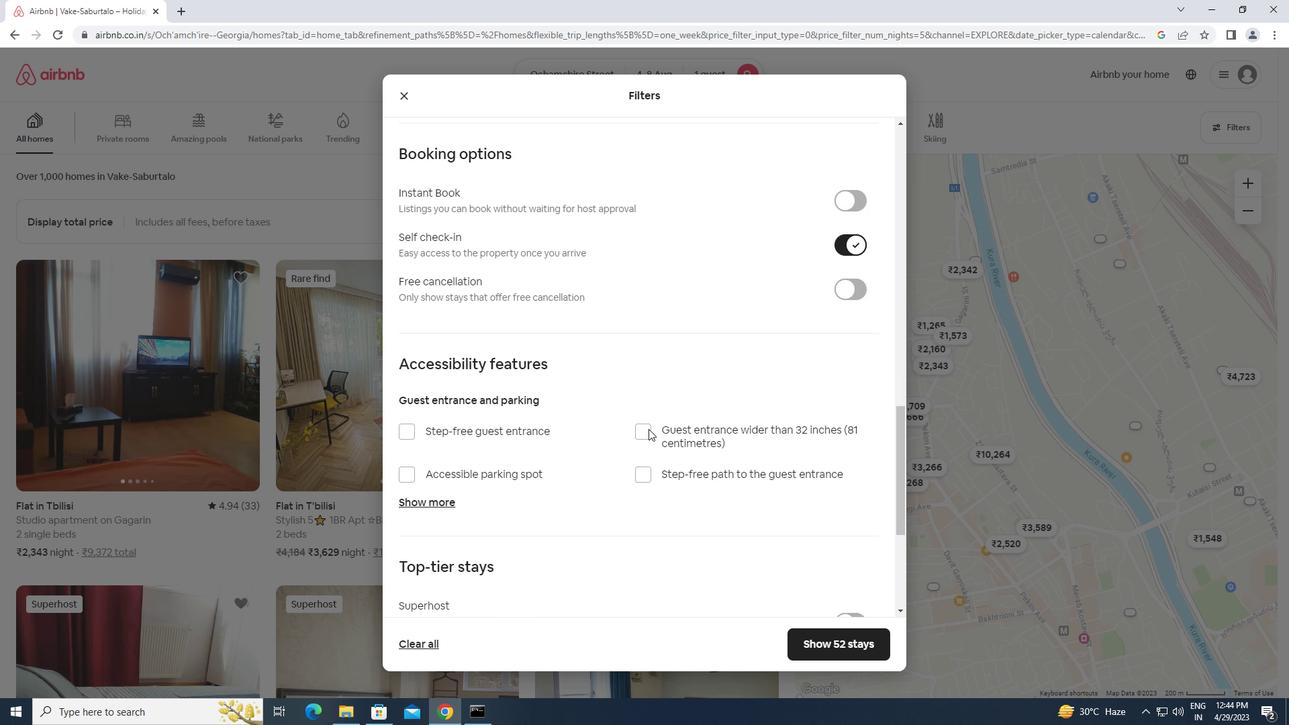 
Action: Mouse scrolled (648, 428) with delta (0, 0)
Screenshot: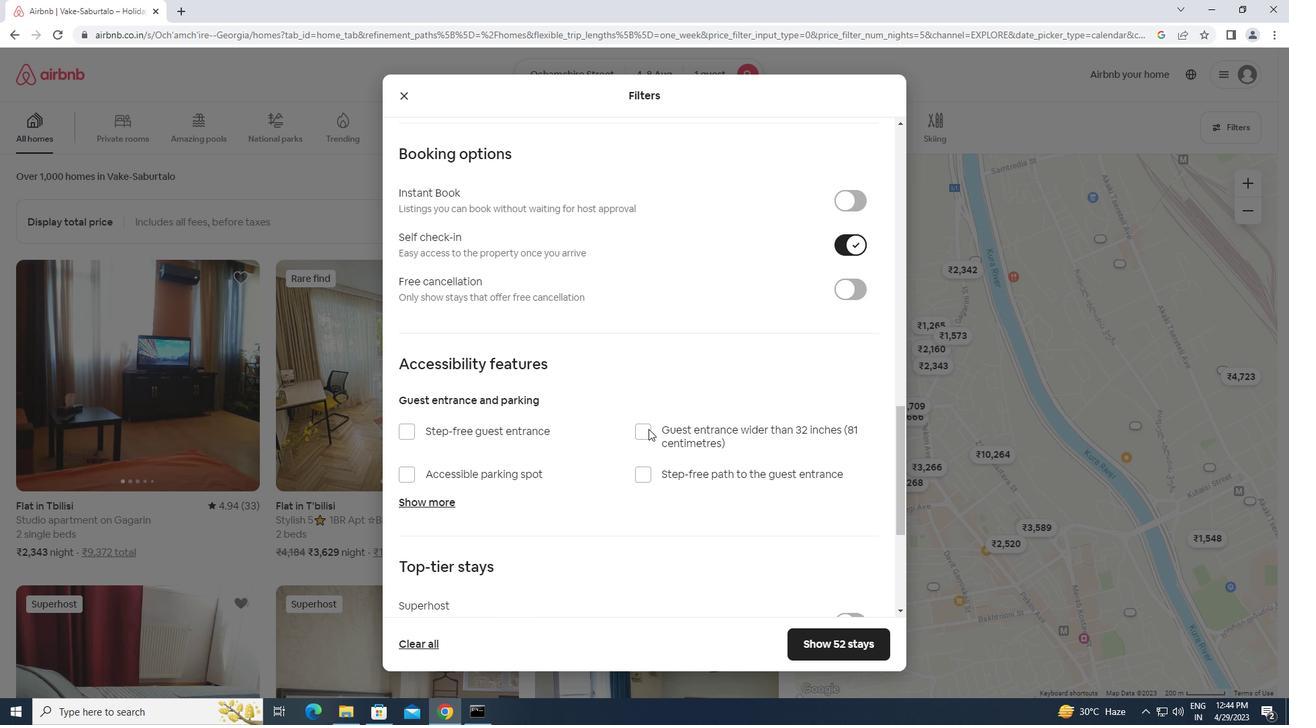 
Action: Mouse scrolled (648, 428) with delta (0, 0)
Screenshot: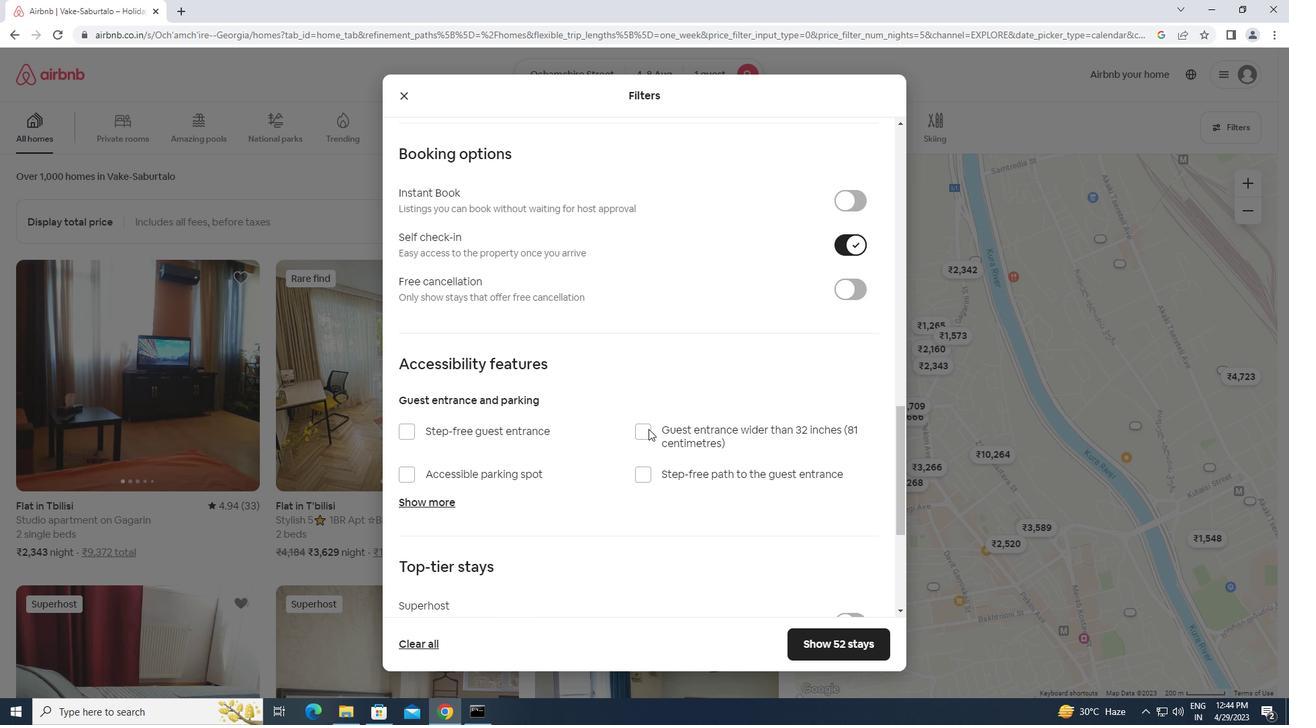 
Action: Mouse scrolled (648, 428) with delta (0, 0)
Screenshot: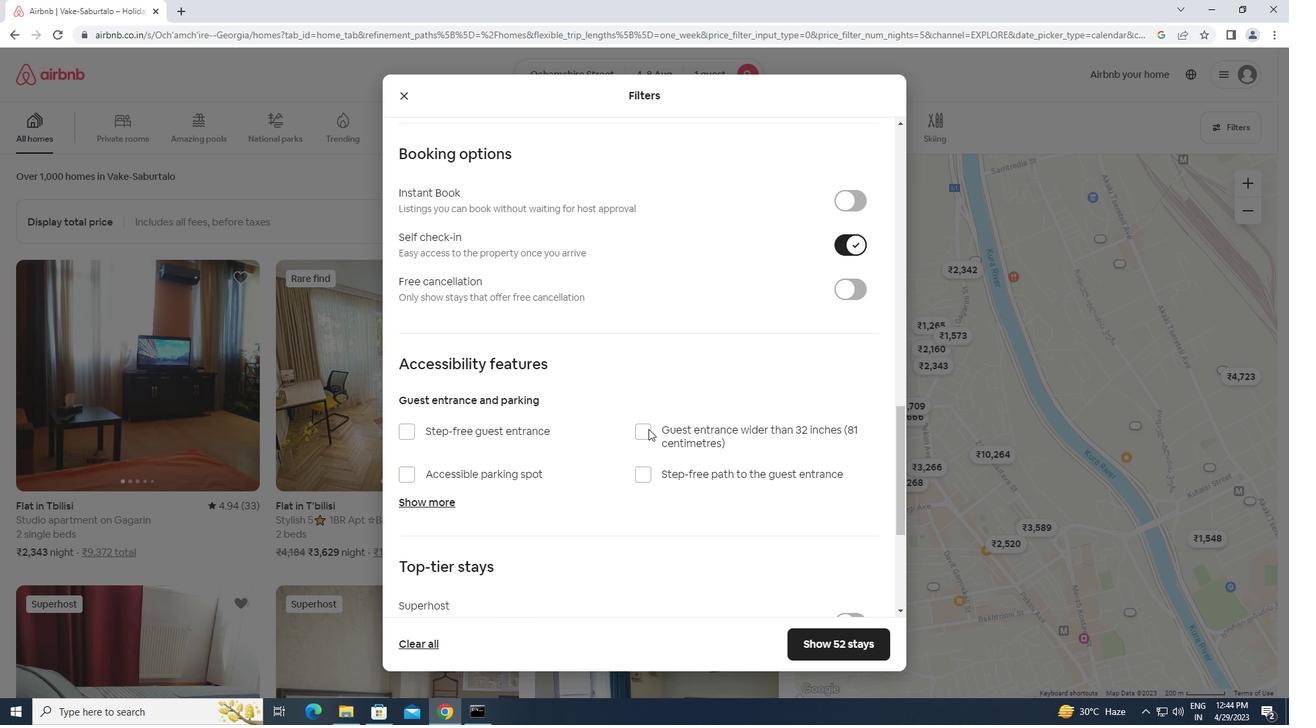 
Action: Mouse scrolled (648, 428) with delta (0, 0)
Screenshot: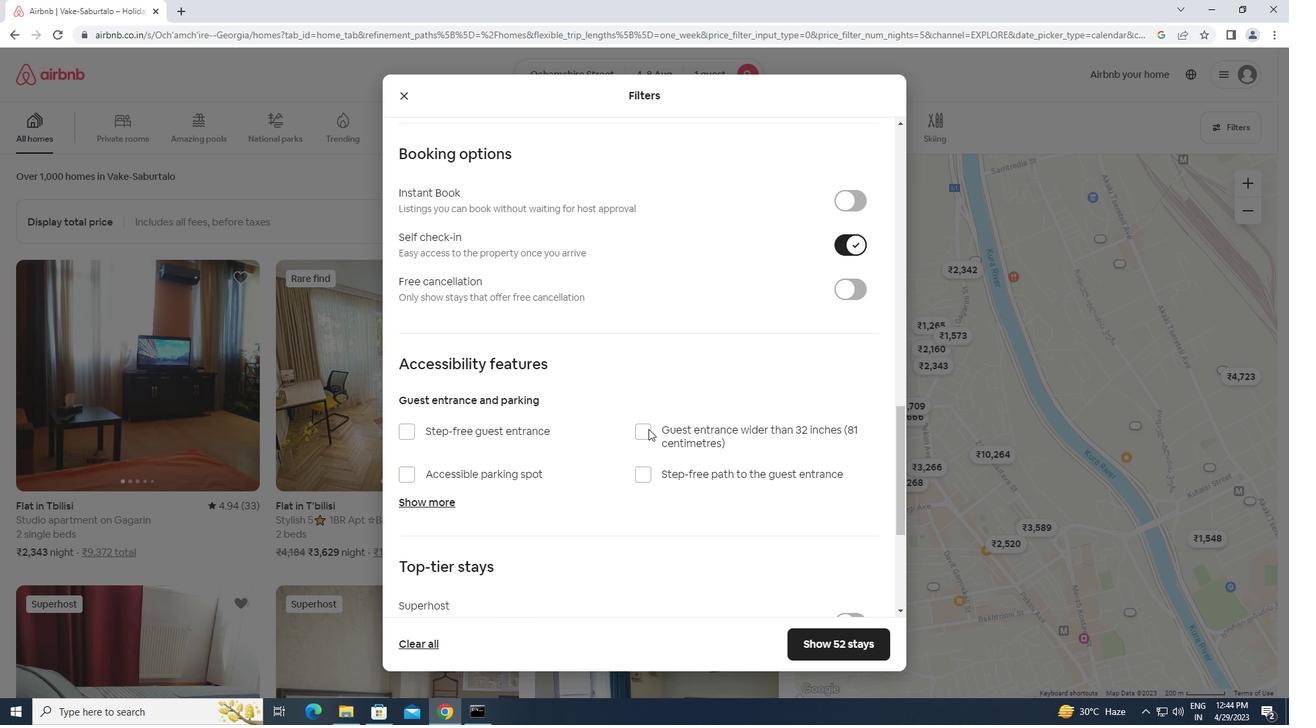 
Action: Mouse moved to (412, 523)
Screenshot: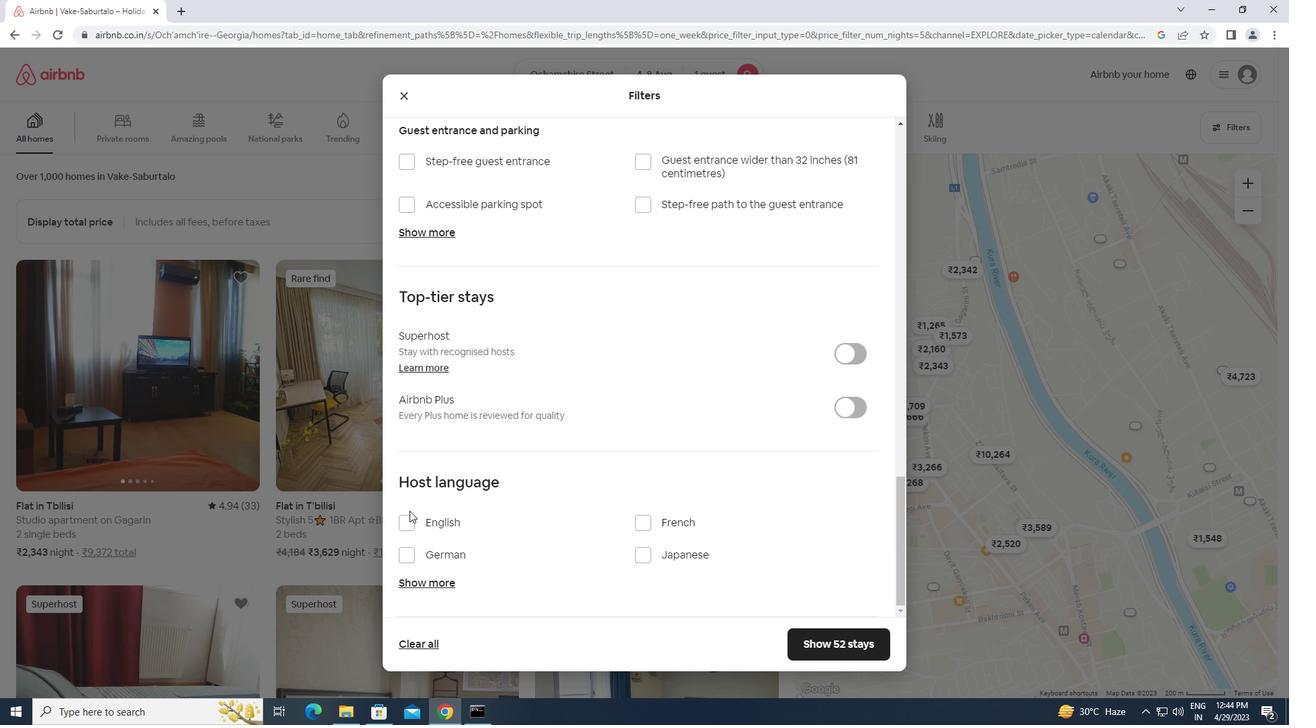 
Action: Mouse pressed left at (412, 523)
Screenshot: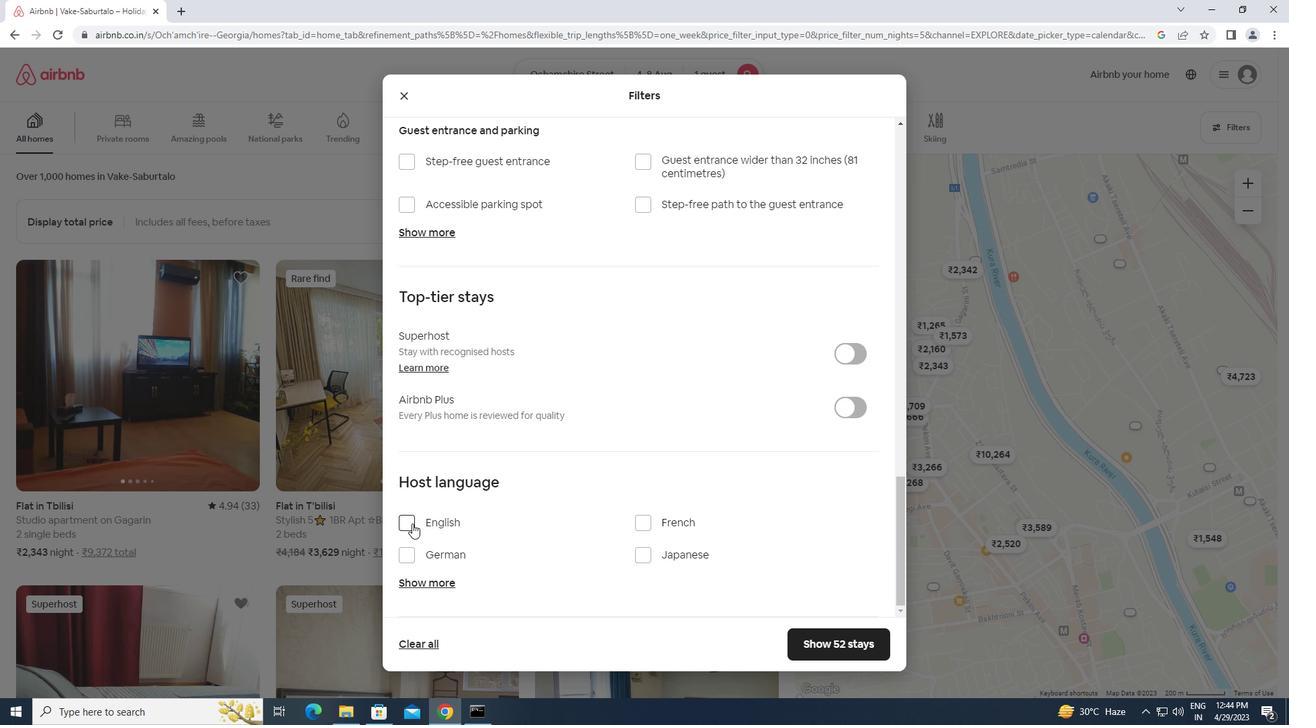 
Action: Mouse moved to (835, 636)
Screenshot: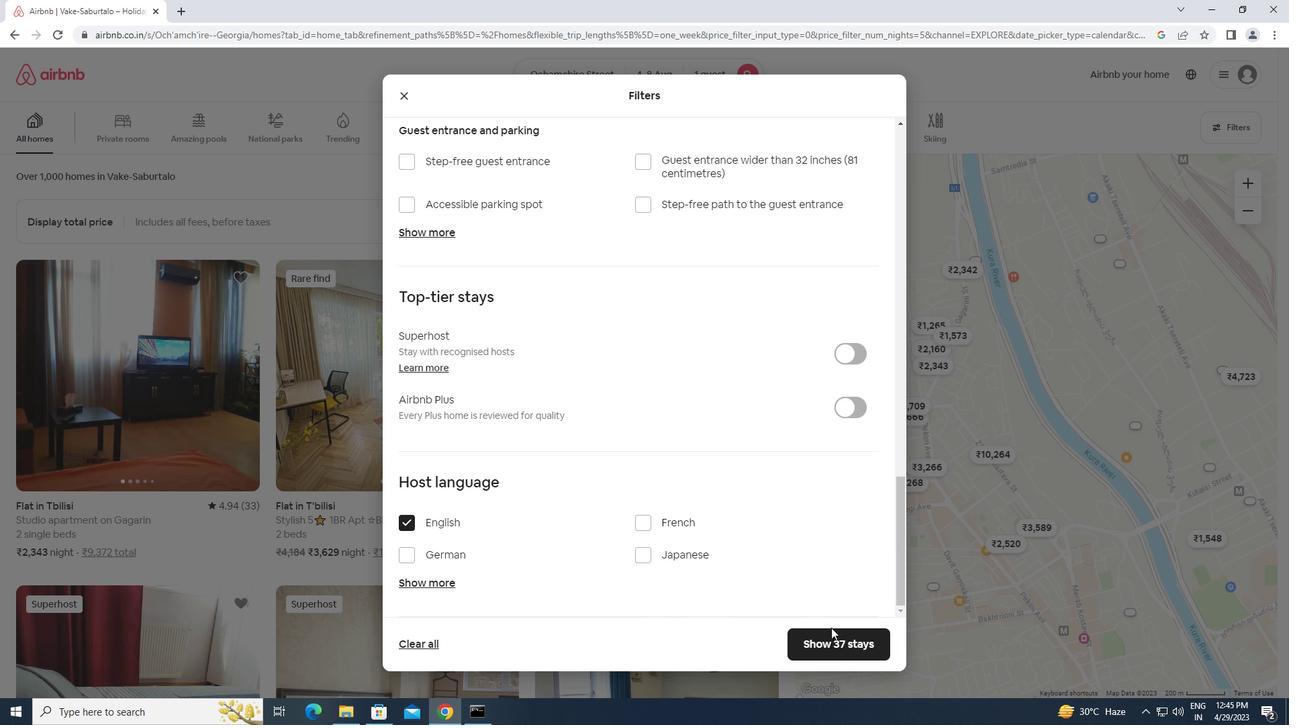 
Action: Mouse pressed left at (835, 636)
Screenshot: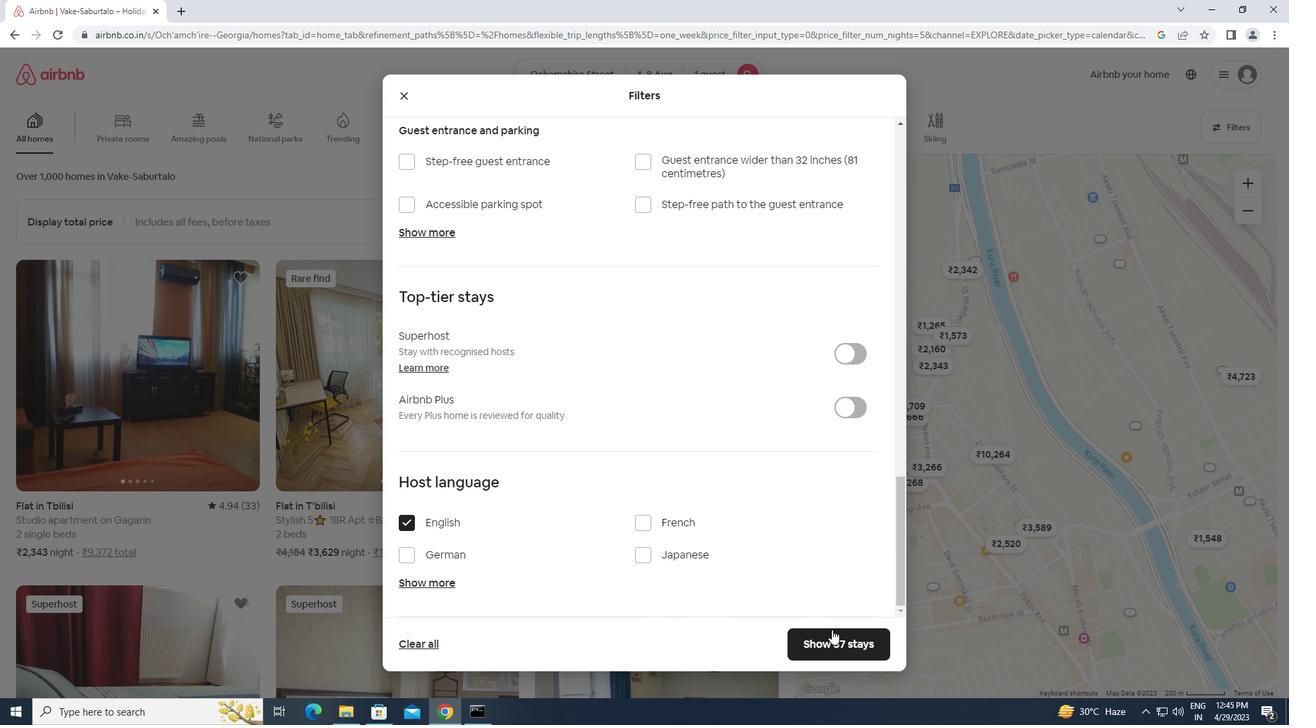 
Action: Mouse moved to (836, 637)
Screenshot: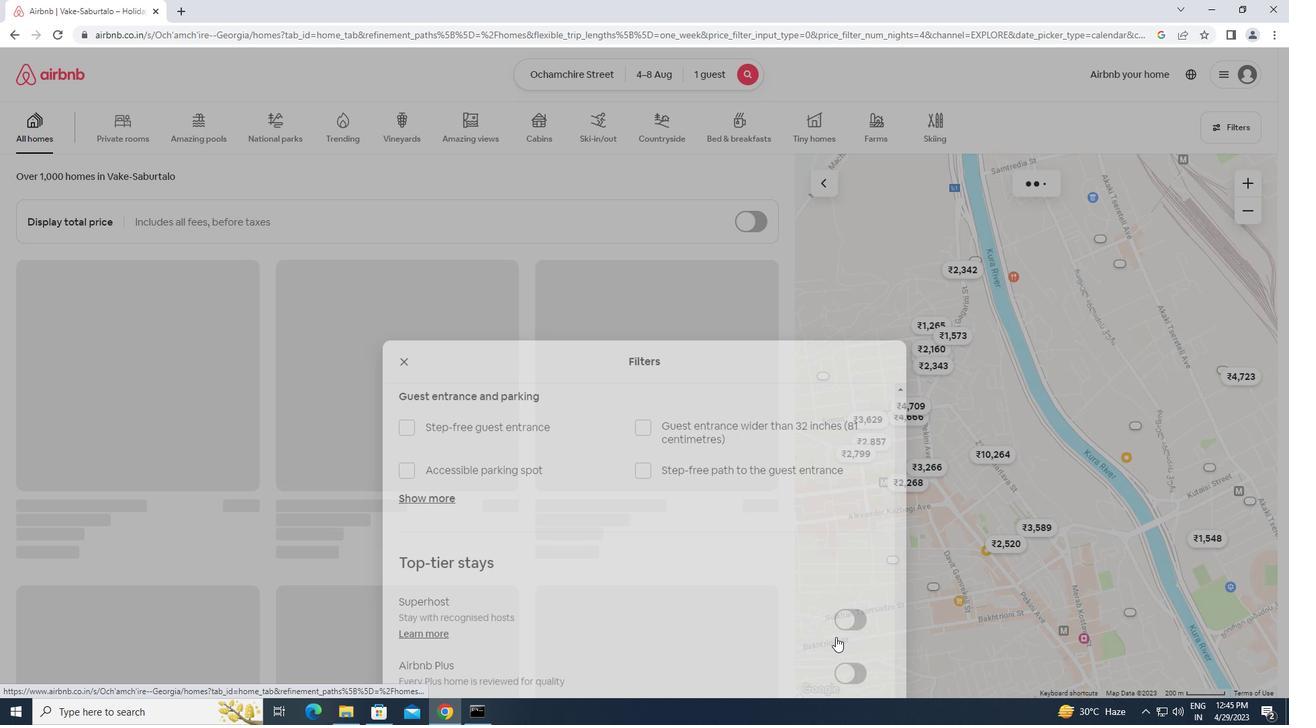 
